 Task: Find connections with filter location Santander with filter topic #entrepreneurwith filter profile language German with filter current company Zensar Technologies with filter school Cusrow Wadia Institute Of Technology with filter industry Footwear Manufacturing with filter service category Wealth Management with filter keywords title Housekeeper
Action: Mouse moved to (664, 80)
Screenshot: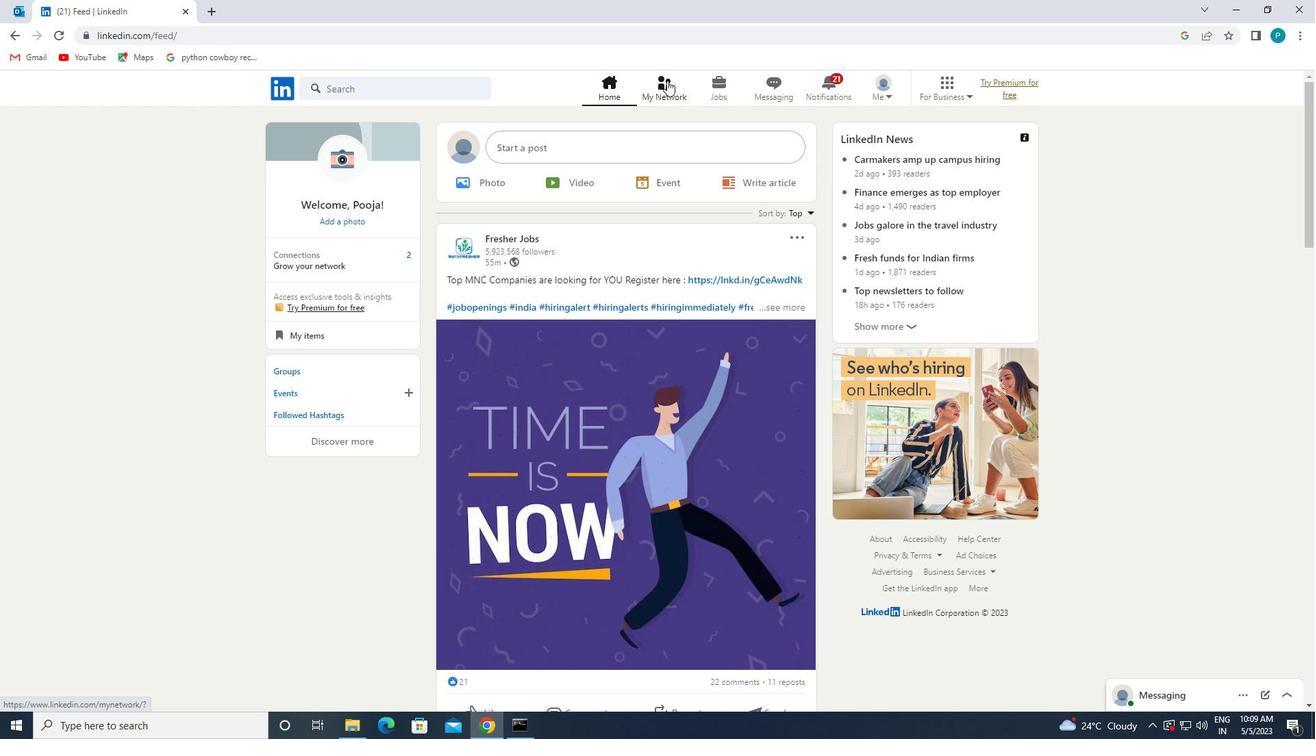 
Action: Mouse pressed left at (664, 80)
Screenshot: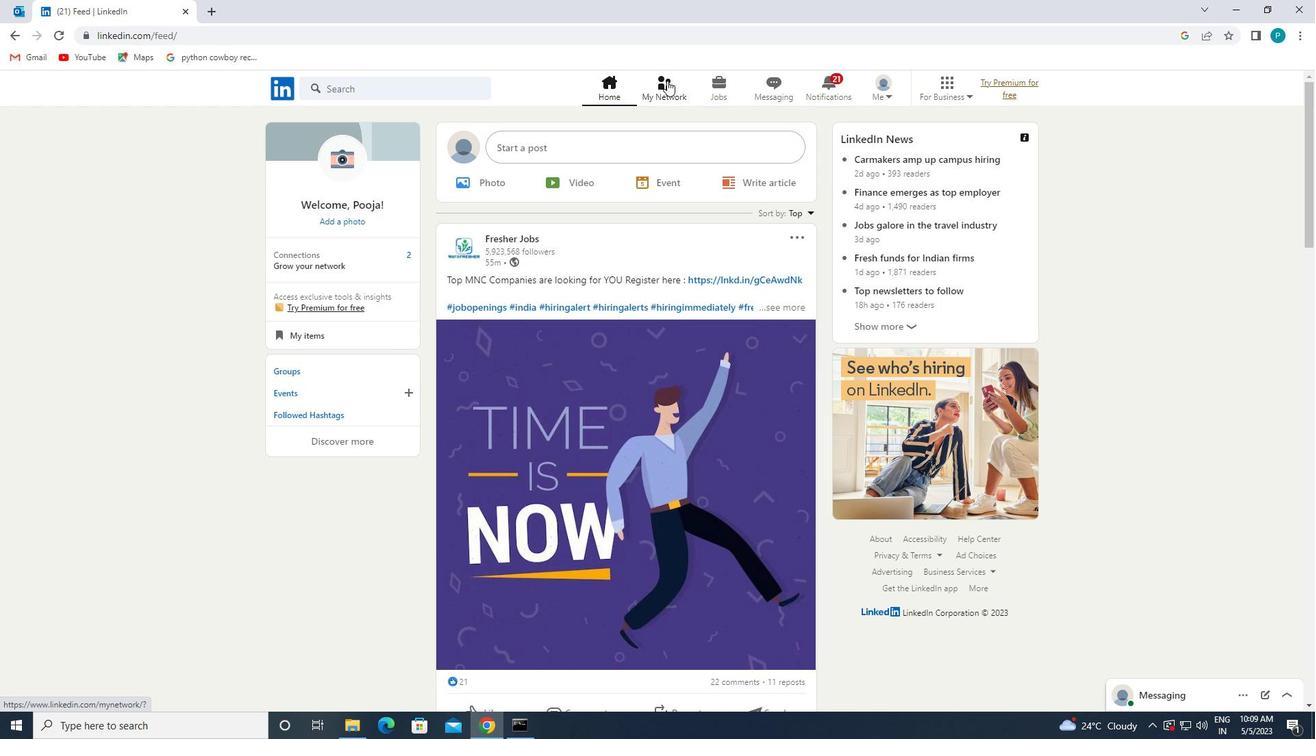 
Action: Mouse moved to (398, 162)
Screenshot: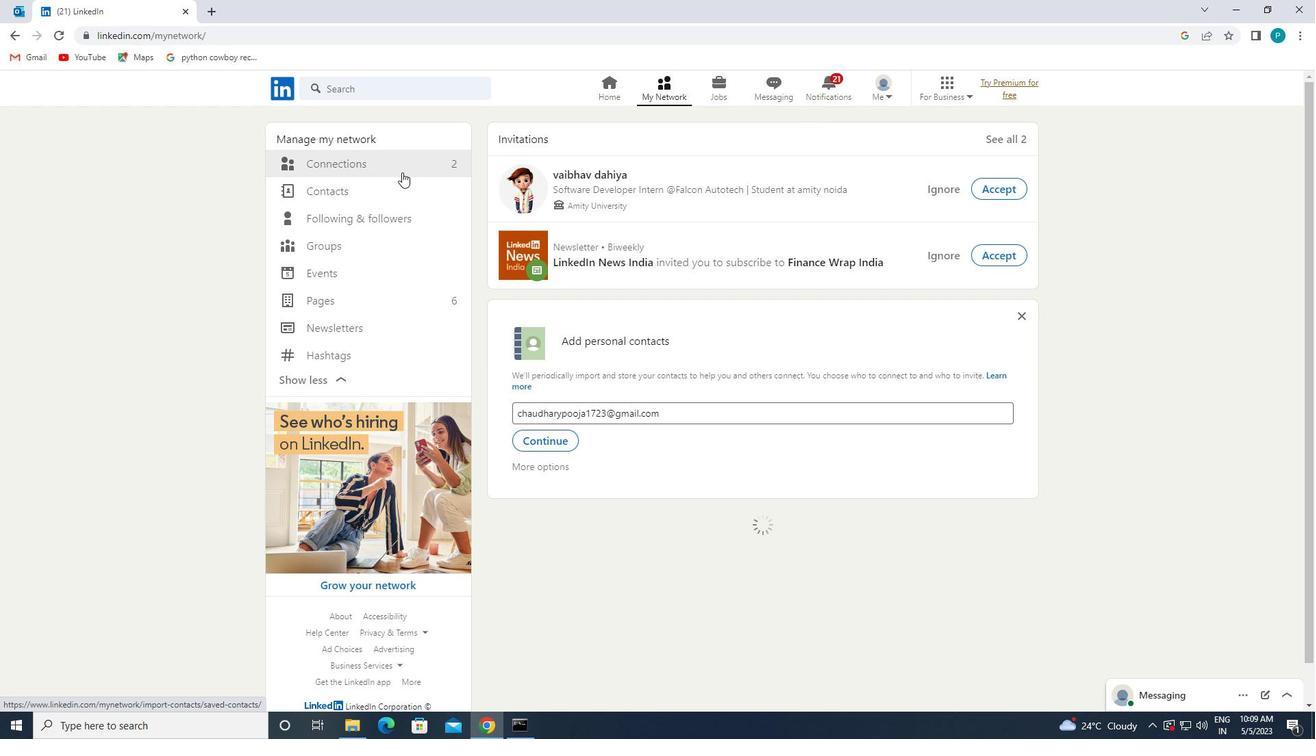 
Action: Mouse pressed left at (398, 162)
Screenshot: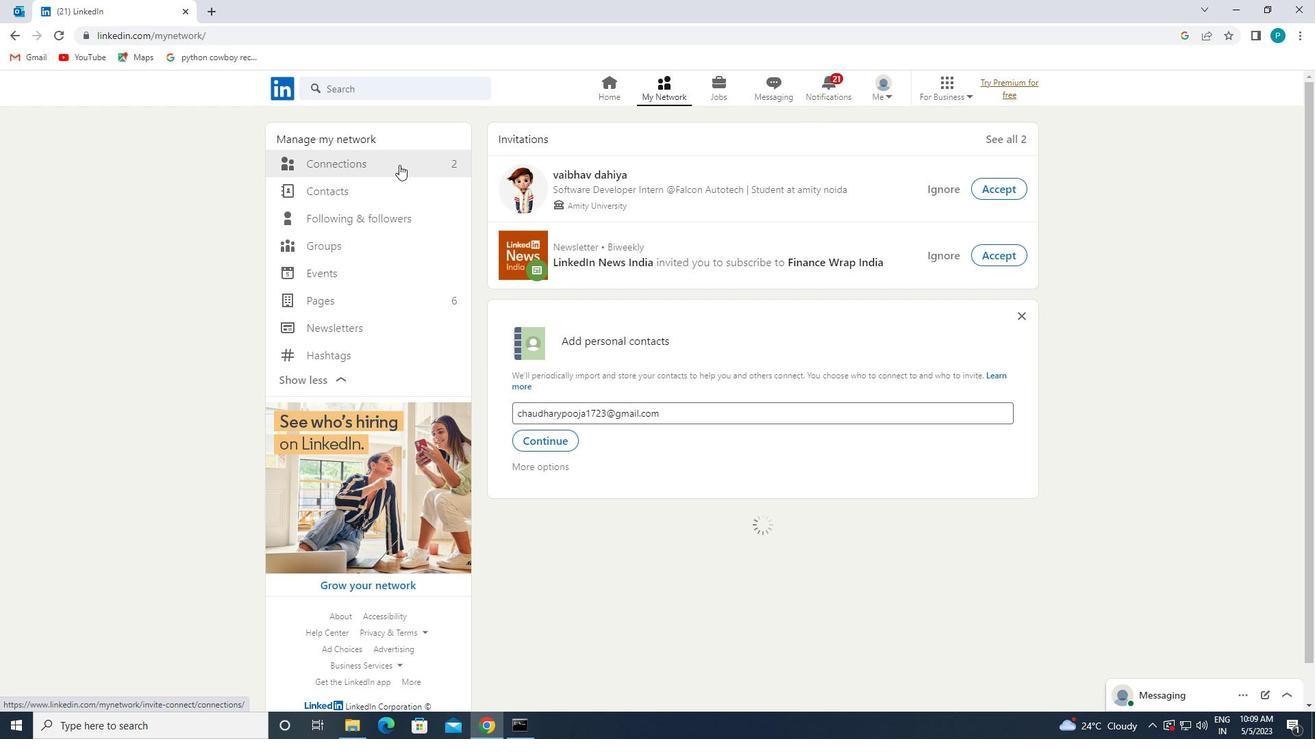 
Action: Mouse moved to (778, 171)
Screenshot: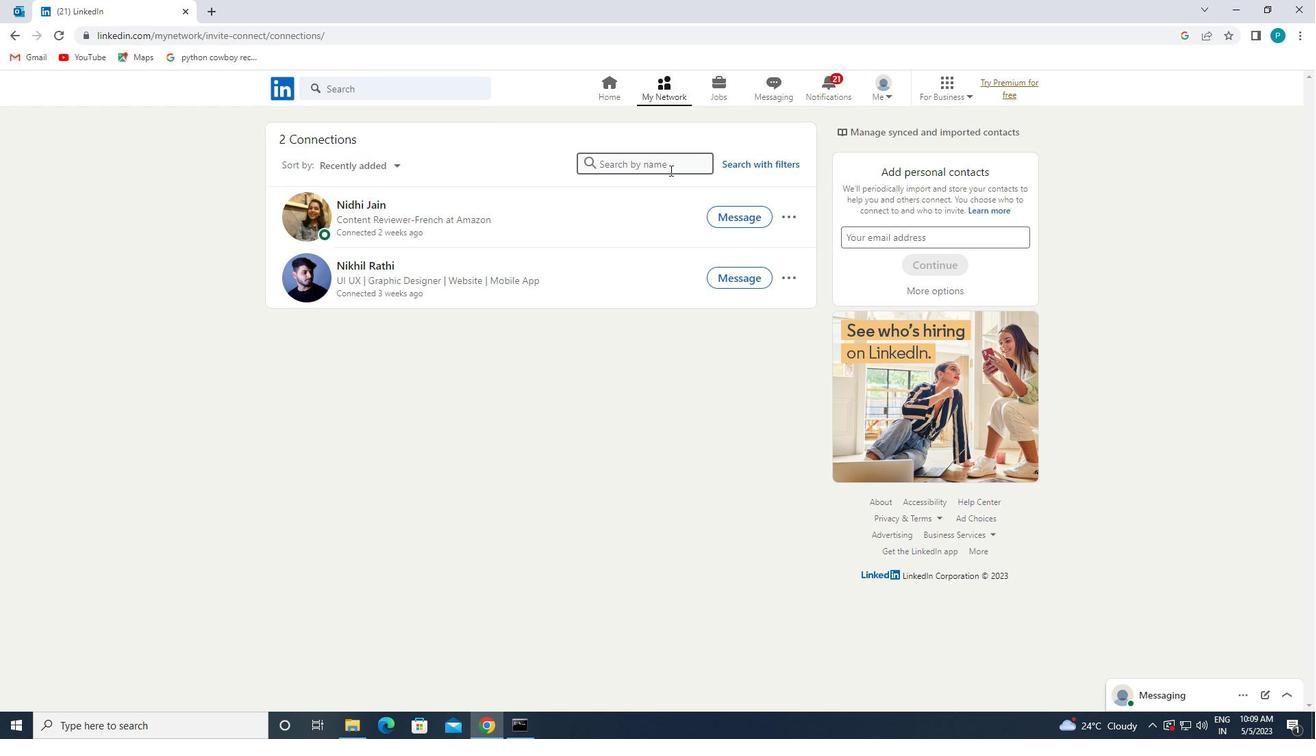 
Action: Mouse pressed left at (778, 171)
Screenshot: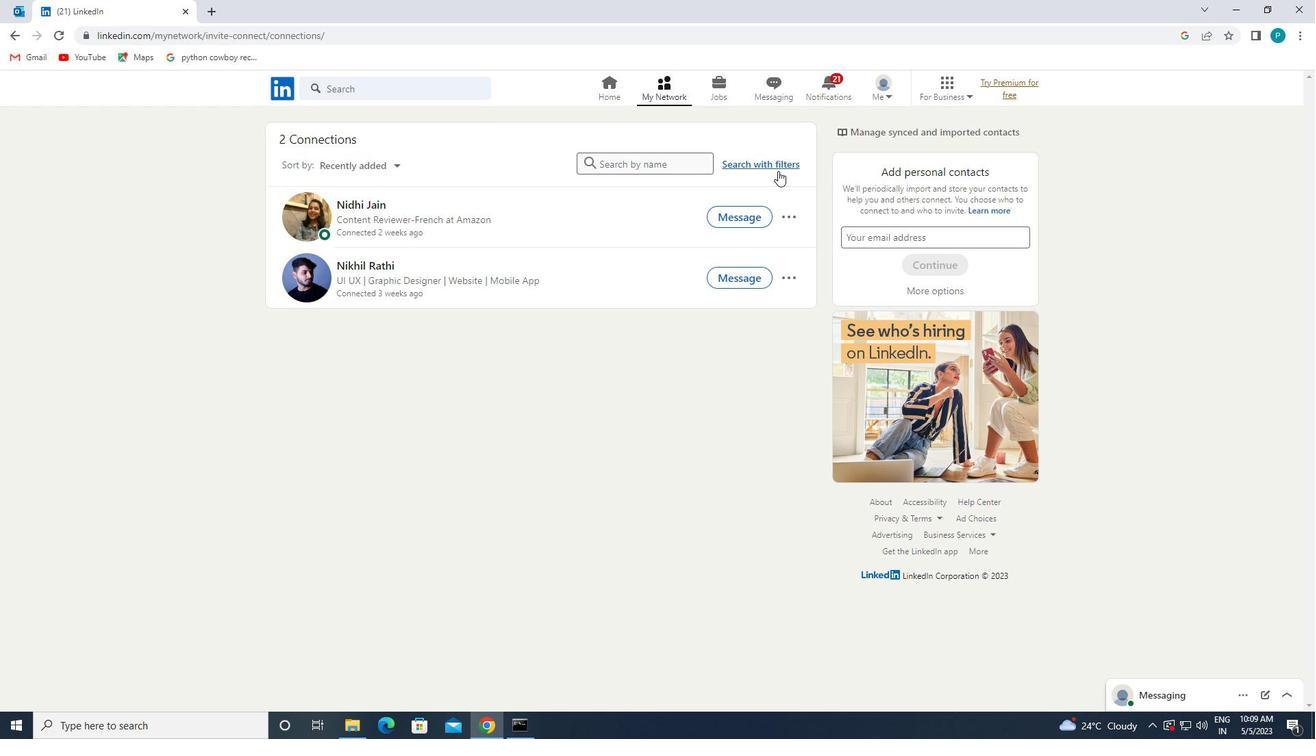 
Action: Mouse moved to (703, 124)
Screenshot: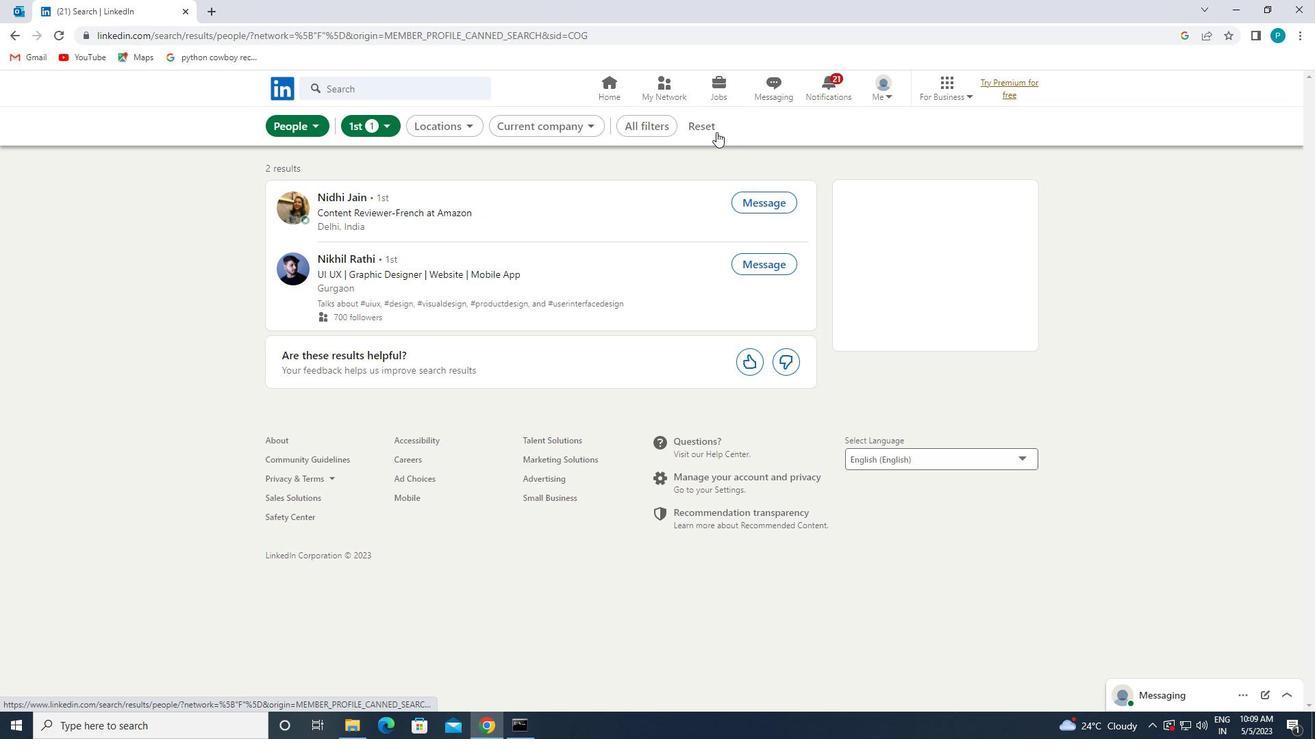 
Action: Mouse pressed left at (703, 124)
Screenshot: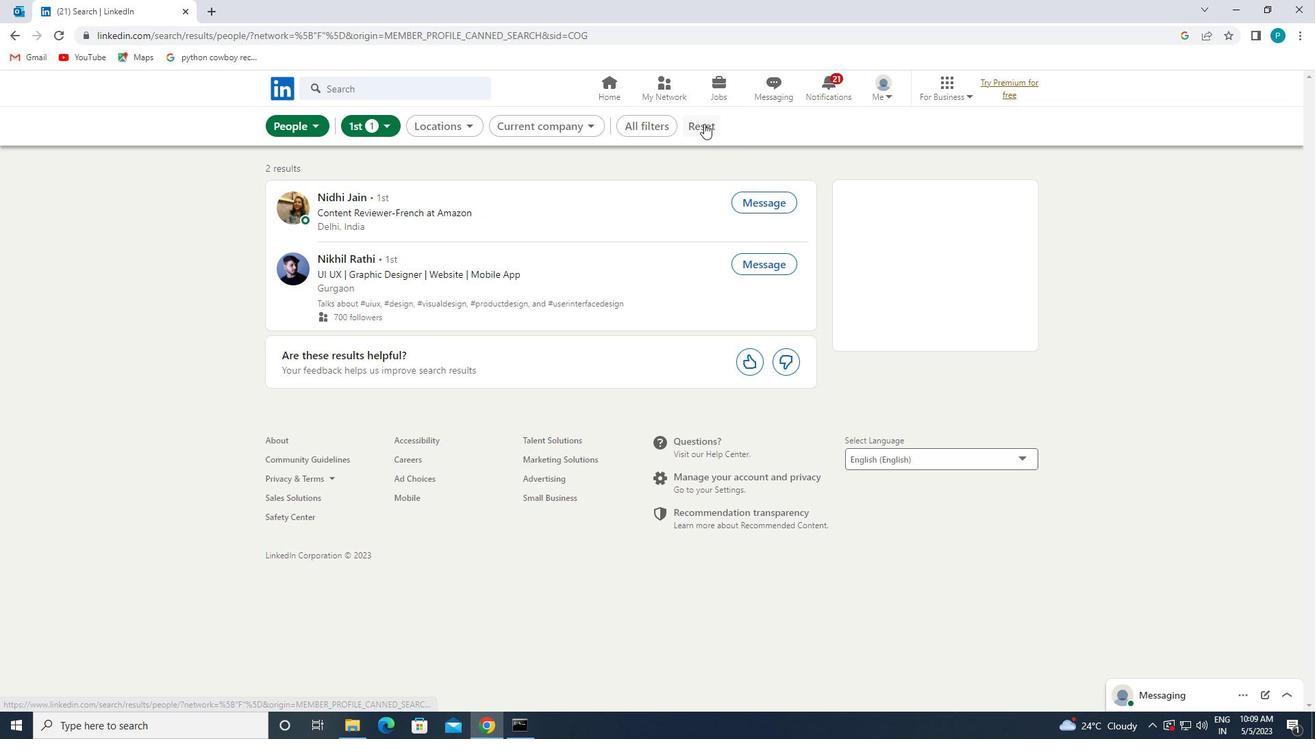 
Action: Mouse moved to (691, 123)
Screenshot: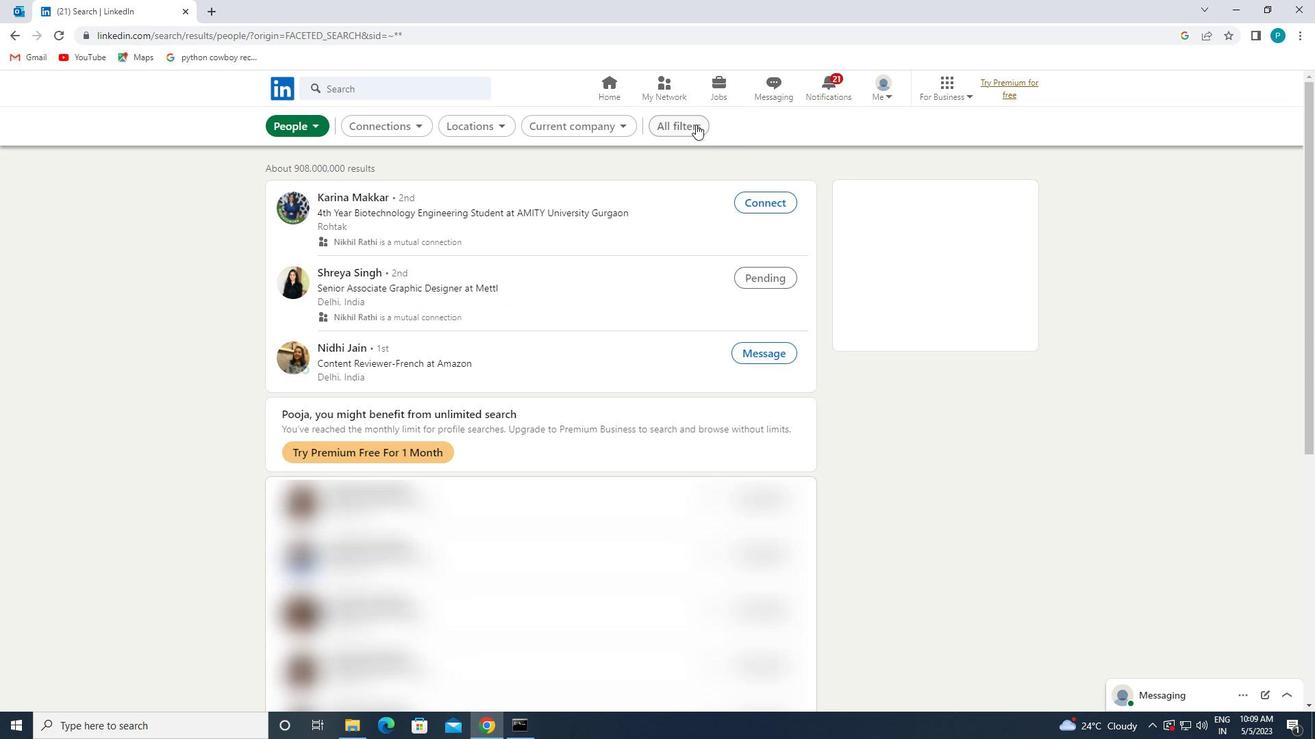 
Action: Mouse pressed left at (691, 123)
Screenshot: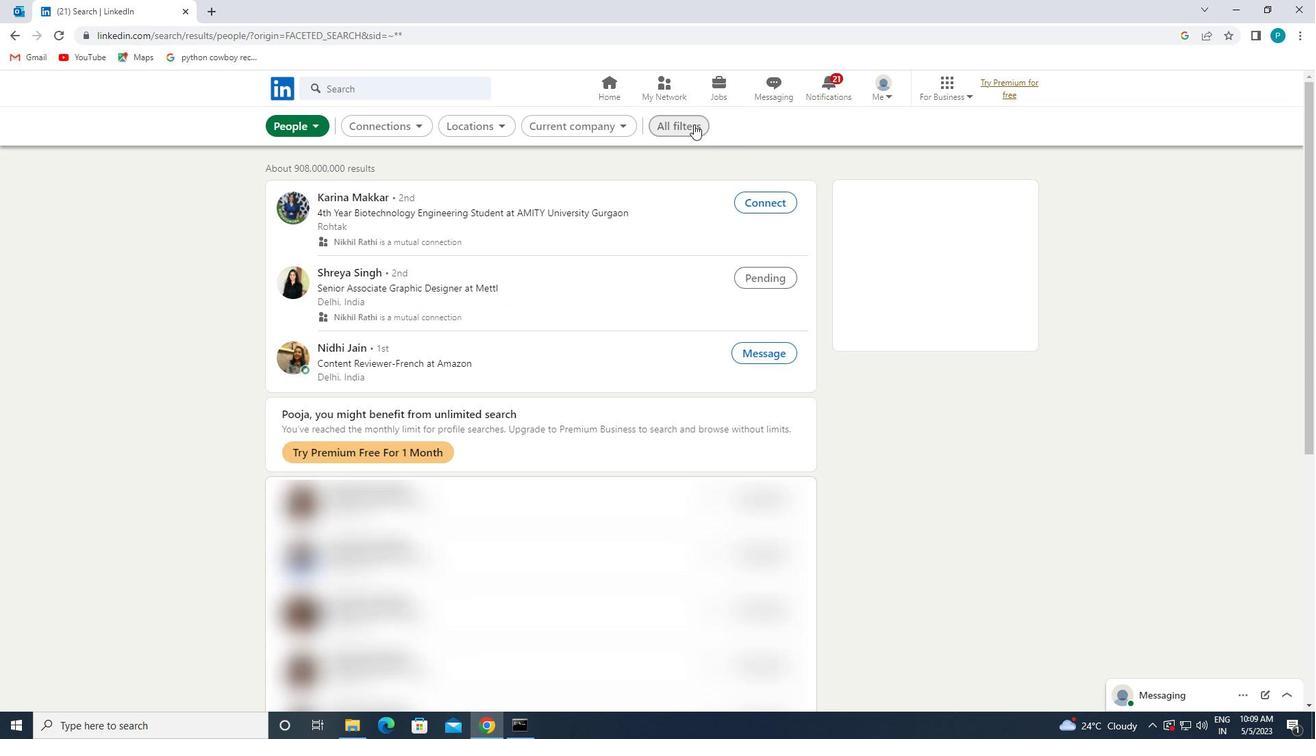 
Action: Mouse moved to (1153, 430)
Screenshot: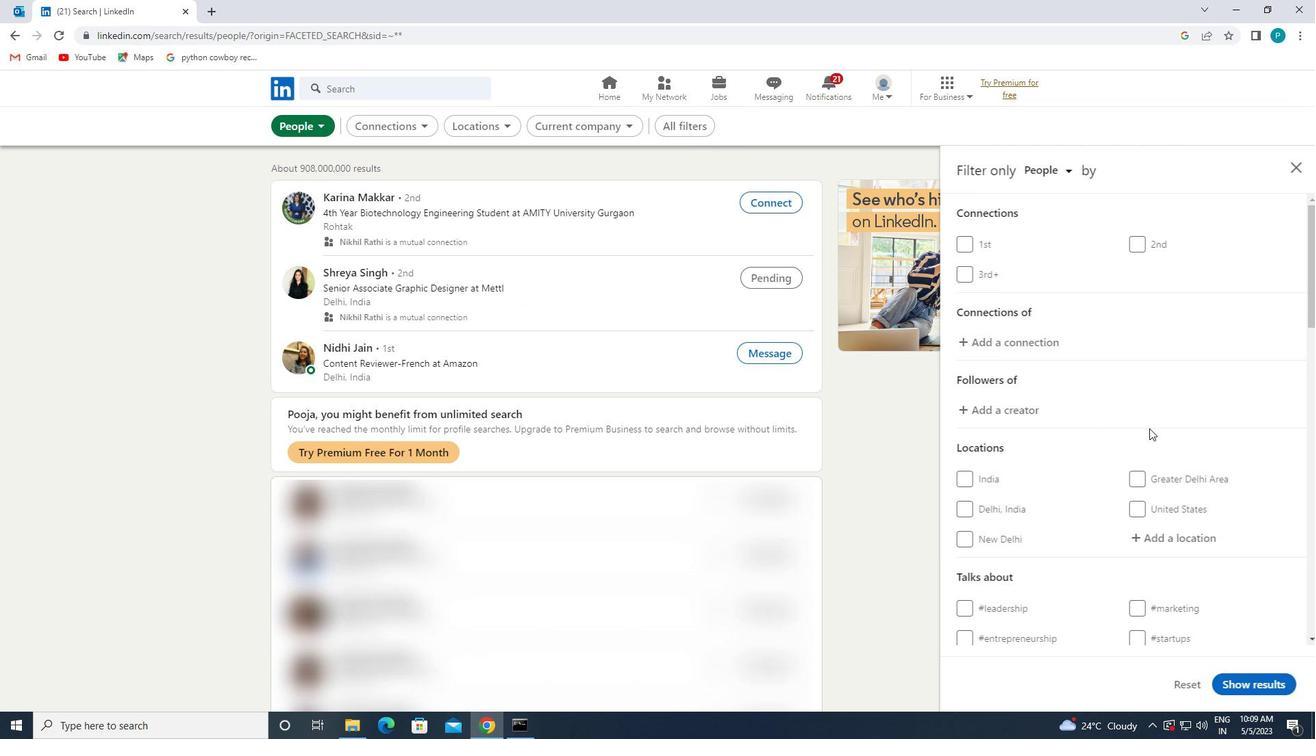 
Action: Mouse scrolled (1153, 430) with delta (0, 0)
Screenshot: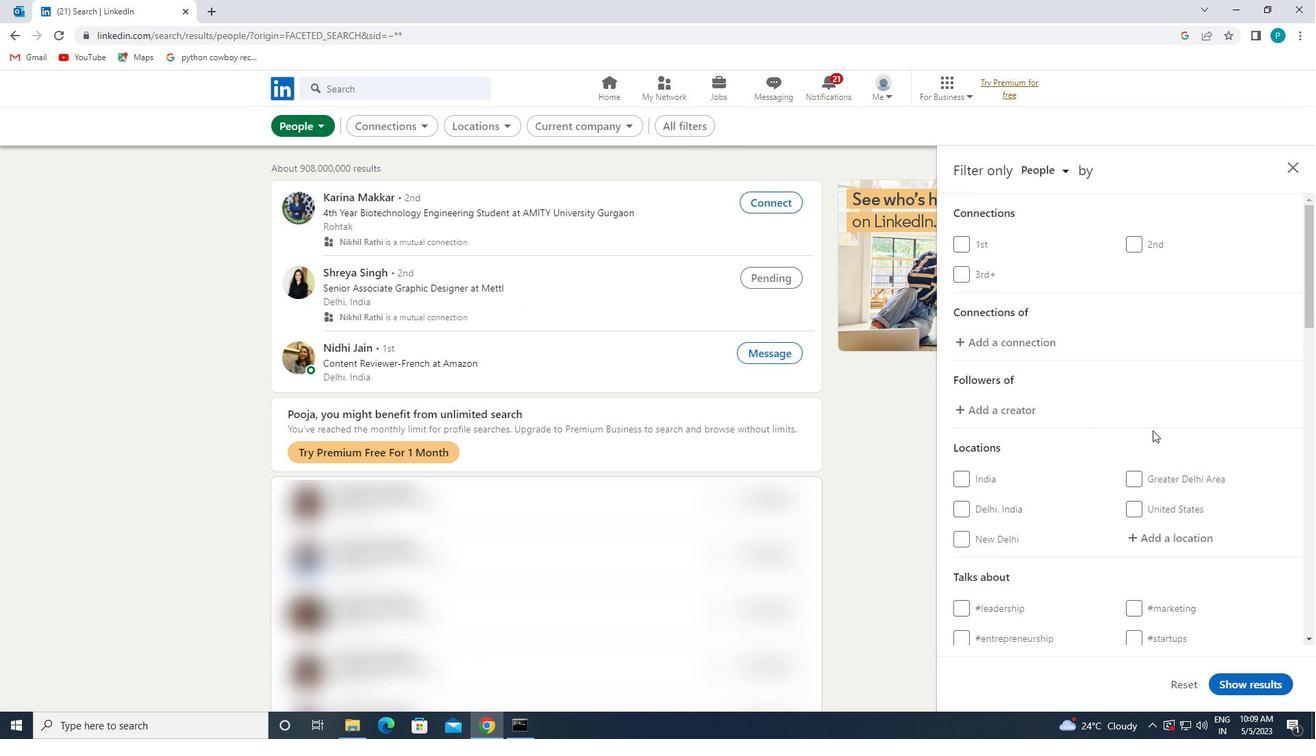
Action: Mouse moved to (1152, 430)
Screenshot: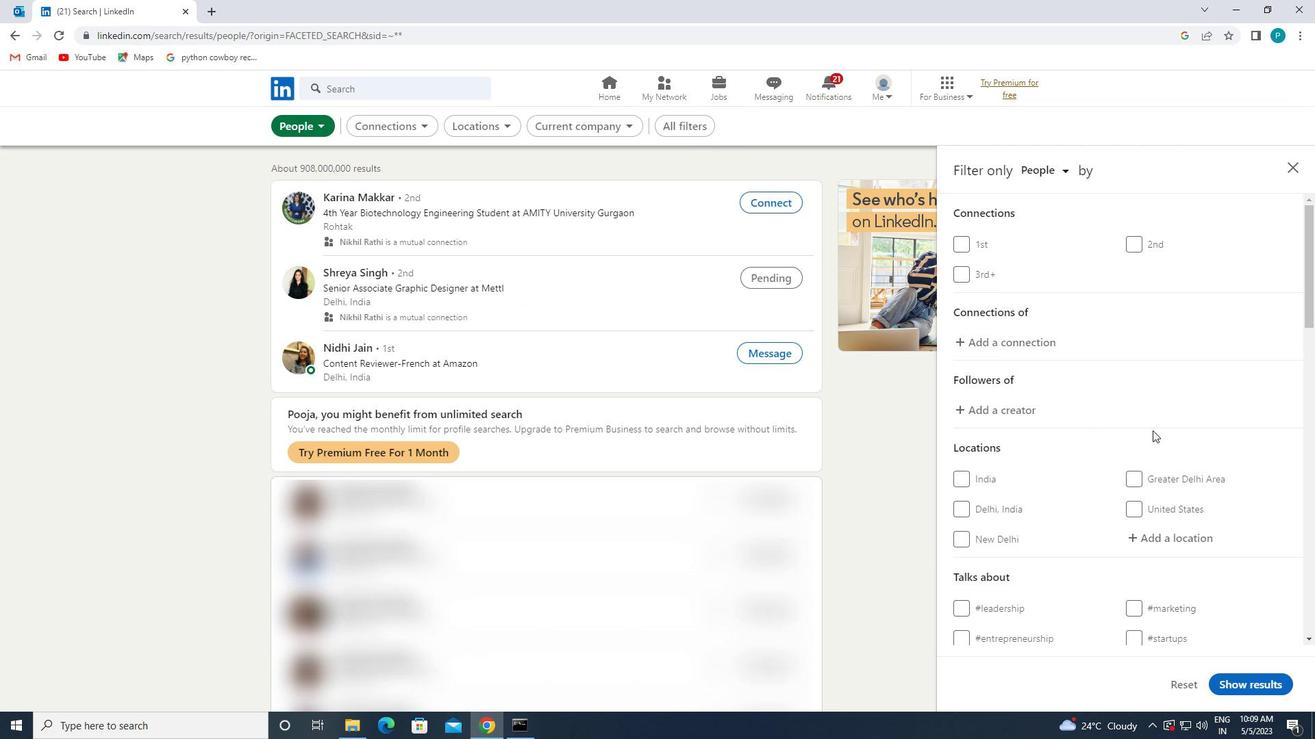 
Action: Mouse scrolled (1152, 430) with delta (0, 0)
Screenshot: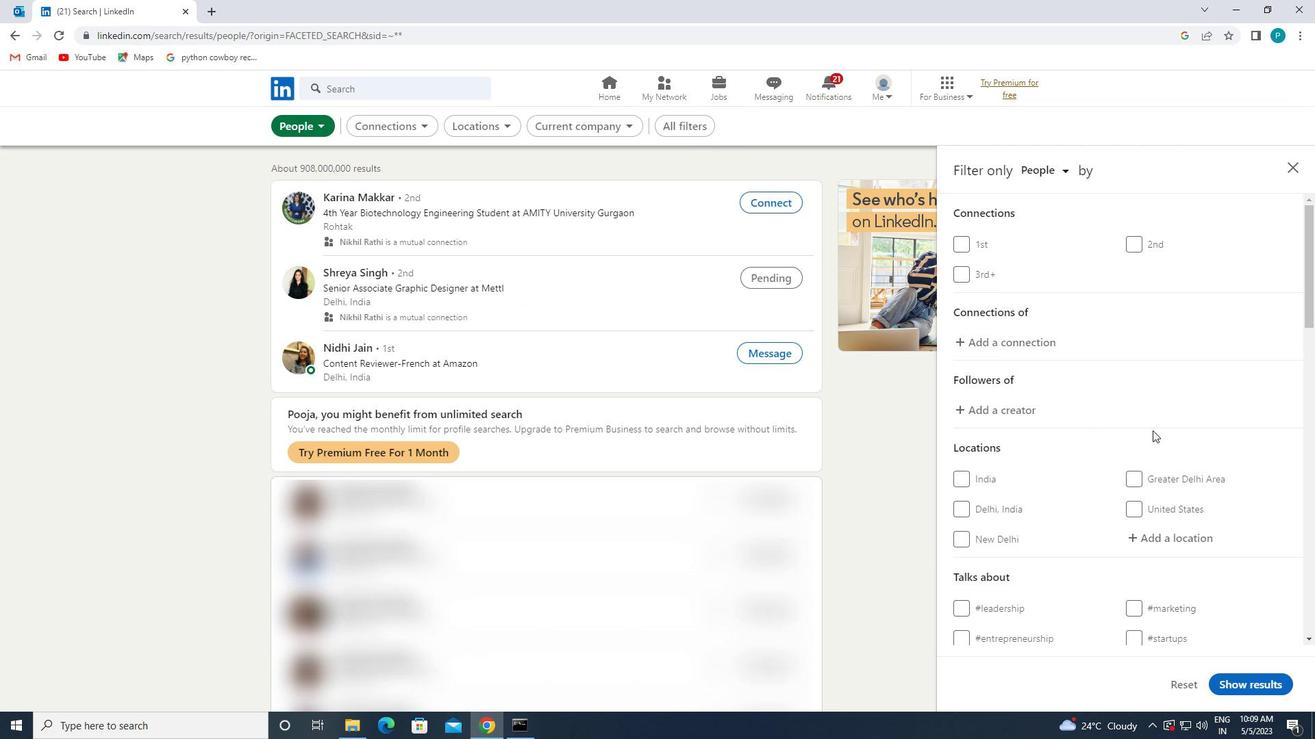 
Action: Mouse moved to (1151, 407)
Screenshot: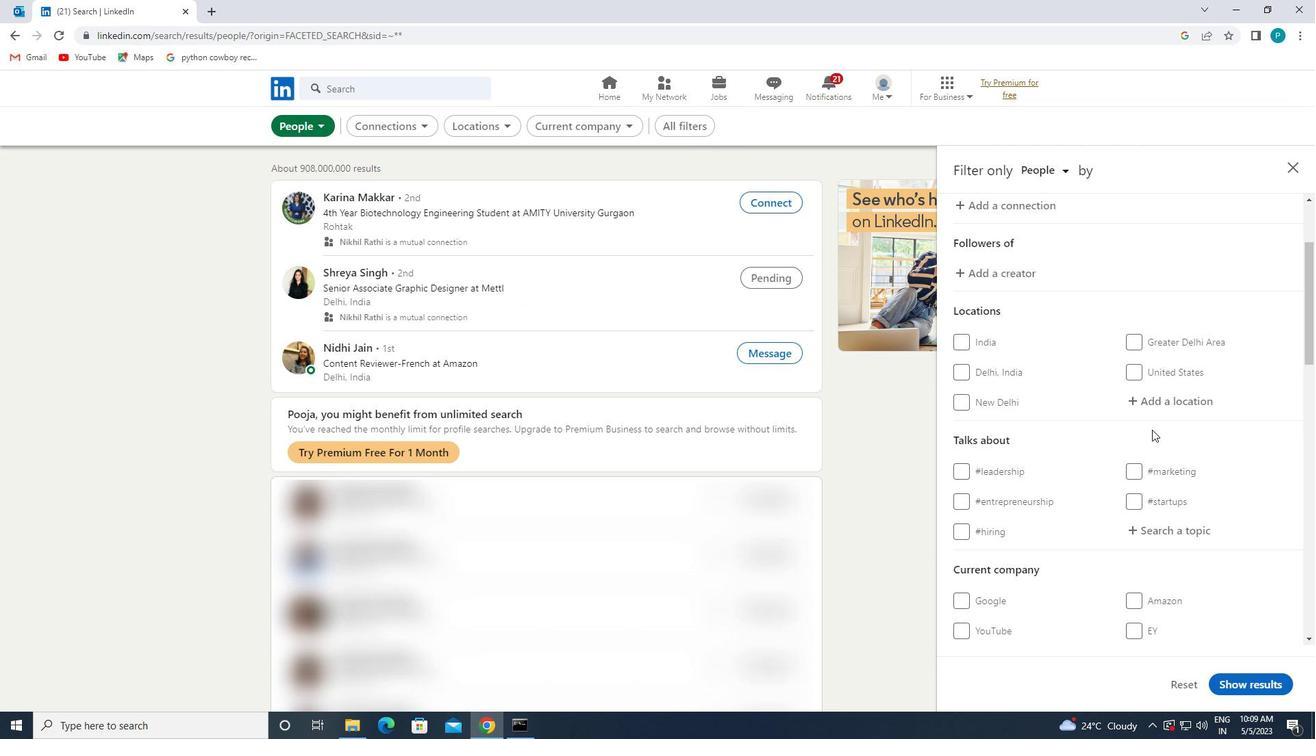 
Action: Mouse pressed left at (1151, 407)
Screenshot: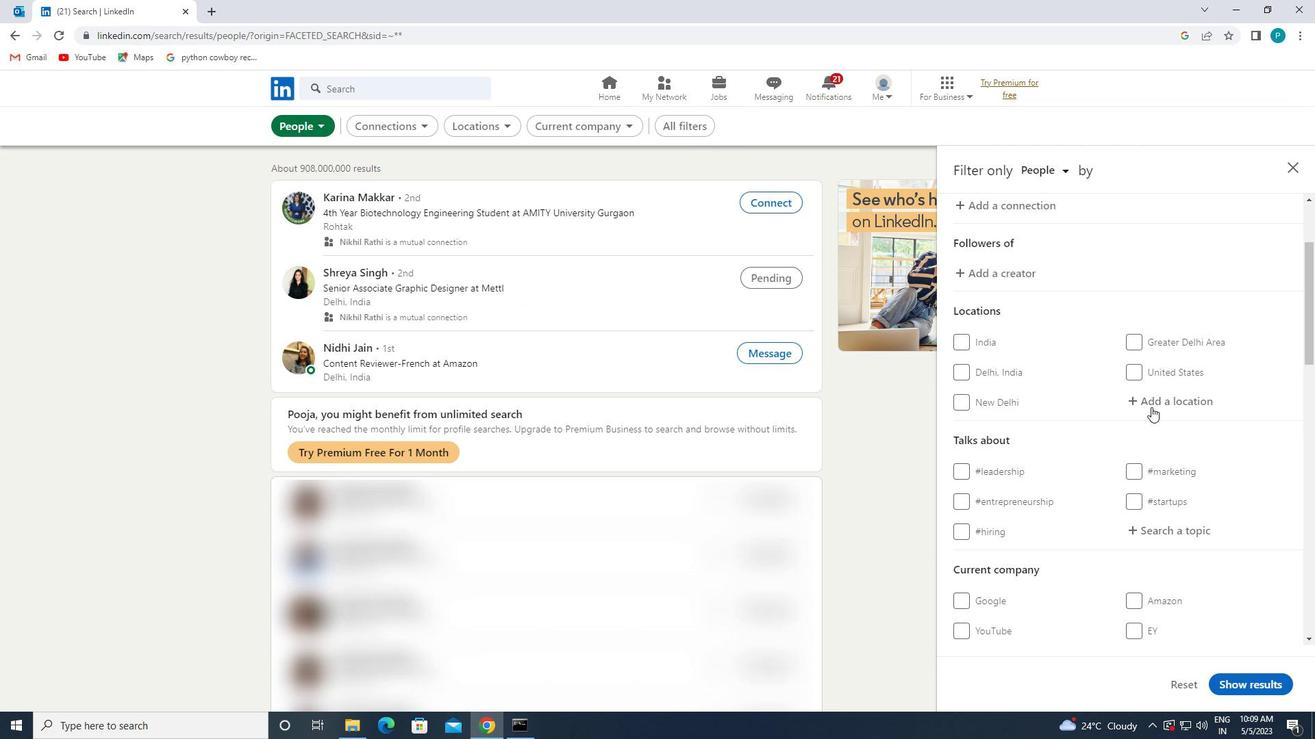 
Action: Mouse moved to (1166, 415)
Screenshot: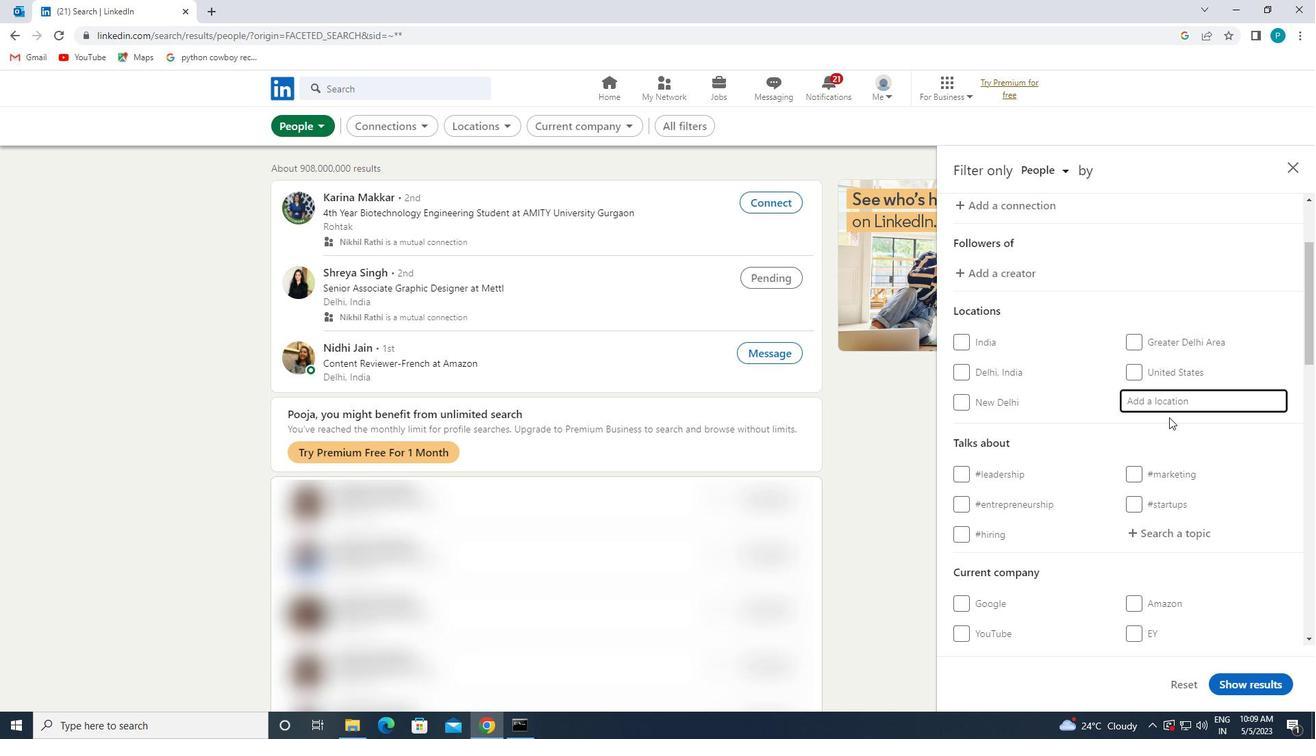 
Action: Key pressed <Key.caps_lock>s<Key.caps_lock>antander
Screenshot: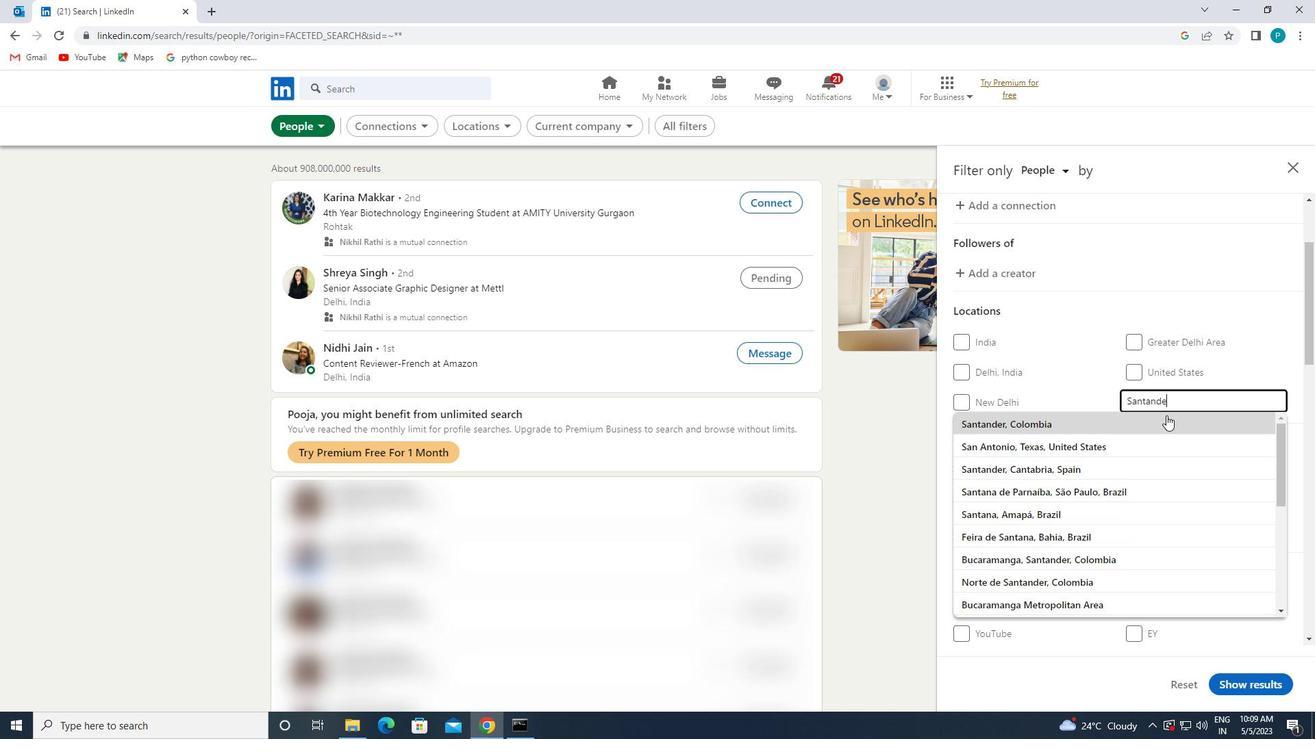 
Action: Mouse moved to (1163, 415)
Screenshot: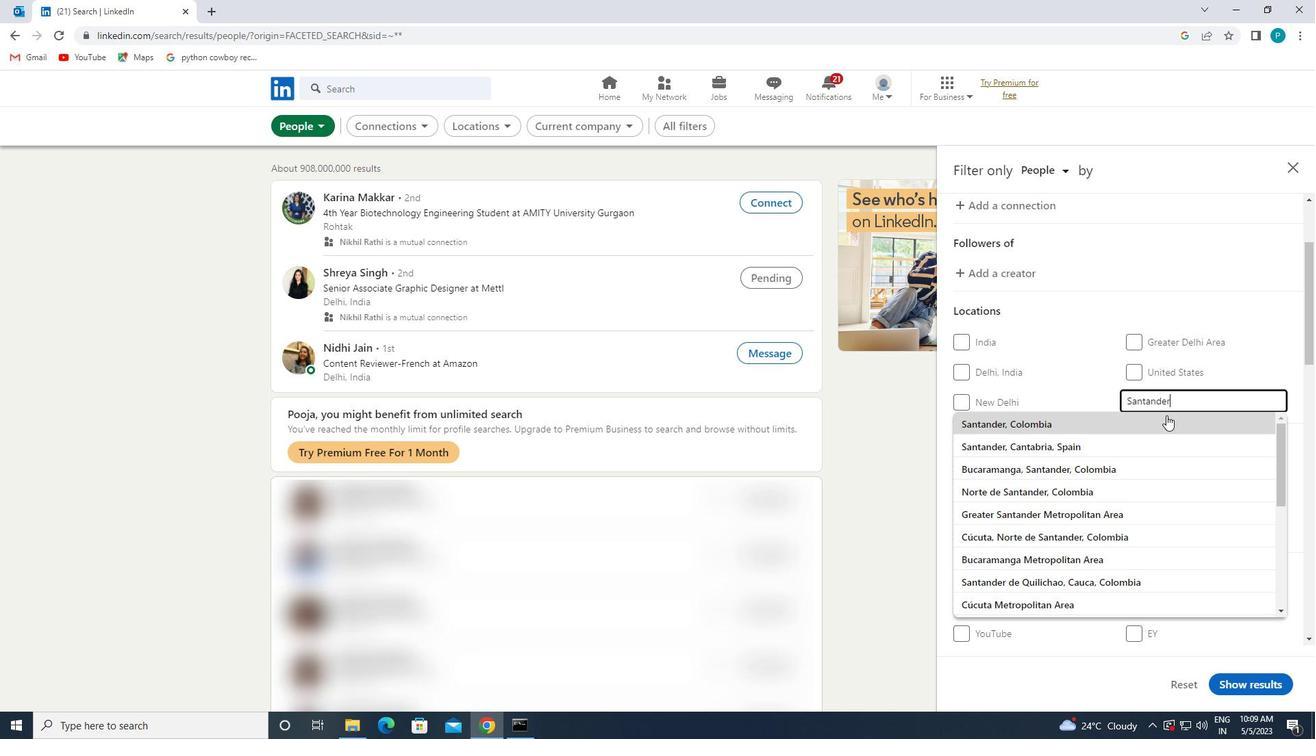 
Action: Mouse pressed left at (1163, 415)
Screenshot: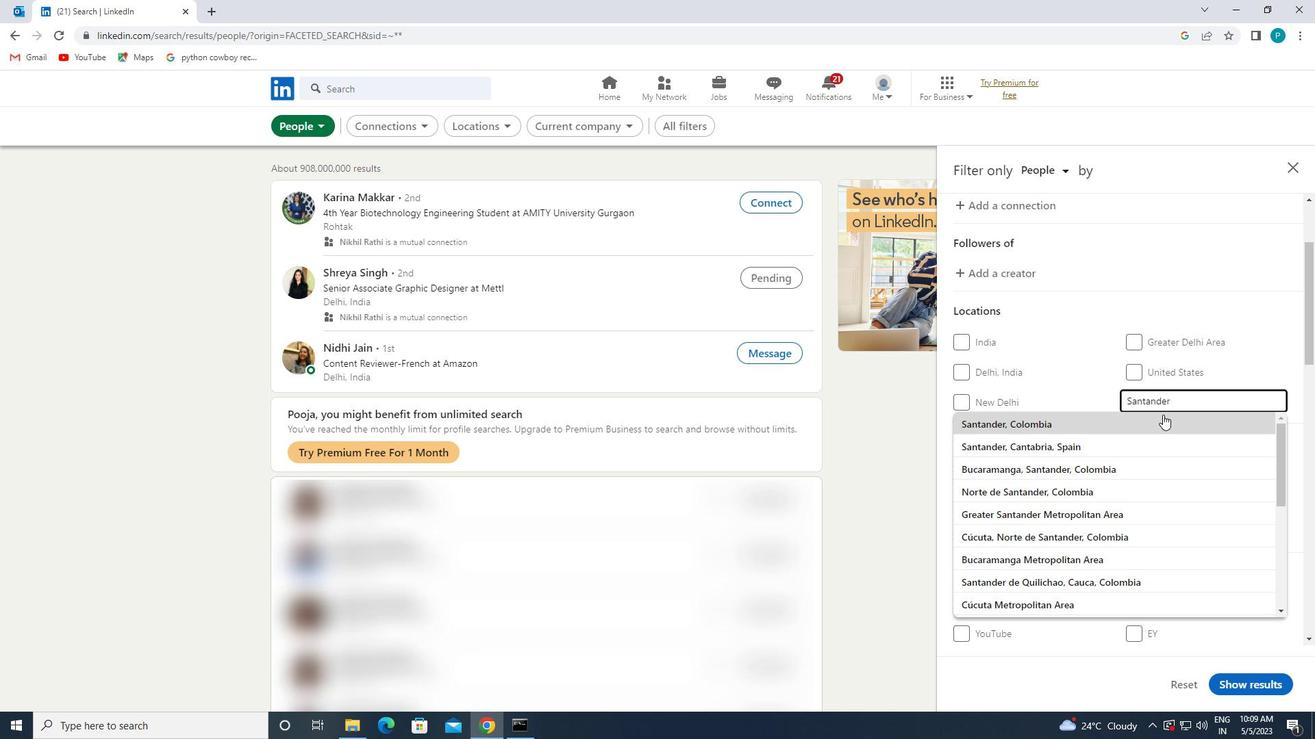 
Action: Mouse scrolled (1163, 414) with delta (0, 0)
Screenshot: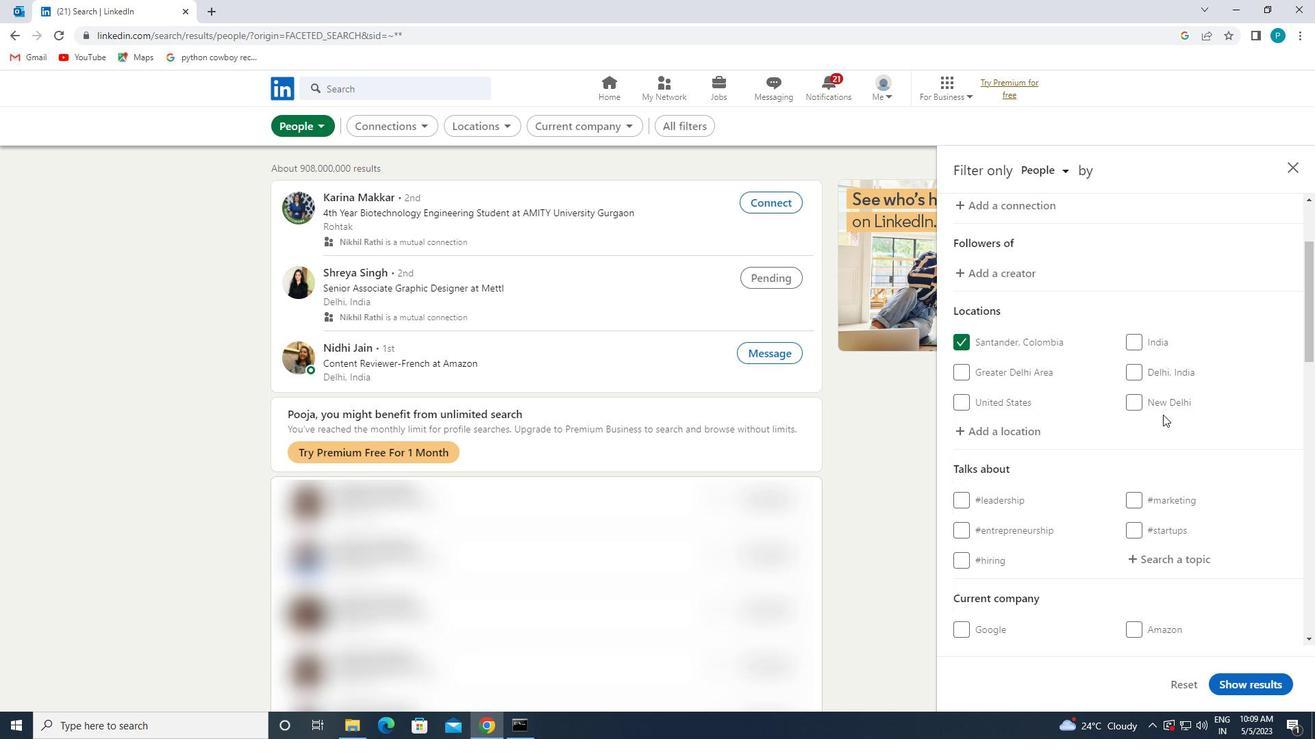 
Action: Mouse scrolled (1163, 414) with delta (0, 0)
Screenshot: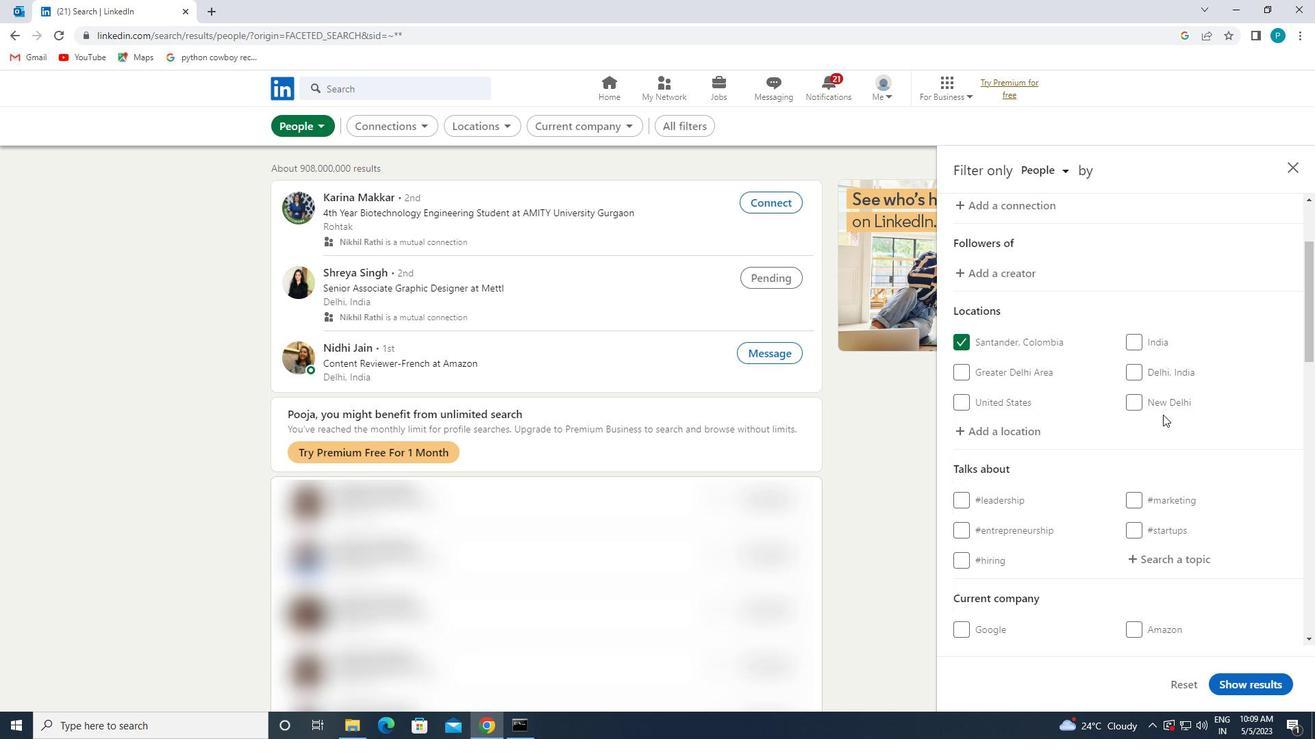 
Action: Mouse scrolled (1163, 414) with delta (0, 0)
Screenshot: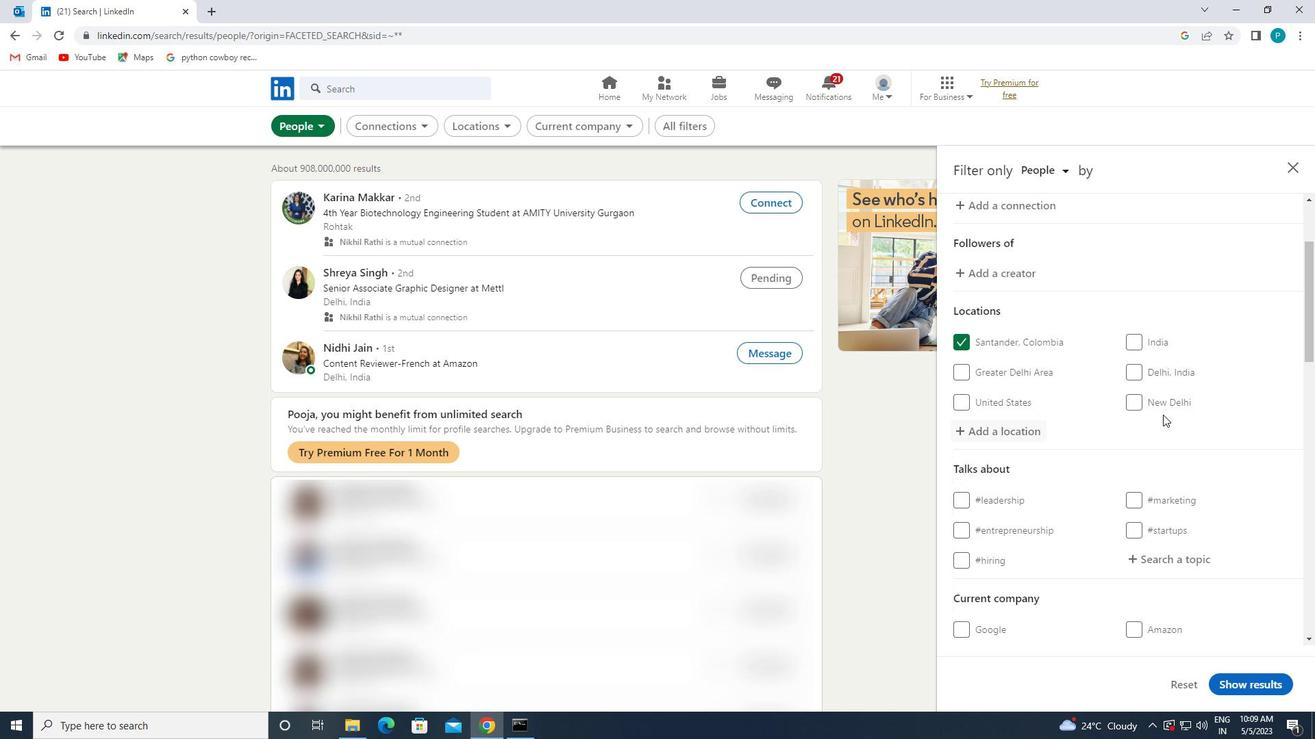 
Action: Mouse scrolled (1163, 414) with delta (0, 0)
Screenshot: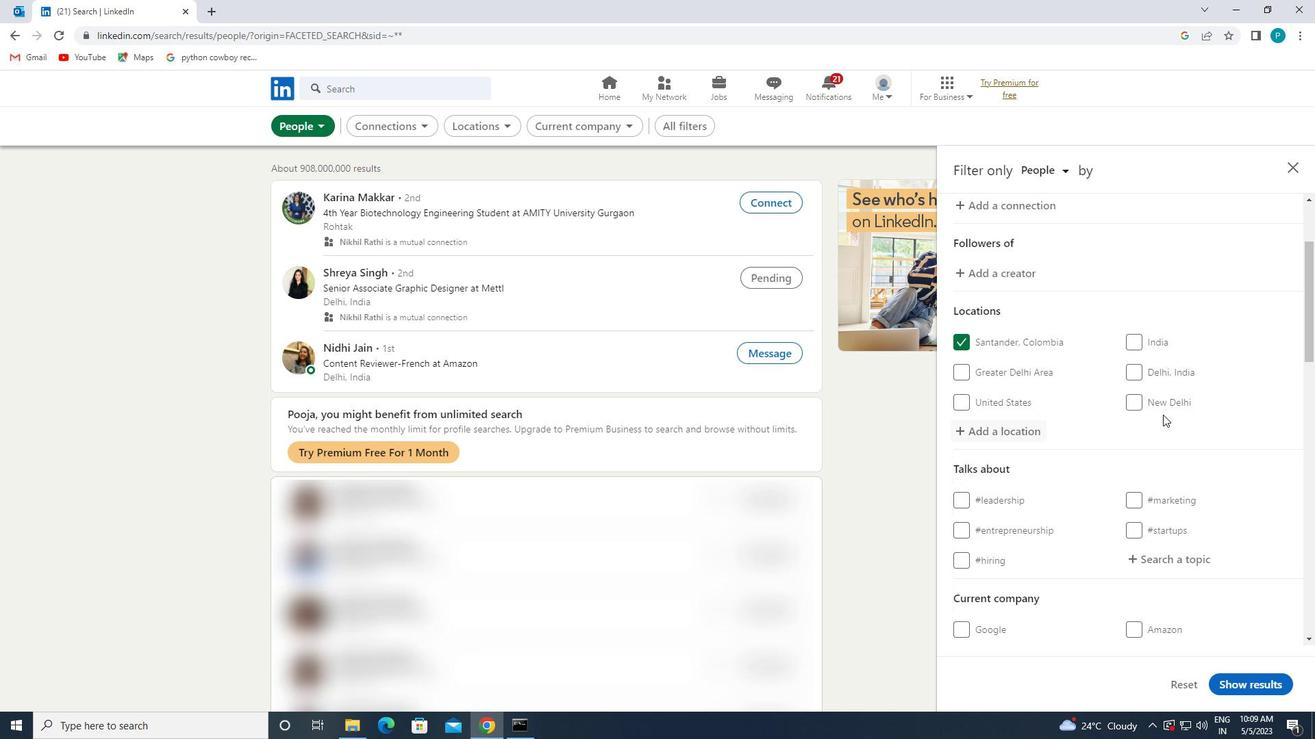 
Action: Mouse scrolled (1163, 414) with delta (0, 0)
Screenshot: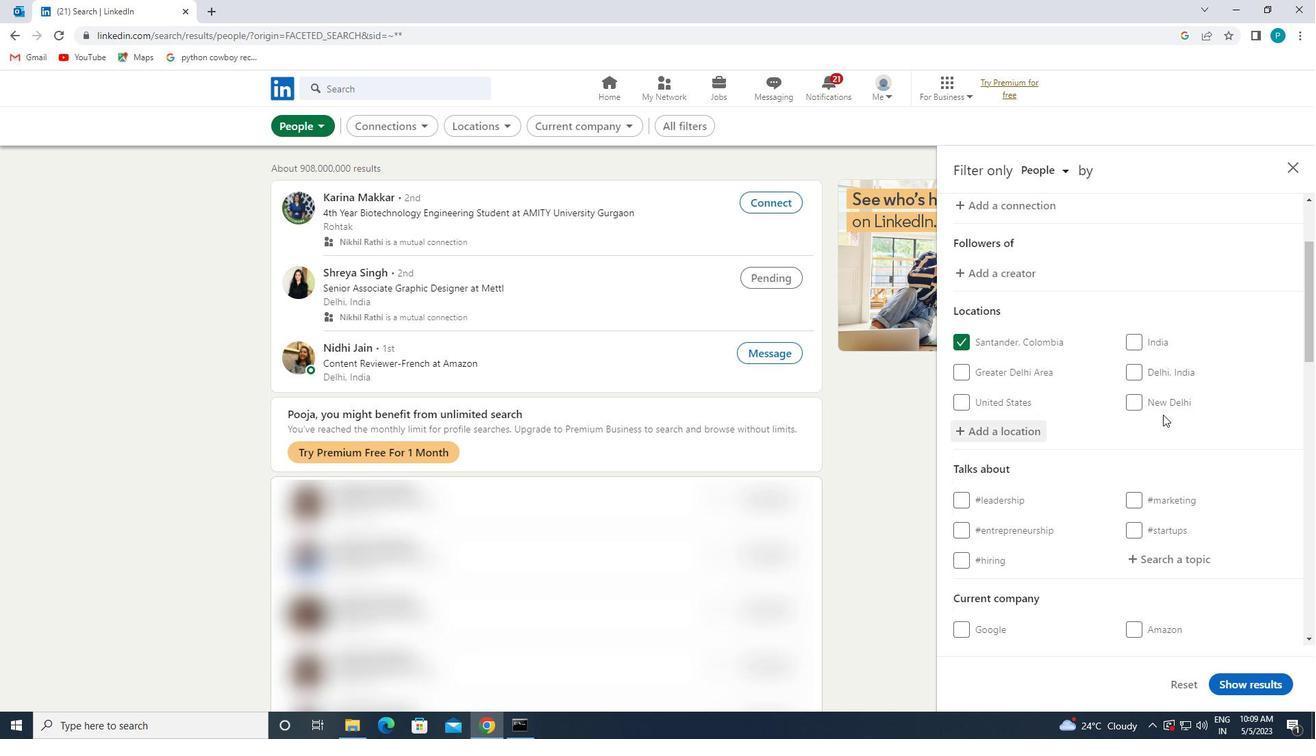 
Action: Mouse moved to (1152, 221)
Screenshot: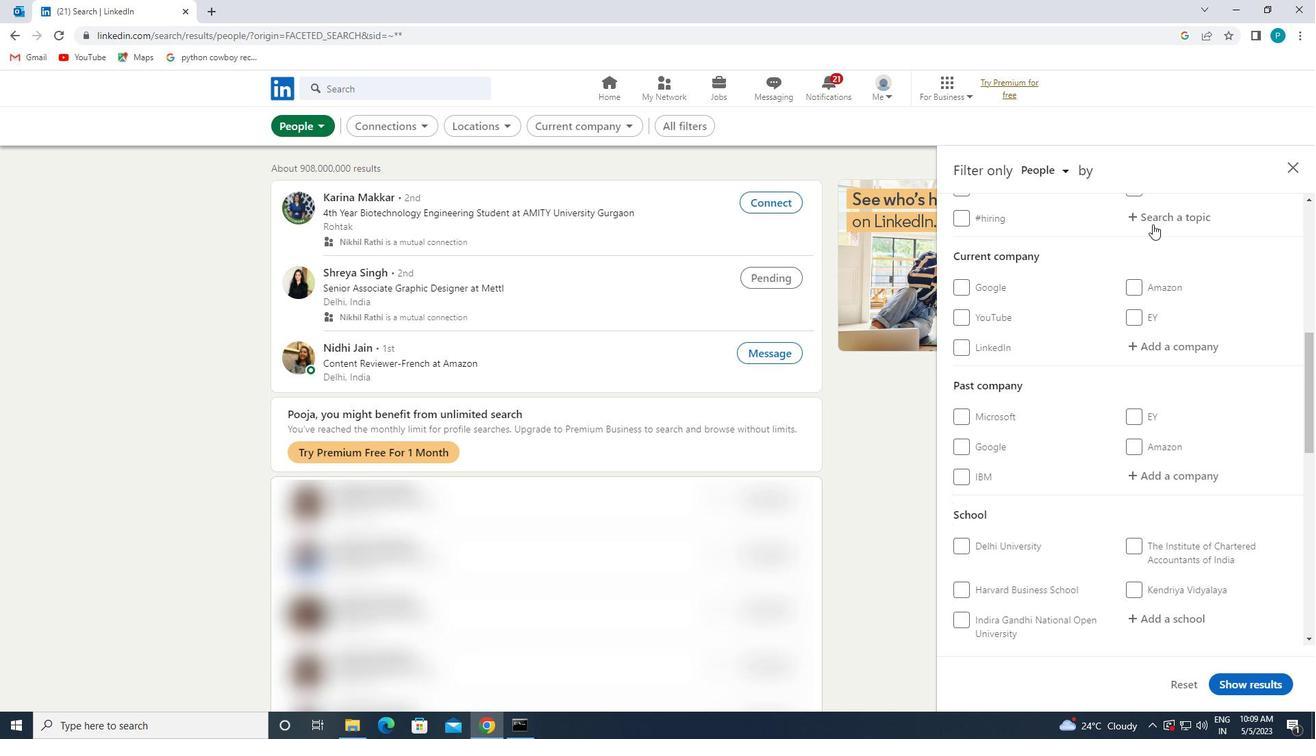 
Action: Mouse pressed left at (1152, 221)
Screenshot: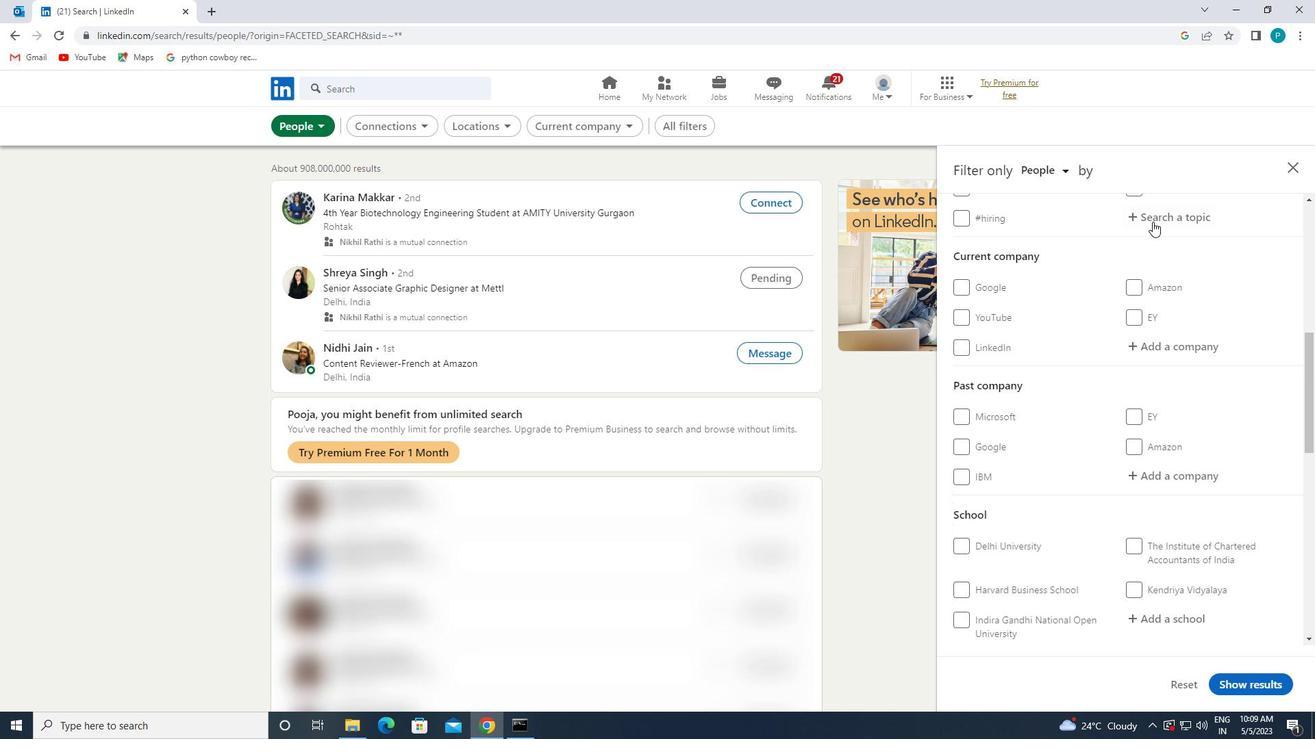 
Action: Key pressed <Key.shift><Key.shift><Key.shift>#ENTREPRENEUR
Screenshot: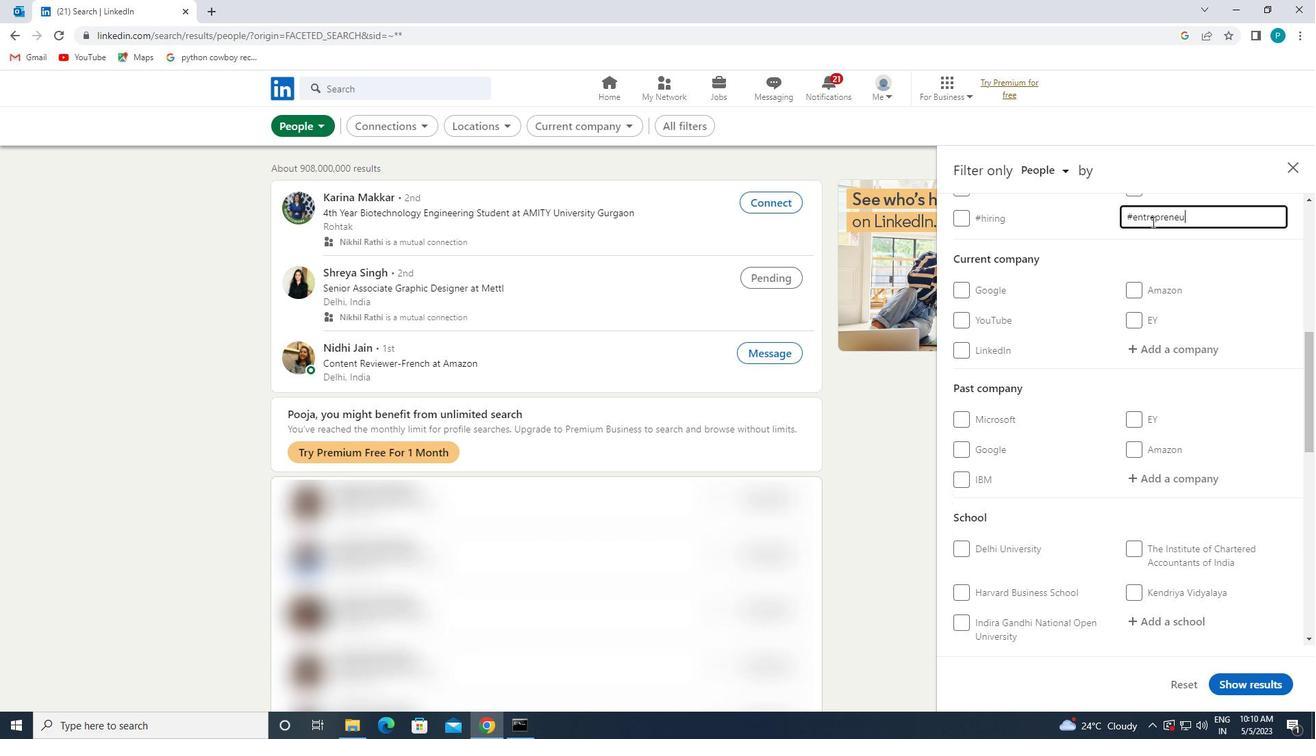 
Action: Mouse moved to (1094, 335)
Screenshot: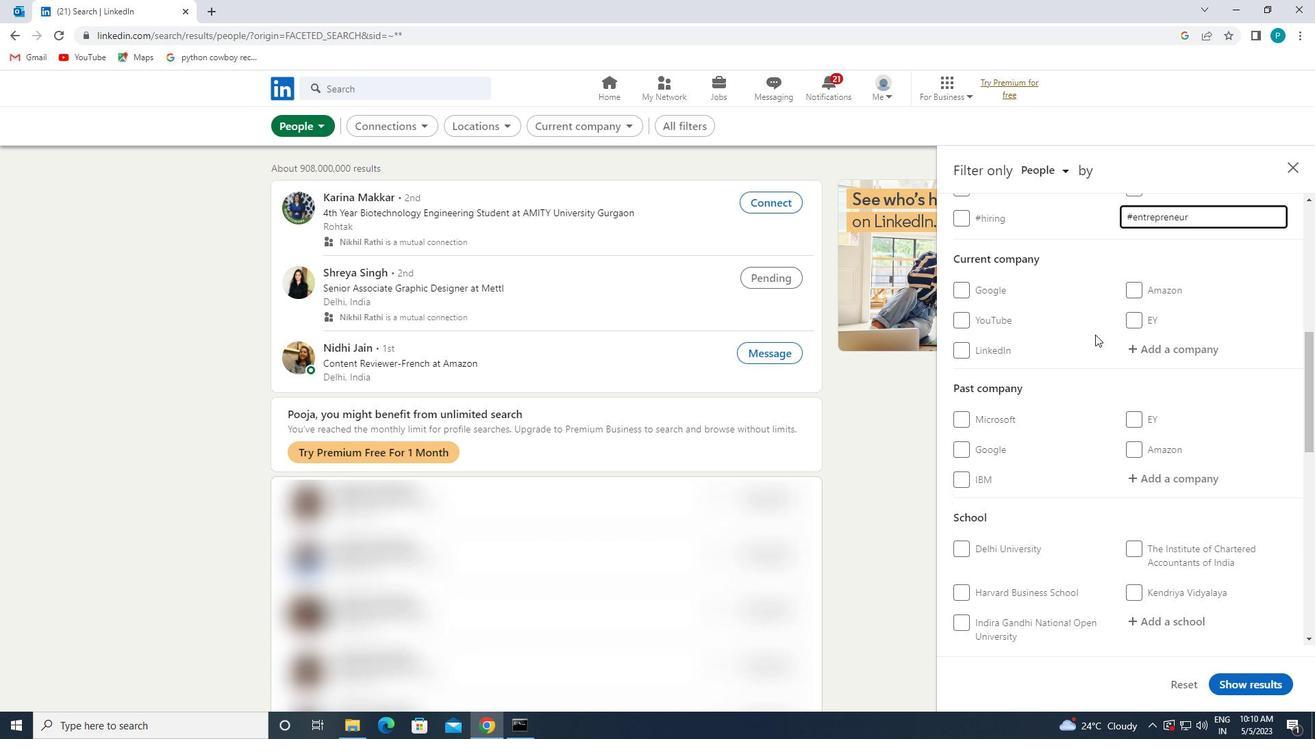 
Action: Mouse scrolled (1094, 334) with delta (0, 0)
Screenshot: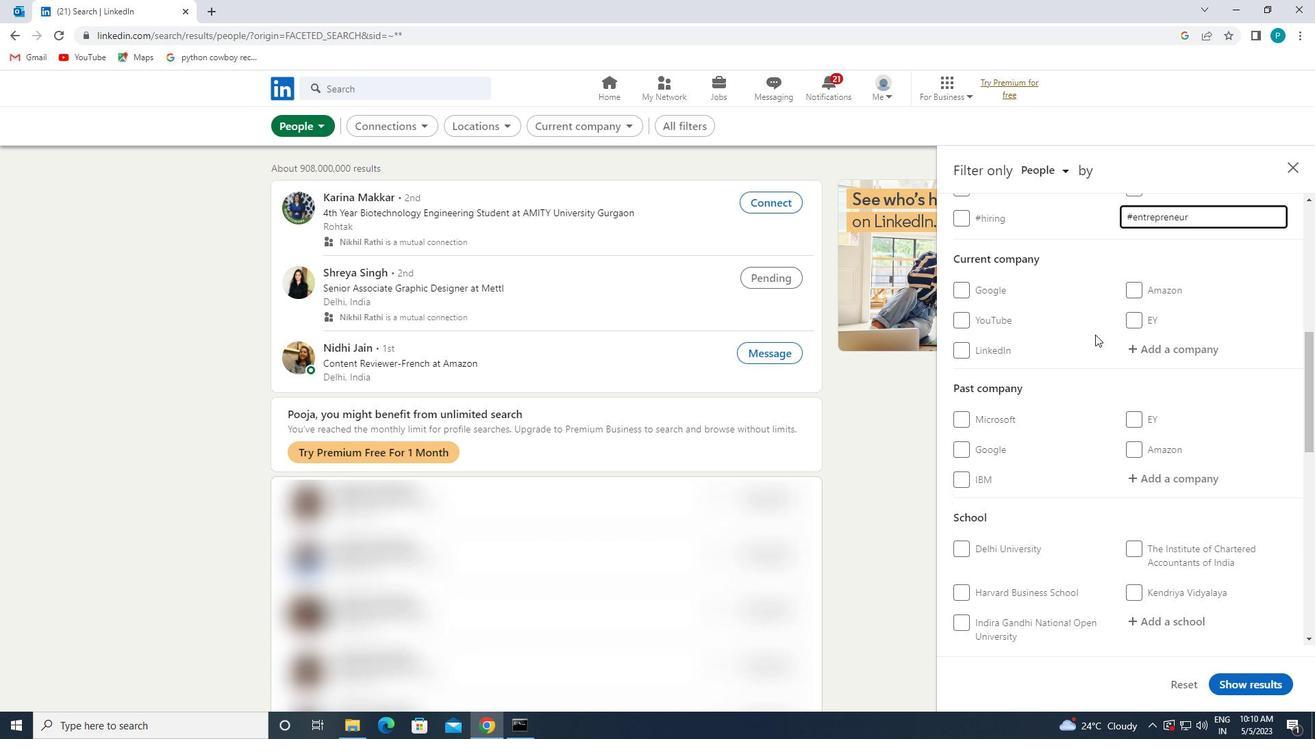 
Action: Mouse moved to (1093, 335)
Screenshot: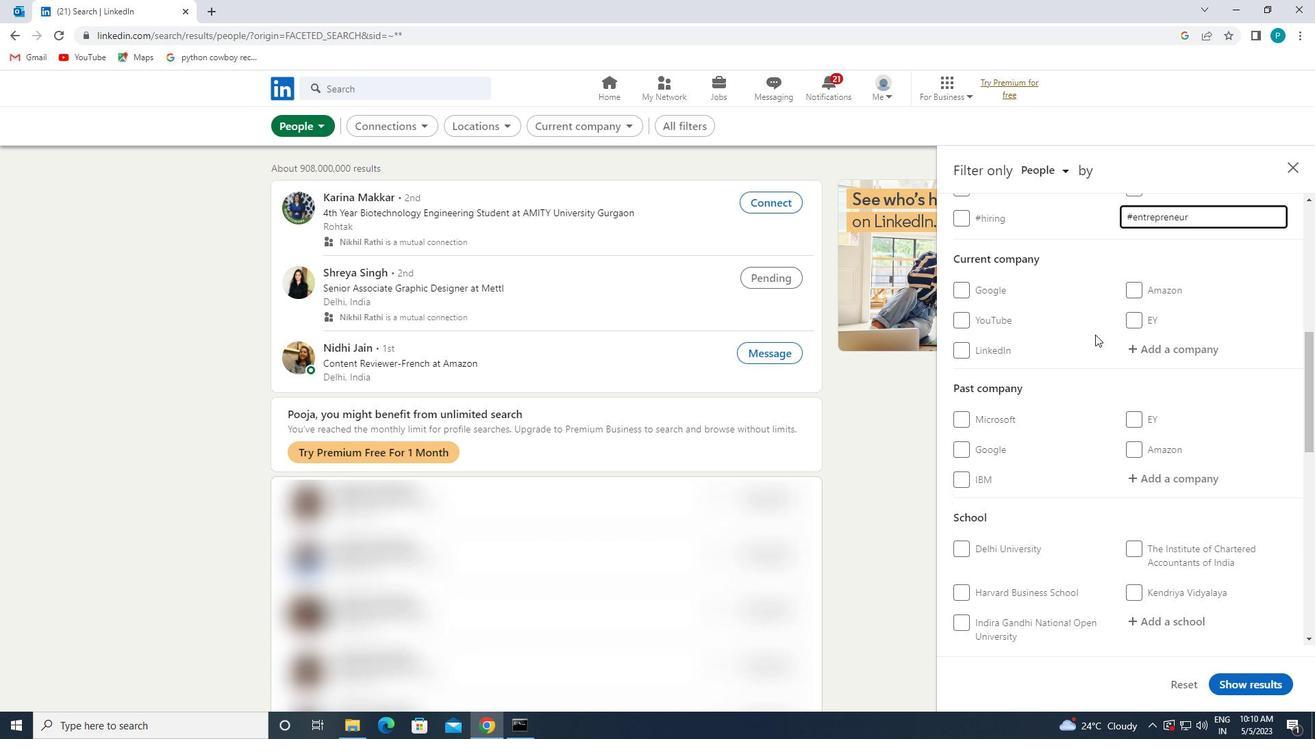 
Action: Mouse scrolled (1093, 334) with delta (0, 0)
Screenshot: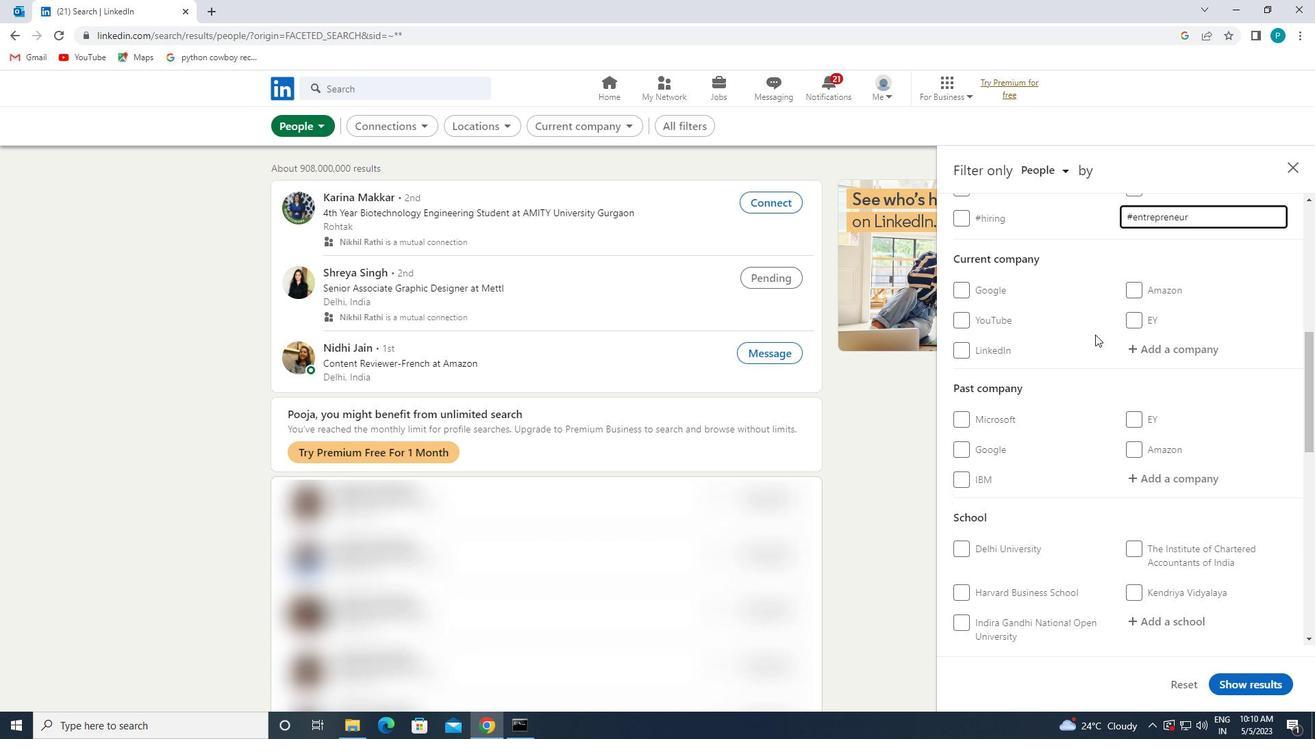 
Action: Mouse moved to (1091, 335)
Screenshot: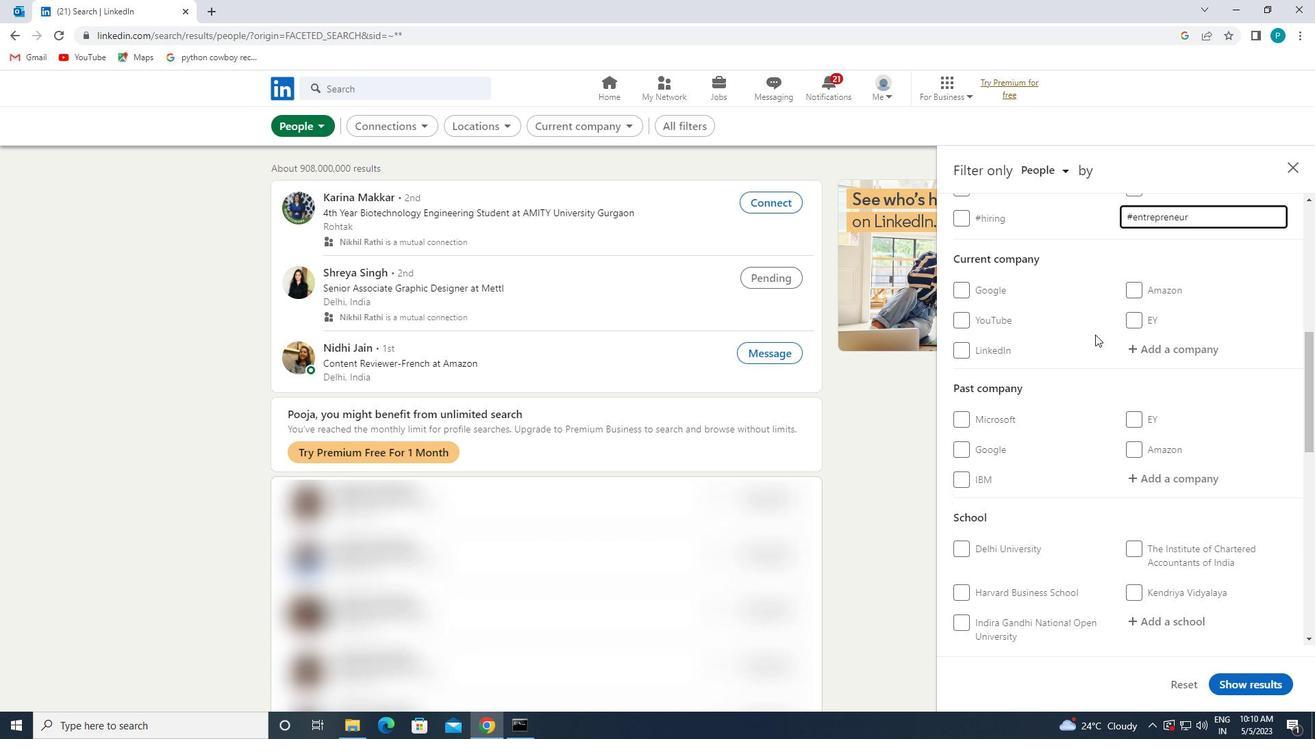 
Action: Mouse scrolled (1091, 335) with delta (0, 0)
Screenshot: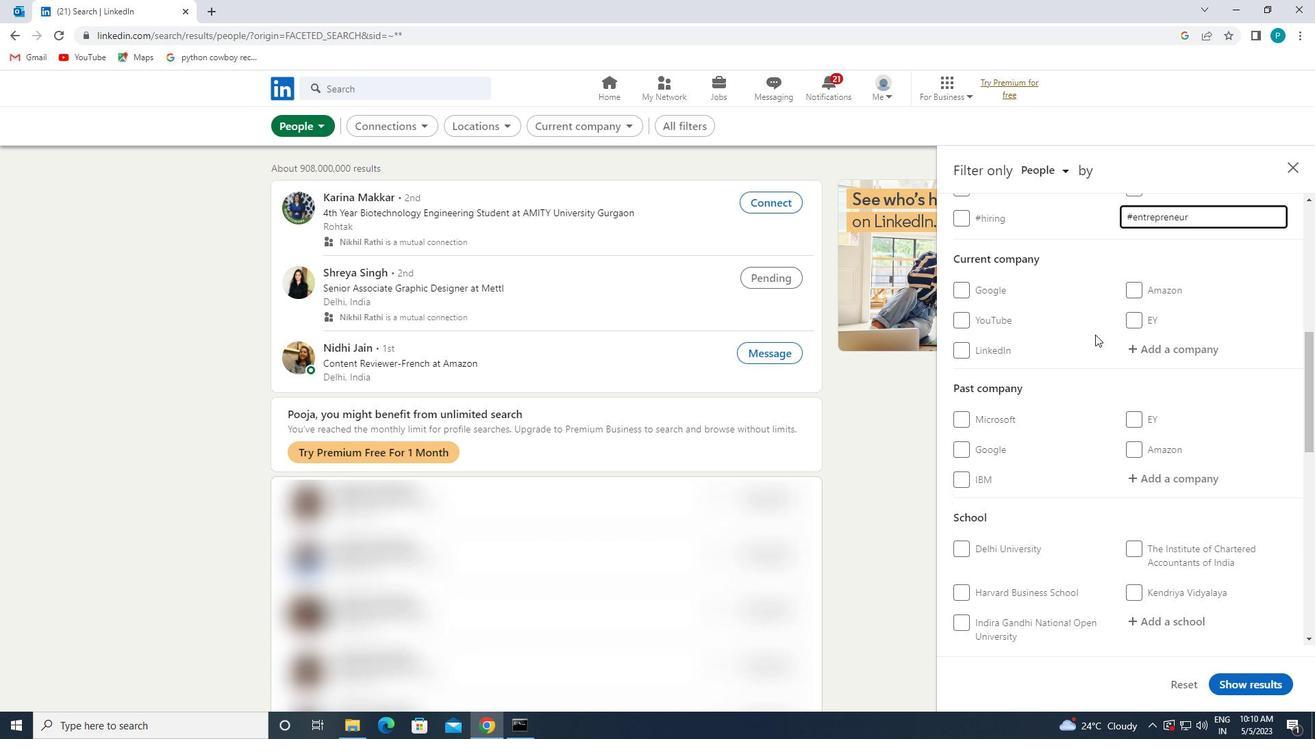 
Action: Mouse moved to (1090, 336)
Screenshot: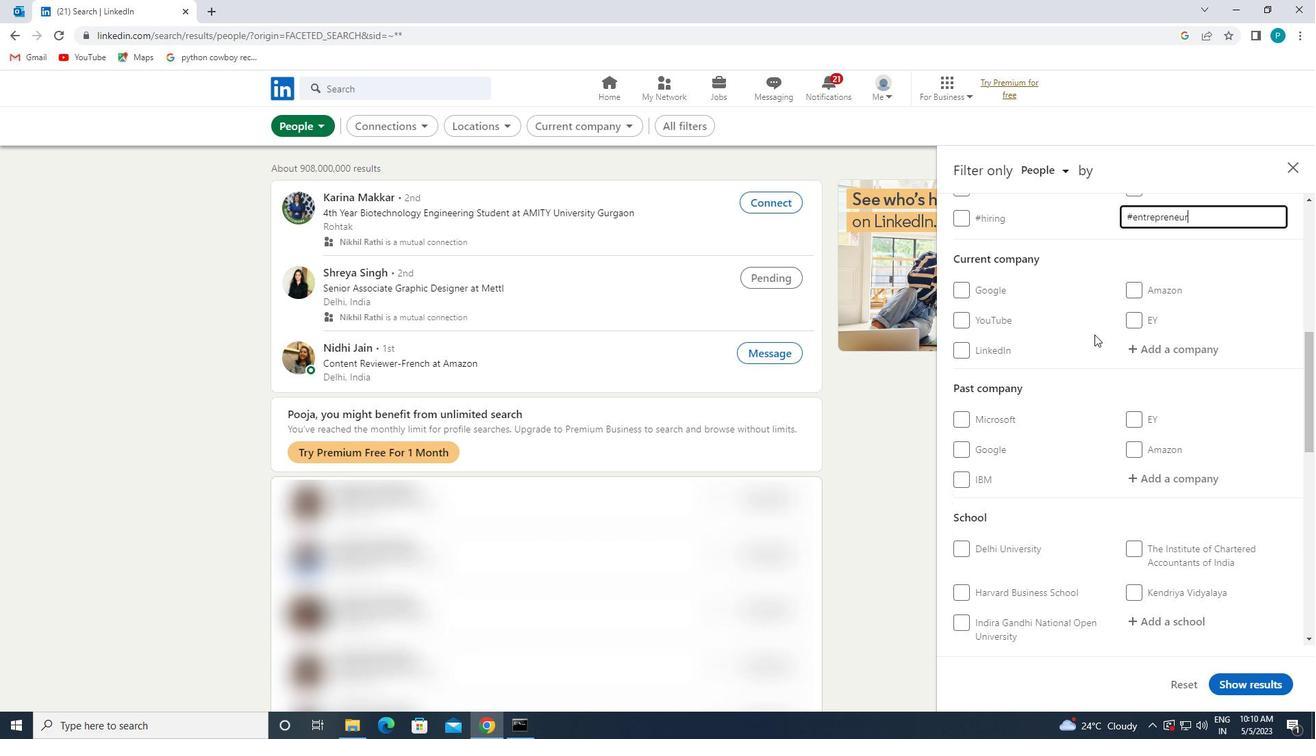 
Action: Mouse scrolled (1090, 335) with delta (0, 0)
Screenshot: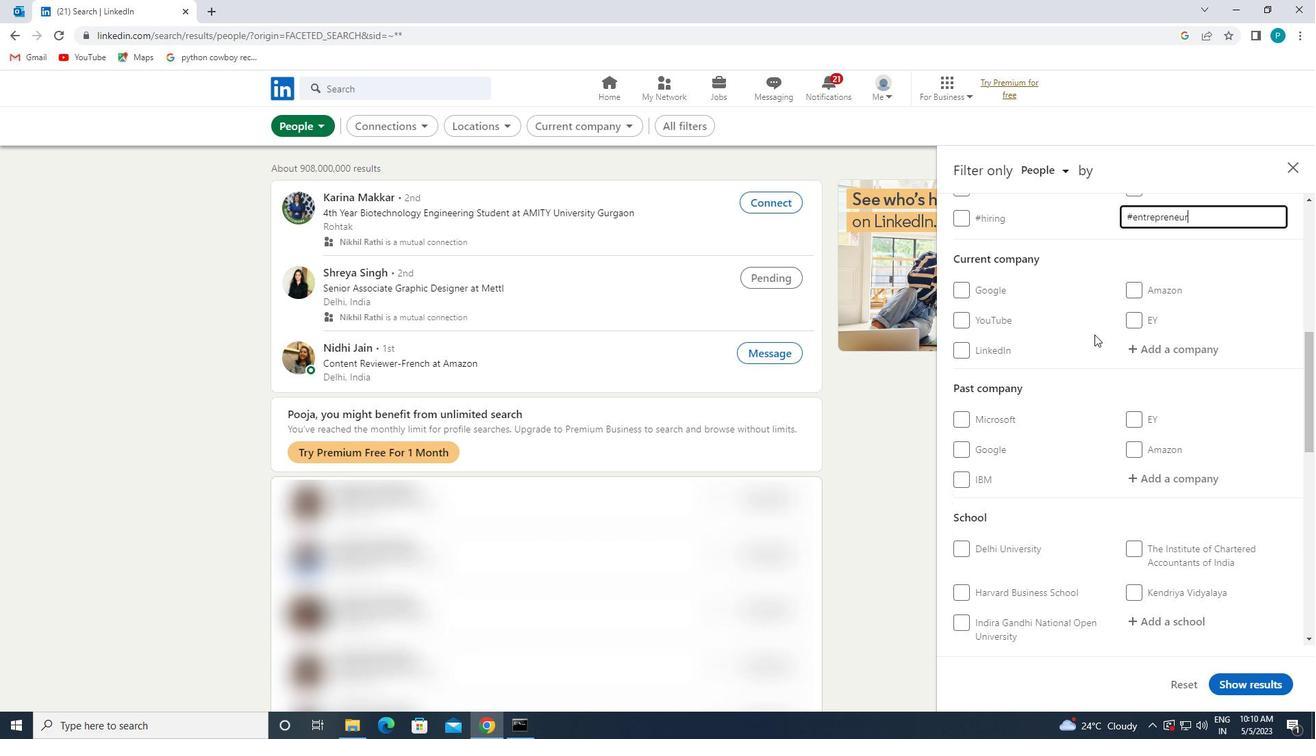 
Action: Mouse moved to (1038, 408)
Screenshot: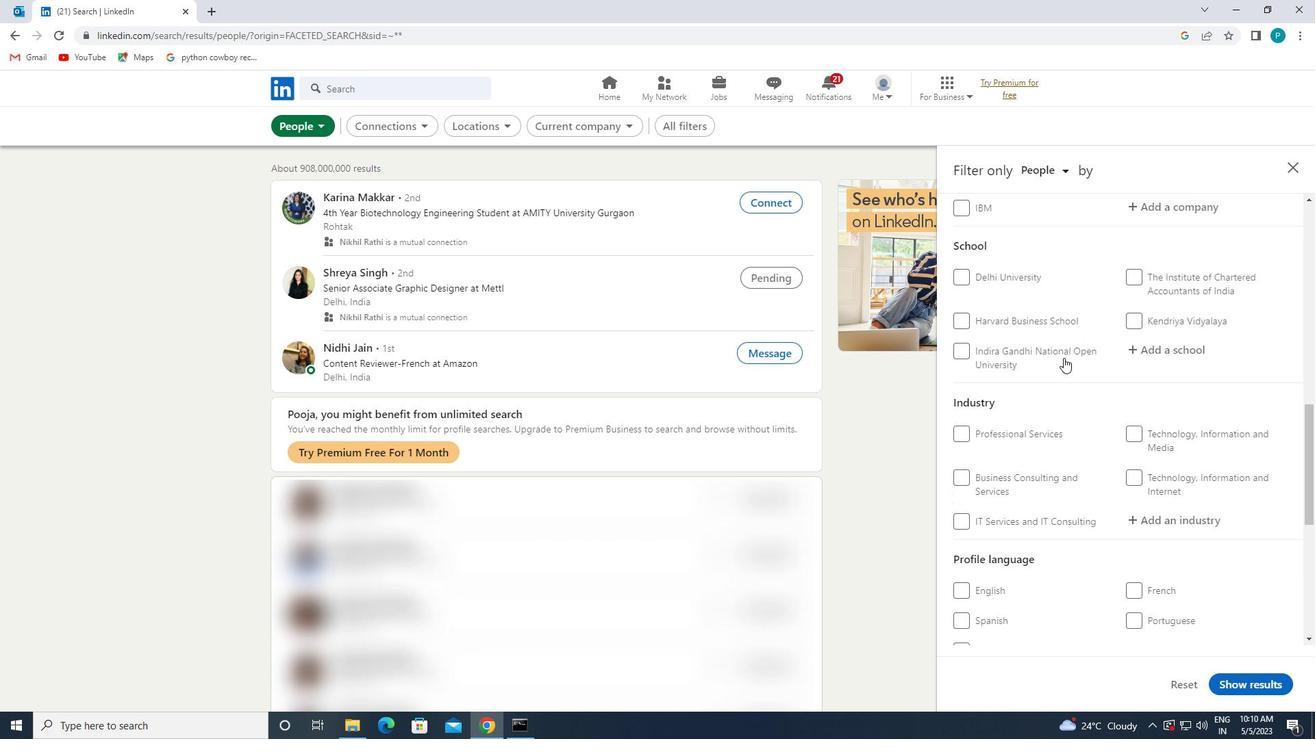 
Action: Mouse scrolled (1038, 407) with delta (0, 0)
Screenshot: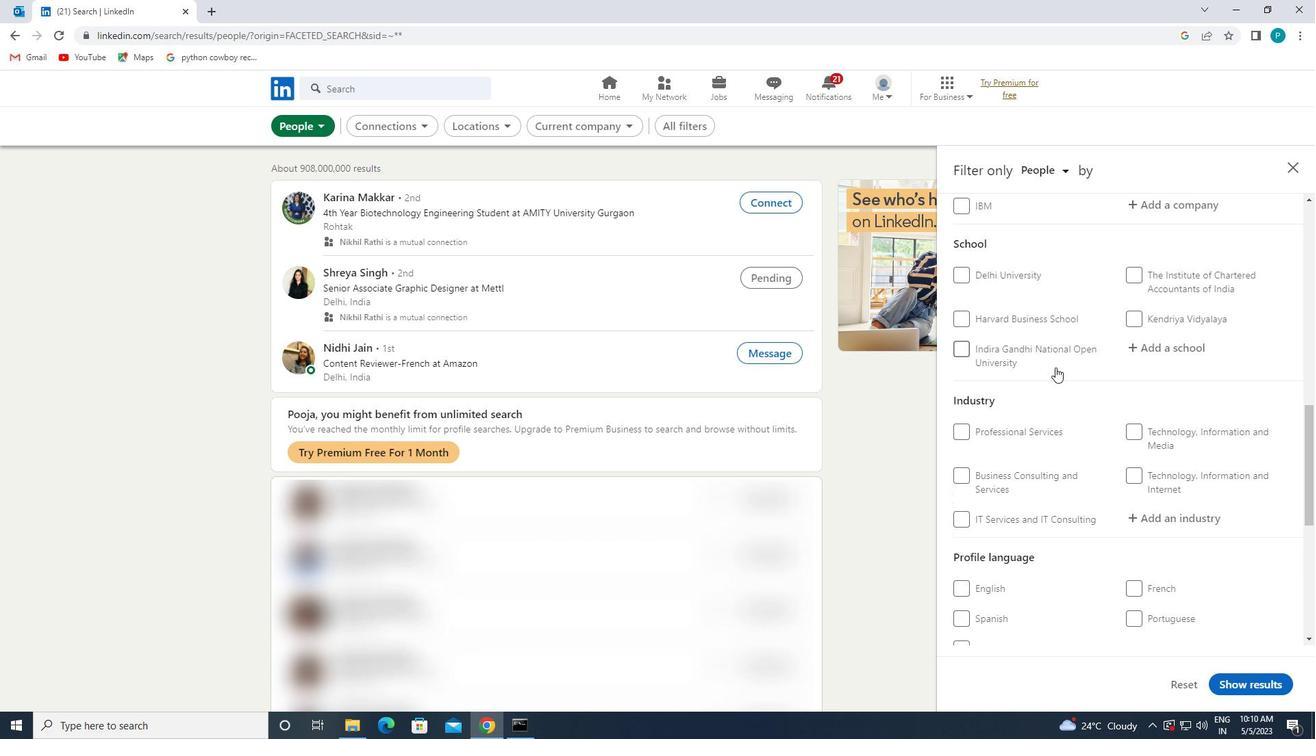 
Action: Mouse scrolled (1038, 407) with delta (0, 0)
Screenshot: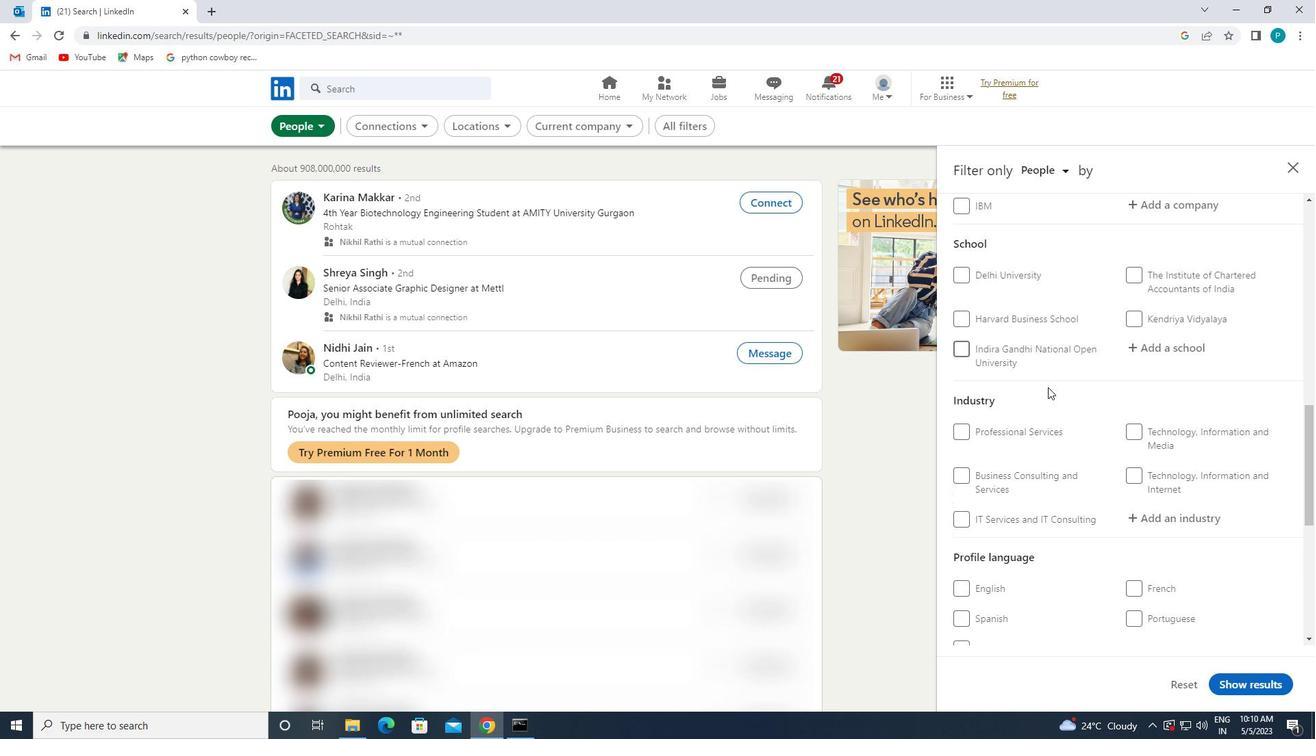 
Action: Mouse moved to (982, 515)
Screenshot: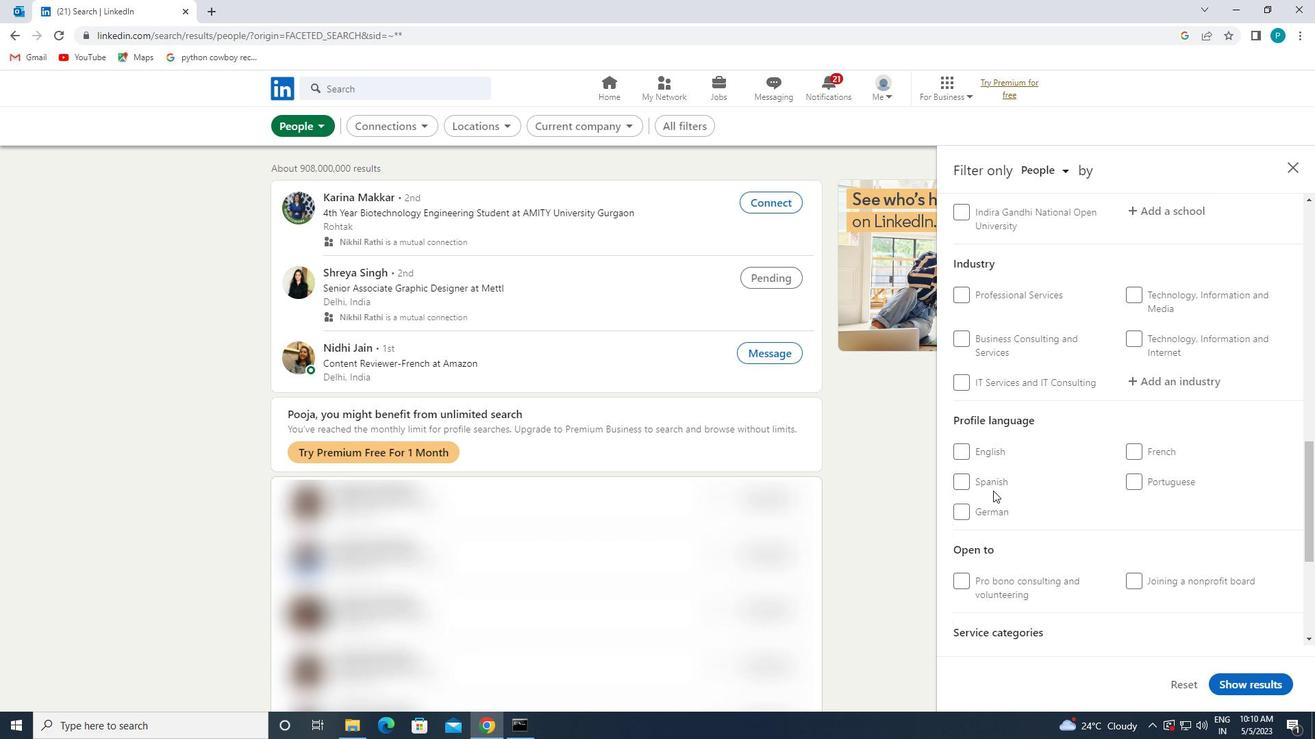 
Action: Mouse pressed left at (982, 515)
Screenshot: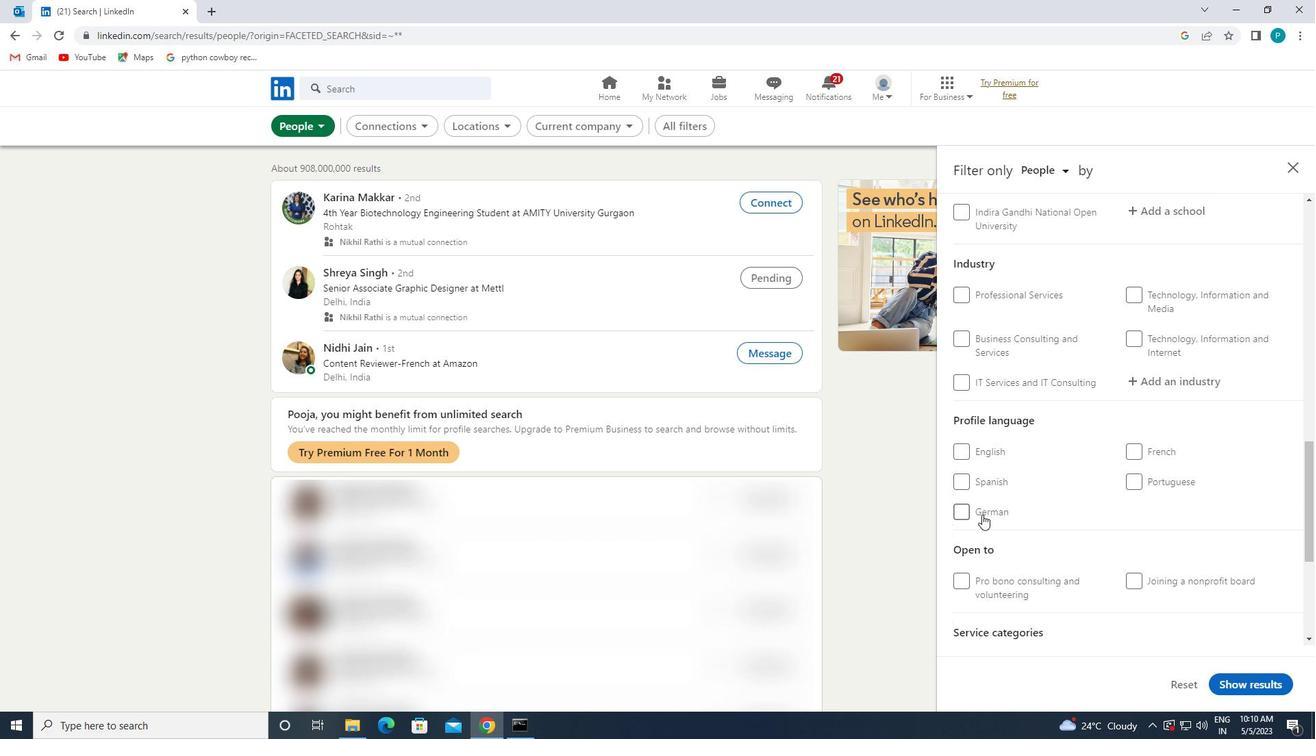 
Action: Mouse moved to (1160, 467)
Screenshot: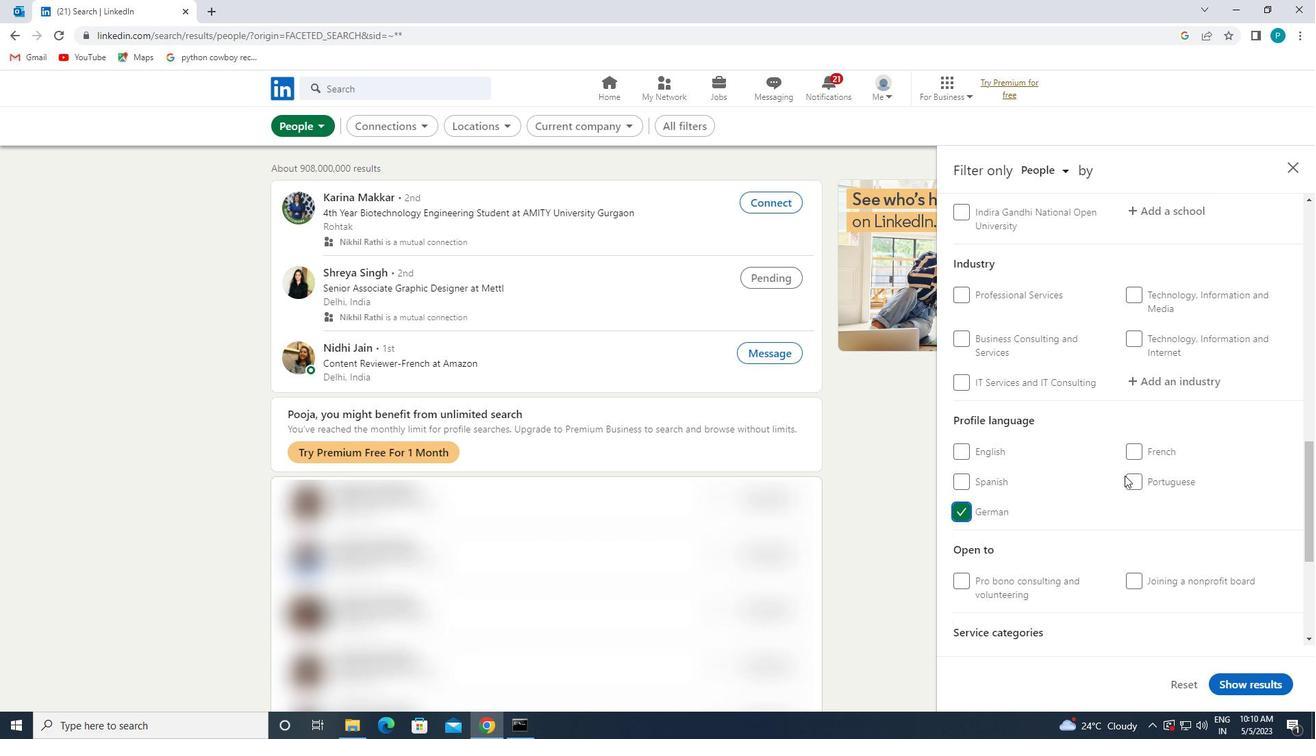 
Action: Mouse scrolled (1160, 468) with delta (0, 0)
Screenshot: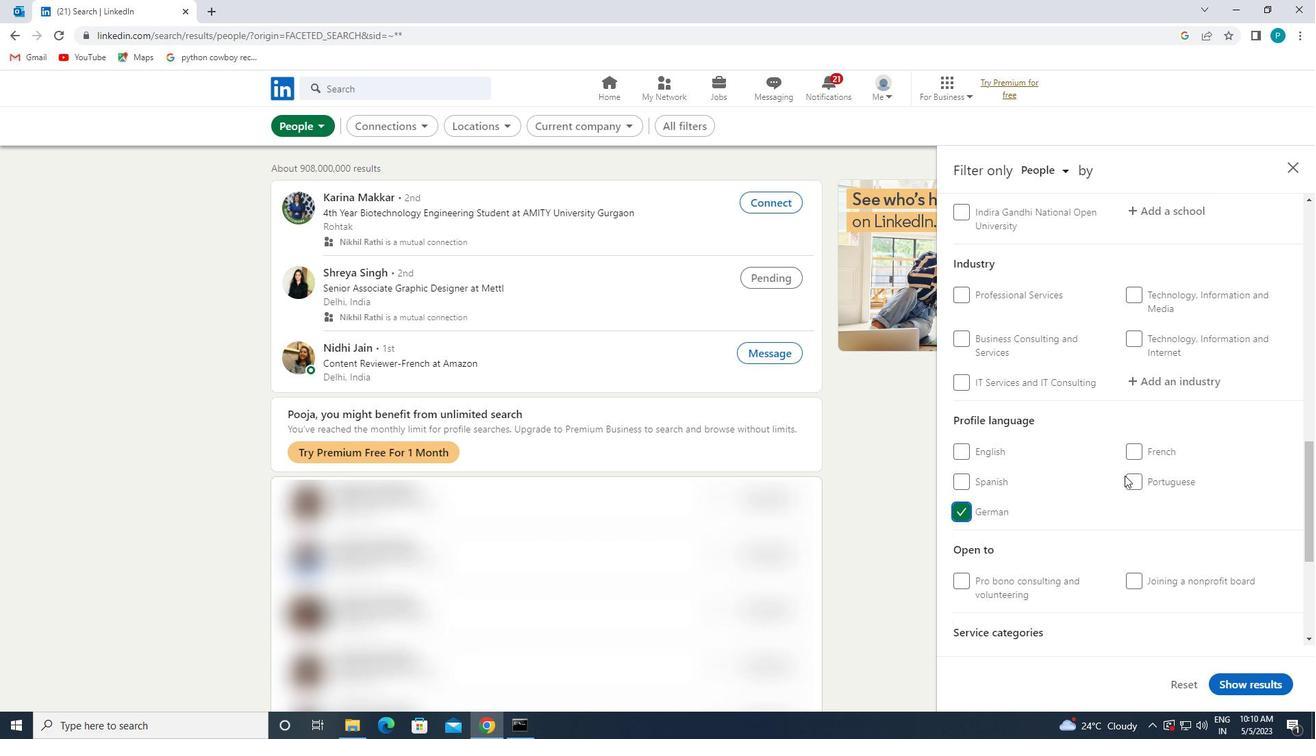 
Action: Mouse moved to (1159, 467)
Screenshot: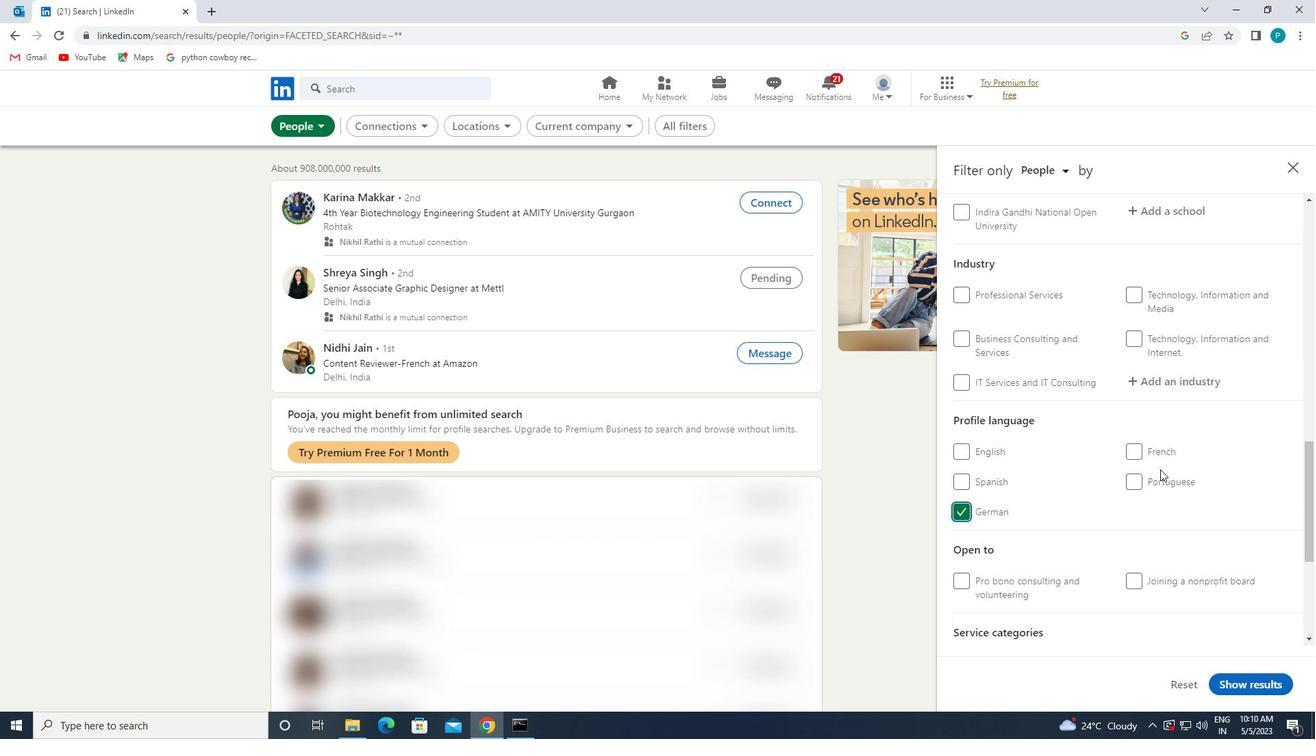 
Action: Mouse scrolled (1159, 468) with delta (0, 0)
Screenshot: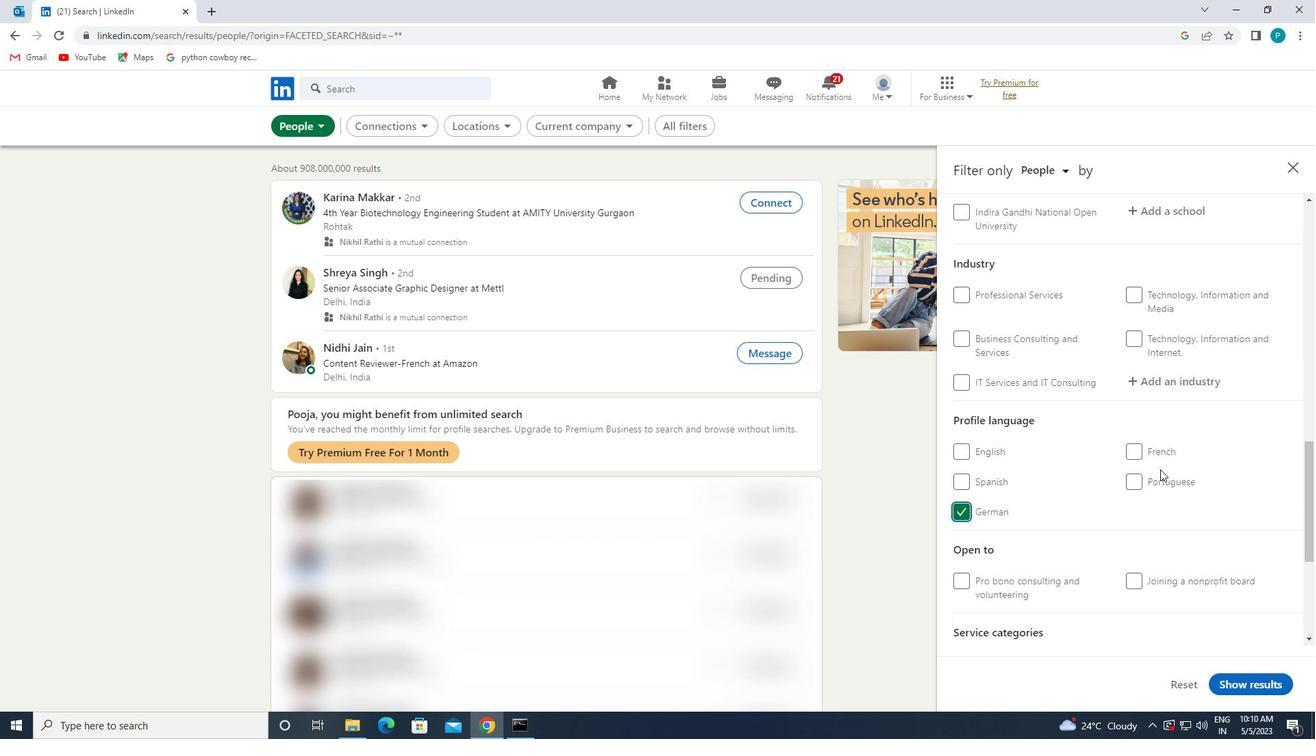 
Action: Mouse moved to (1159, 466)
Screenshot: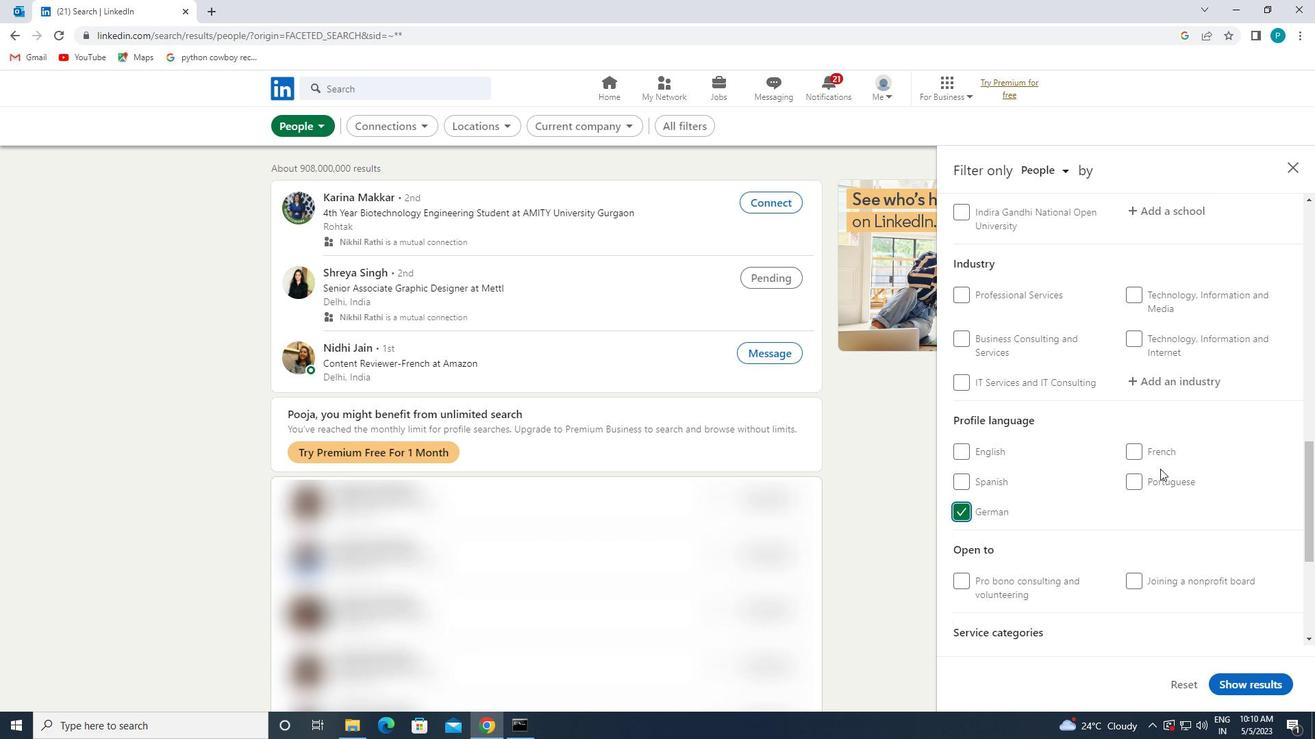 
Action: Mouse scrolled (1159, 467) with delta (0, 0)
Screenshot: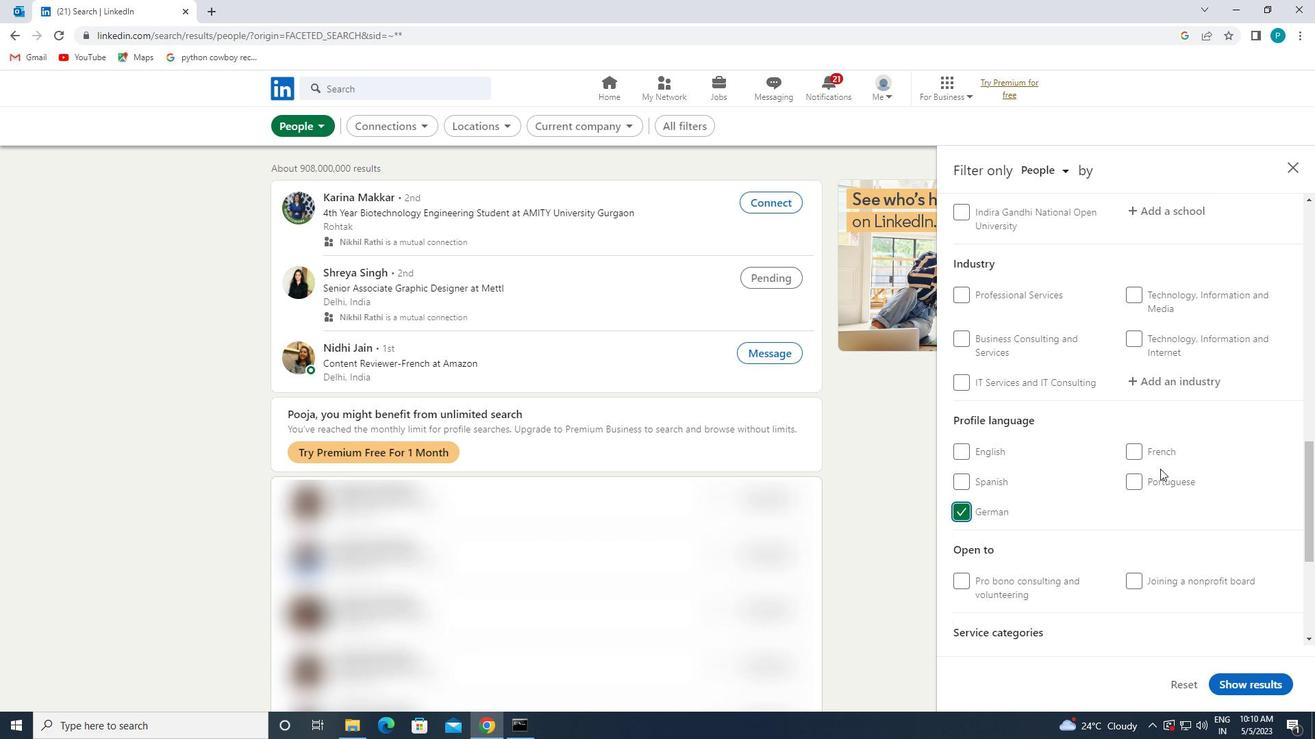 
Action: Mouse moved to (1157, 459)
Screenshot: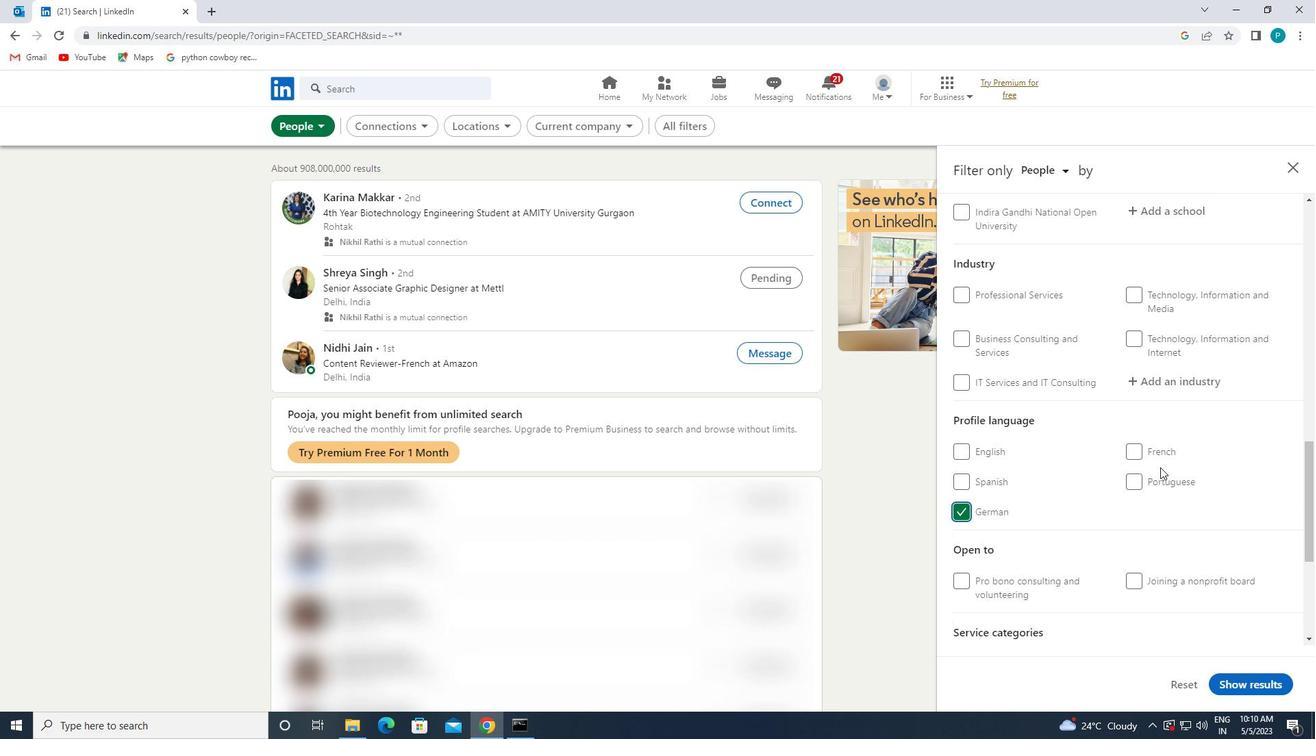 
Action: Mouse scrolled (1157, 459) with delta (0, 0)
Screenshot: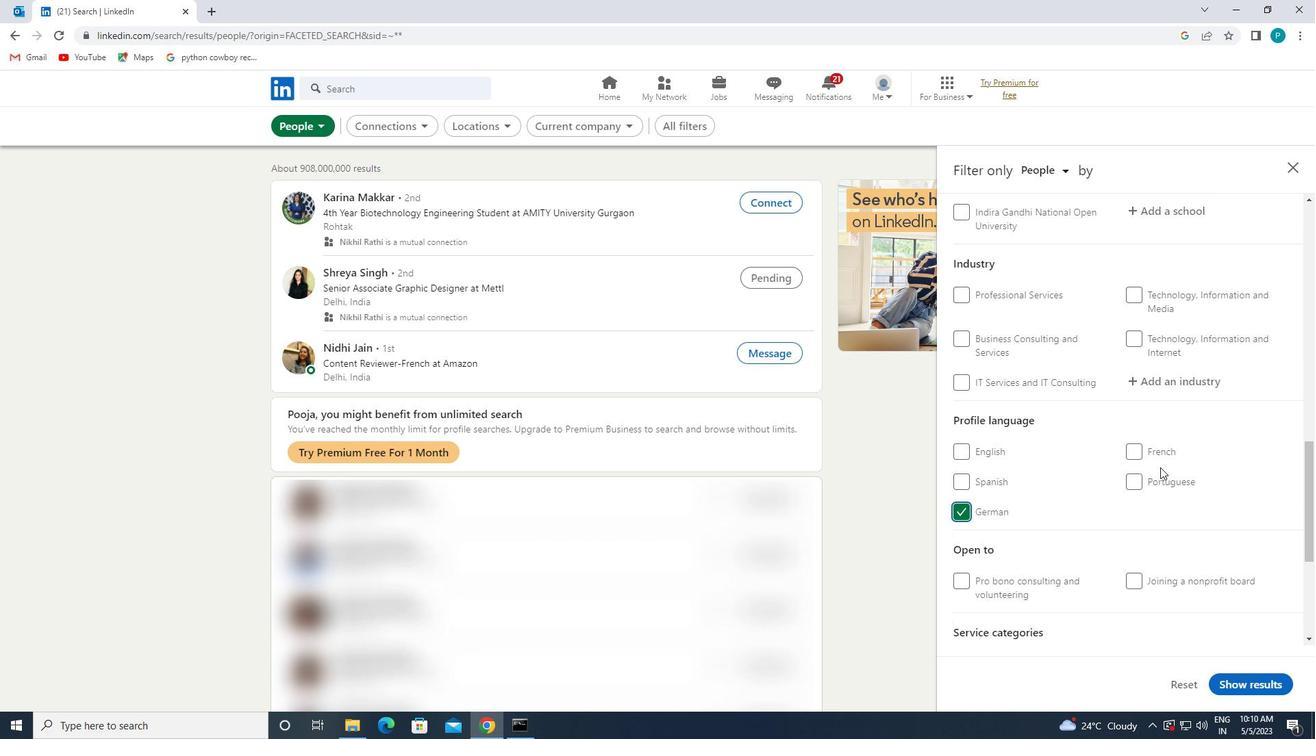 
Action: Mouse moved to (1166, 424)
Screenshot: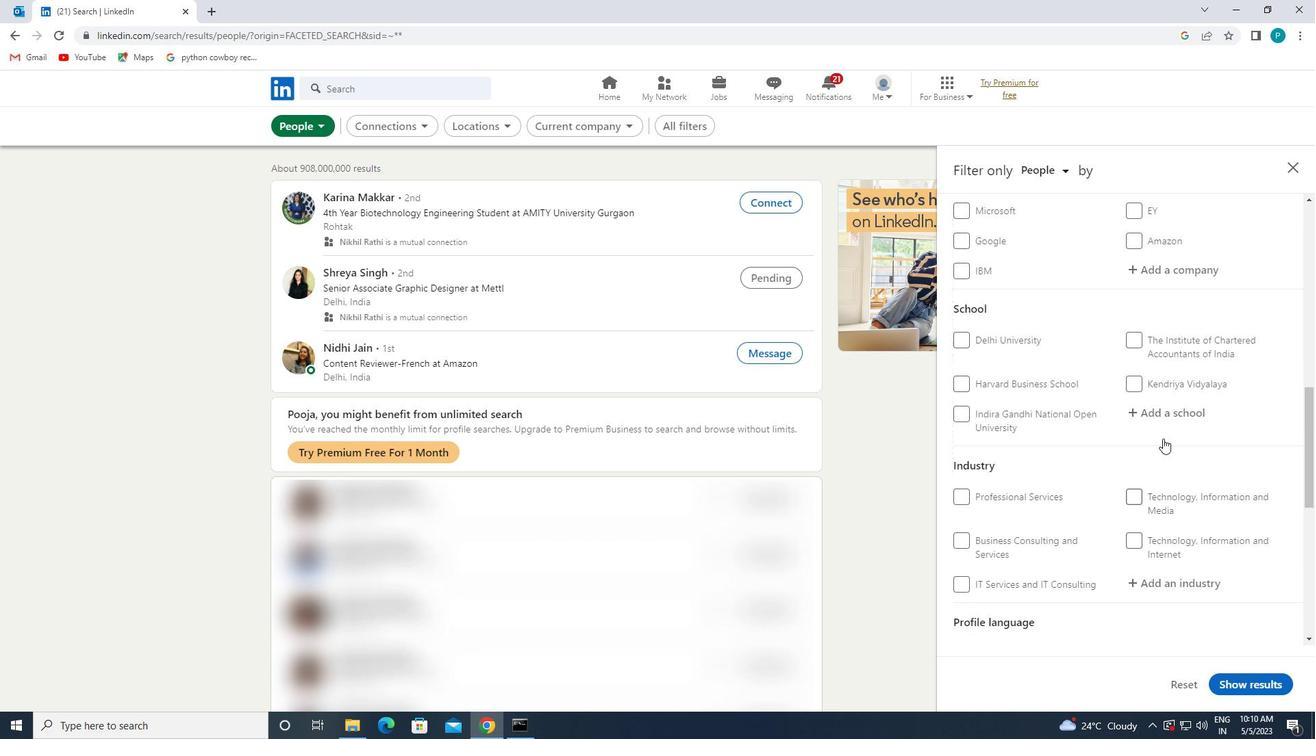 
Action: Mouse scrolled (1166, 424) with delta (0, 0)
Screenshot: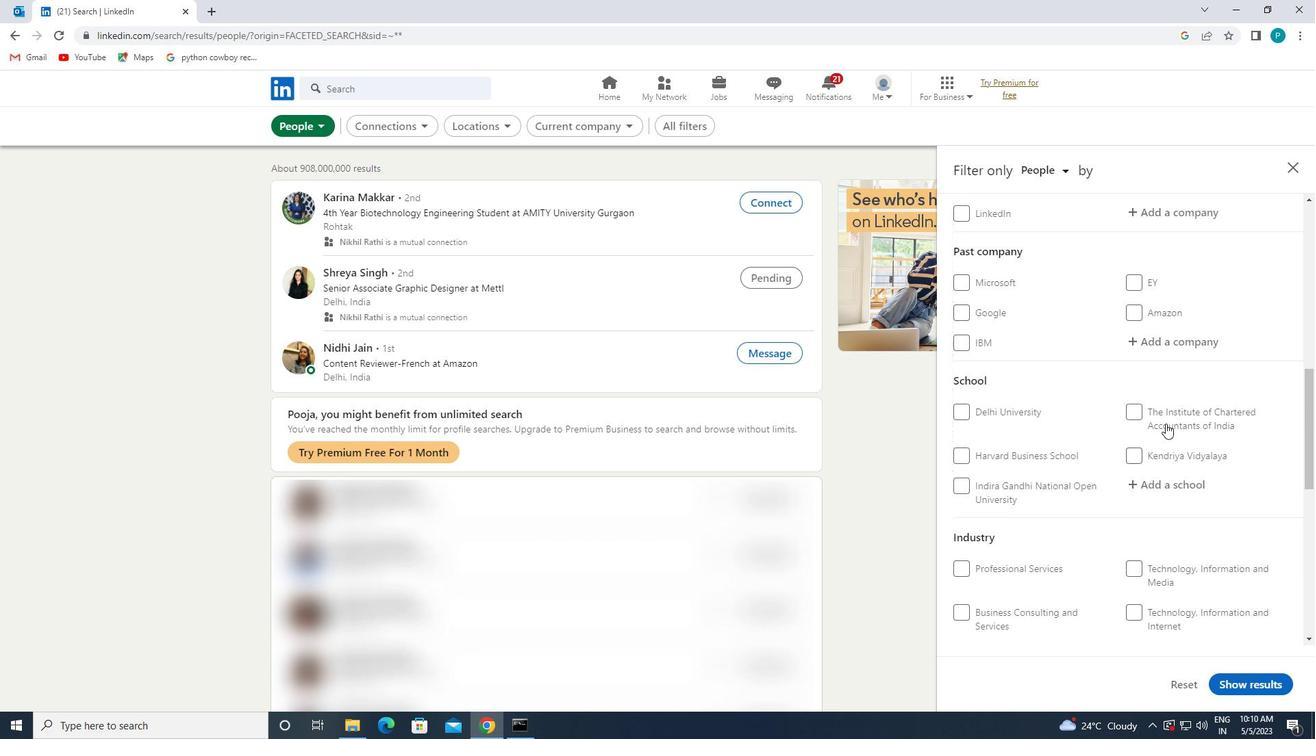 
Action: Mouse moved to (1148, 356)
Screenshot: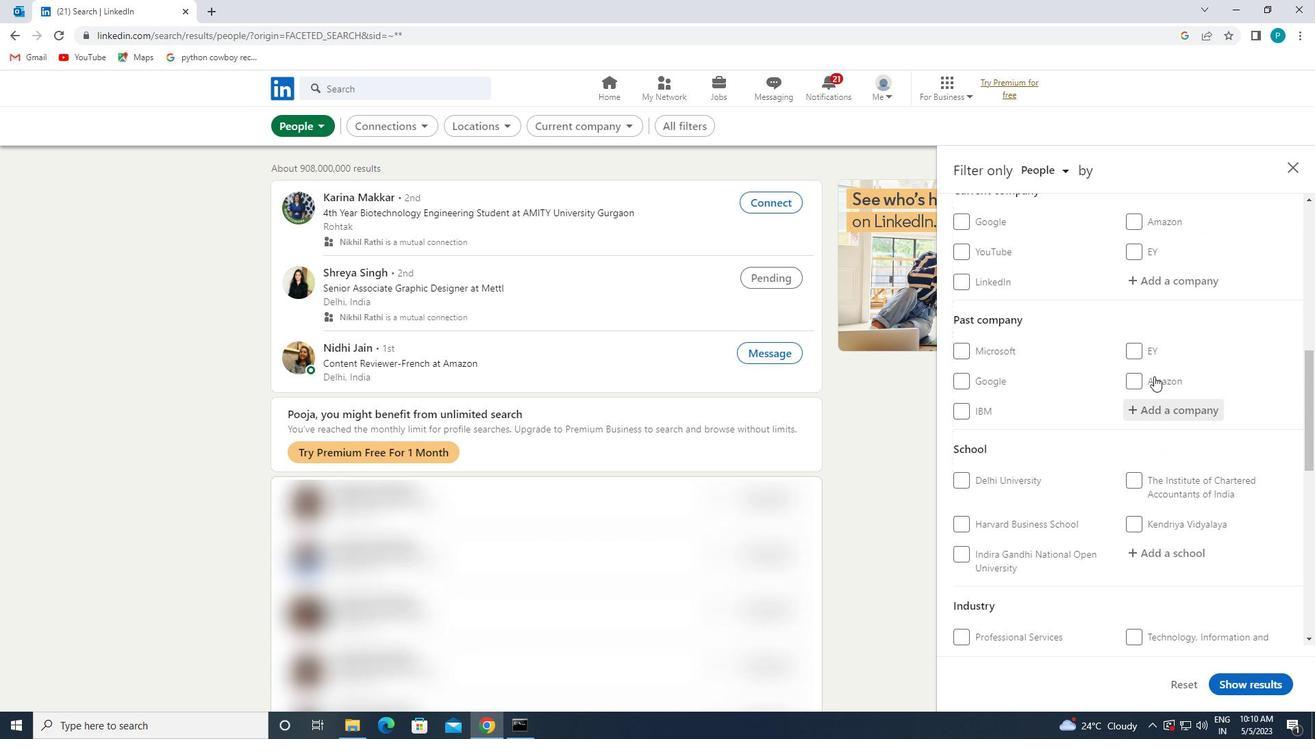 
Action: Mouse scrolled (1148, 356) with delta (0, 0)
Screenshot: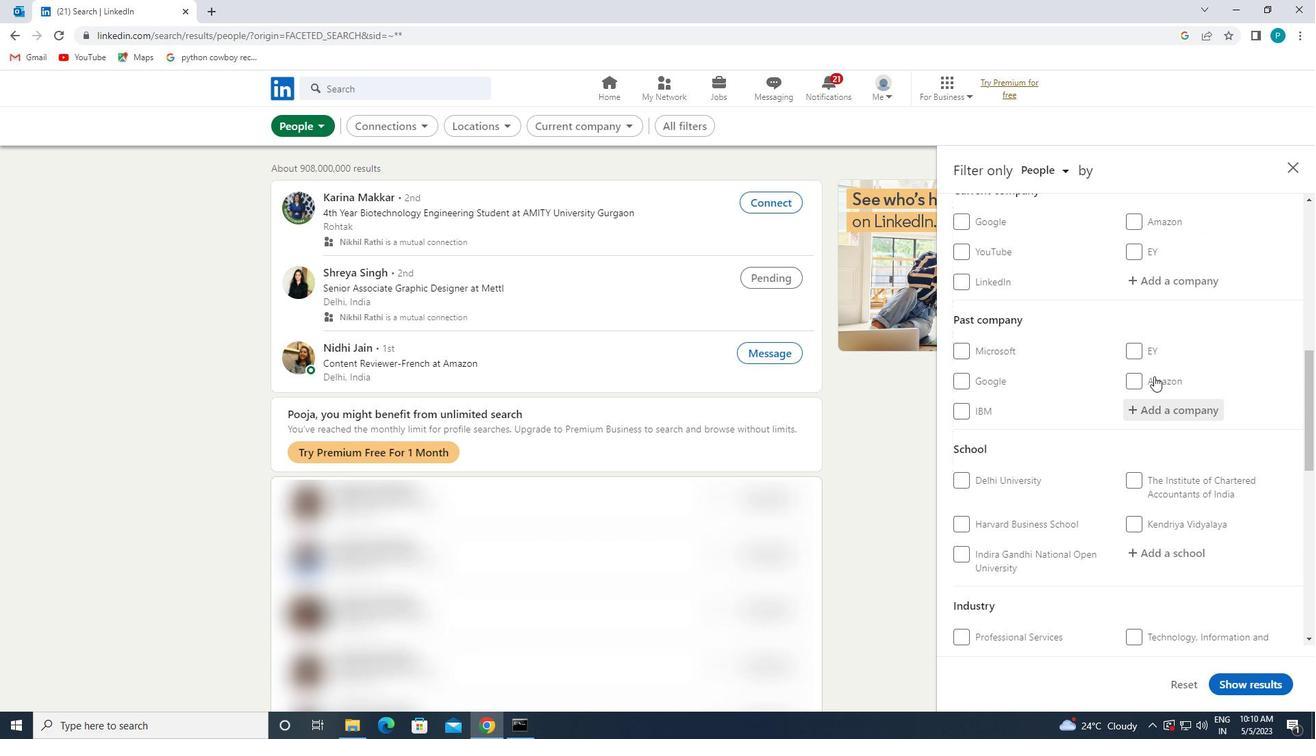
Action: Mouse moved to (1148, 344)
Screenshot: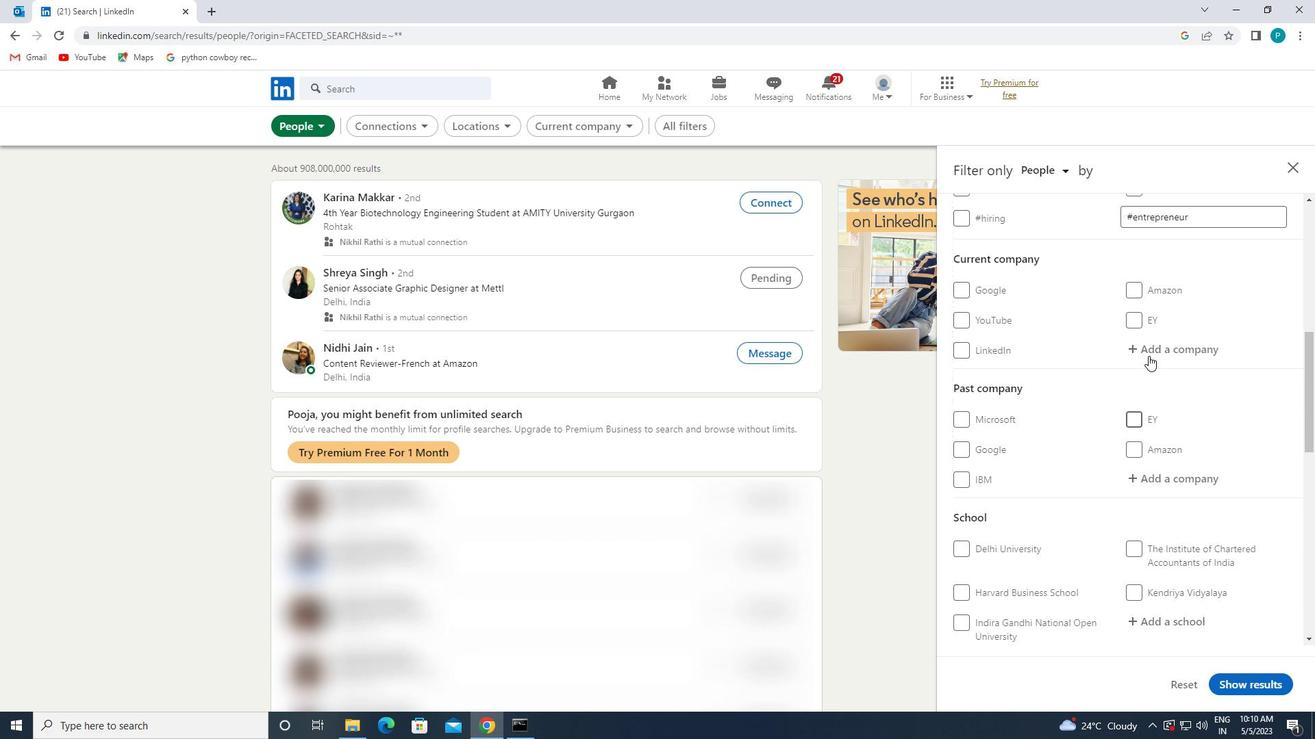
Action: Mouse pressed left at (1148, 344)
Screenshot: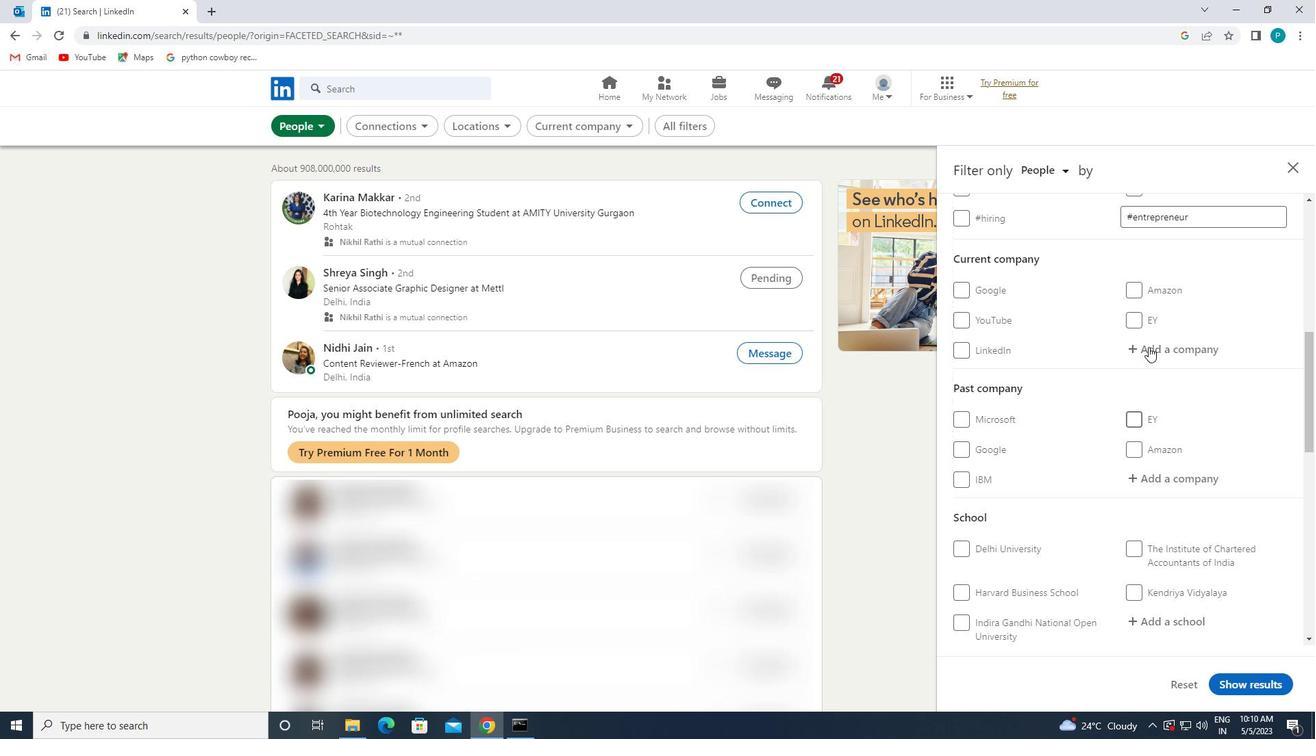 
Action: Key pressed <Key.caps_lock>Z<Key.caps_lock>ENSAR<Key.space><Key.caps_lock>T<Key.caps_lock>ECHNOL
Screenshot: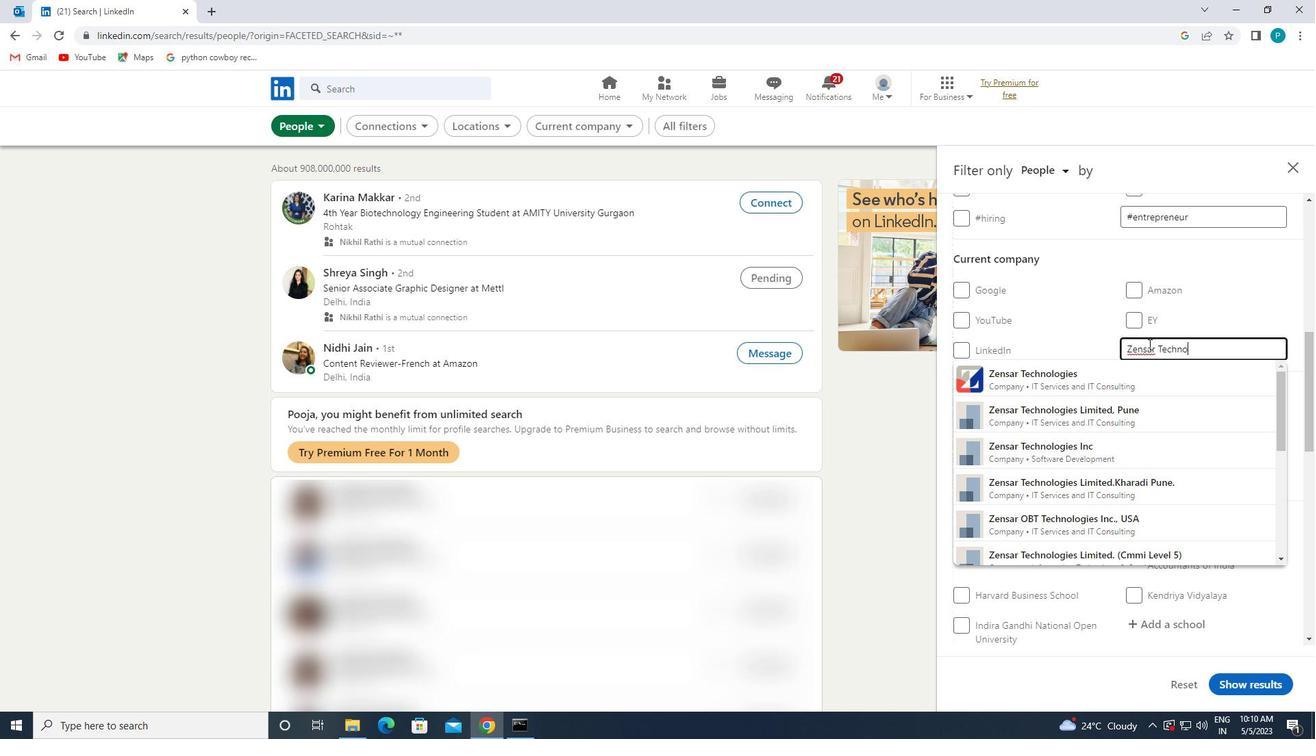 
Action: Mouse moved to (1131, 379)
Screenshot: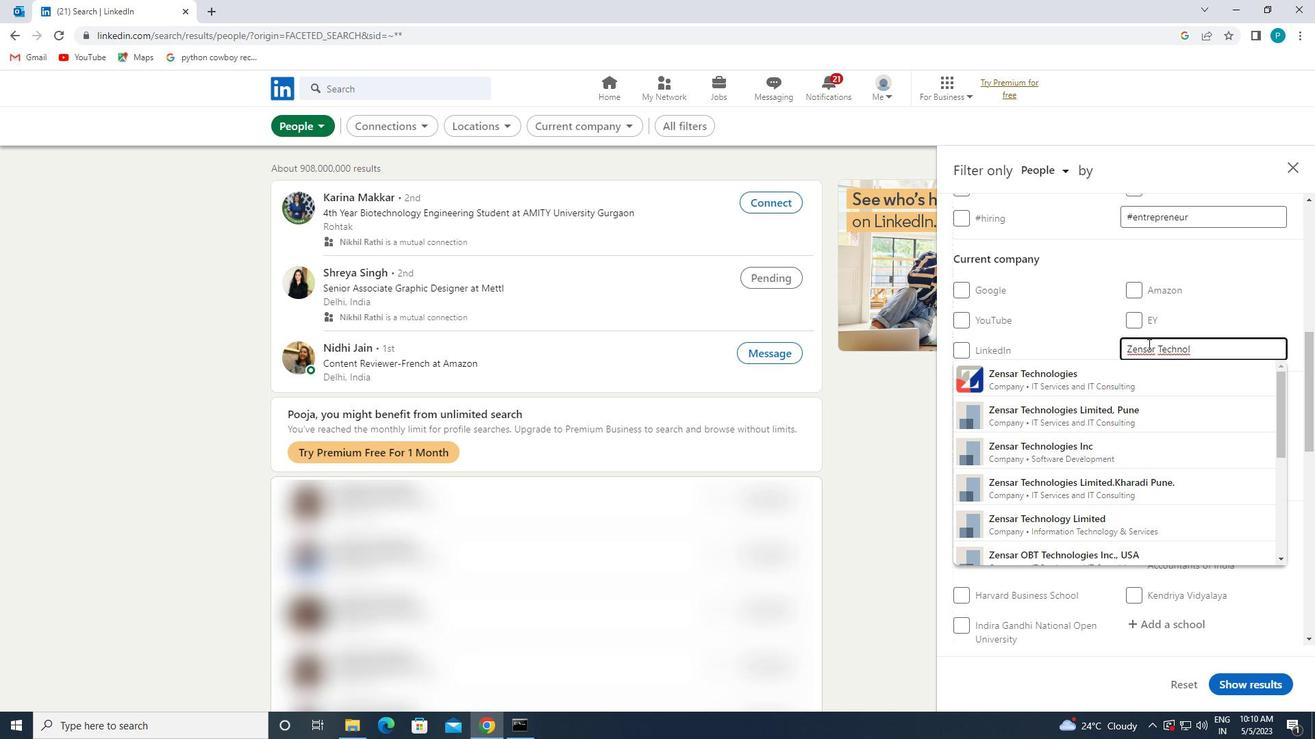 
Action: Mouse pressed left at (1131, 379)
Screenshot: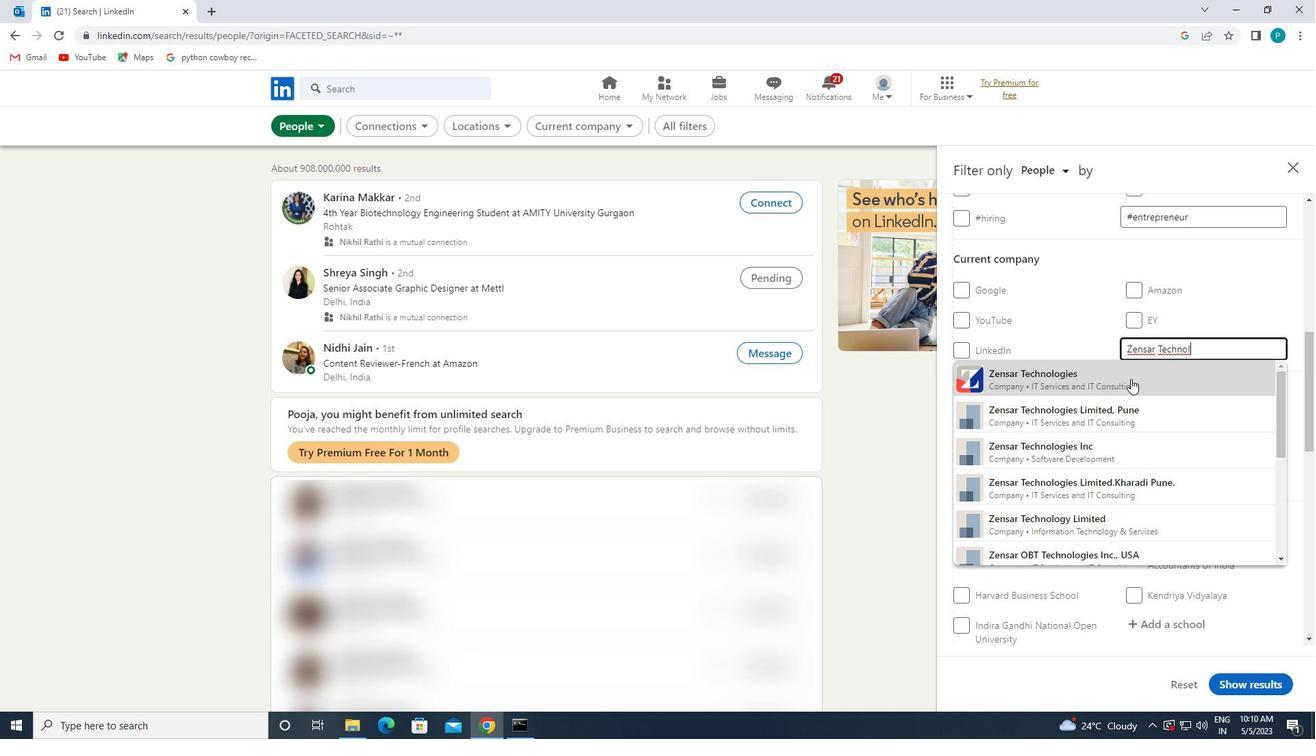 
Action: Mouse scrolled (1131, 378) with delta (0, 0)
Screenshot: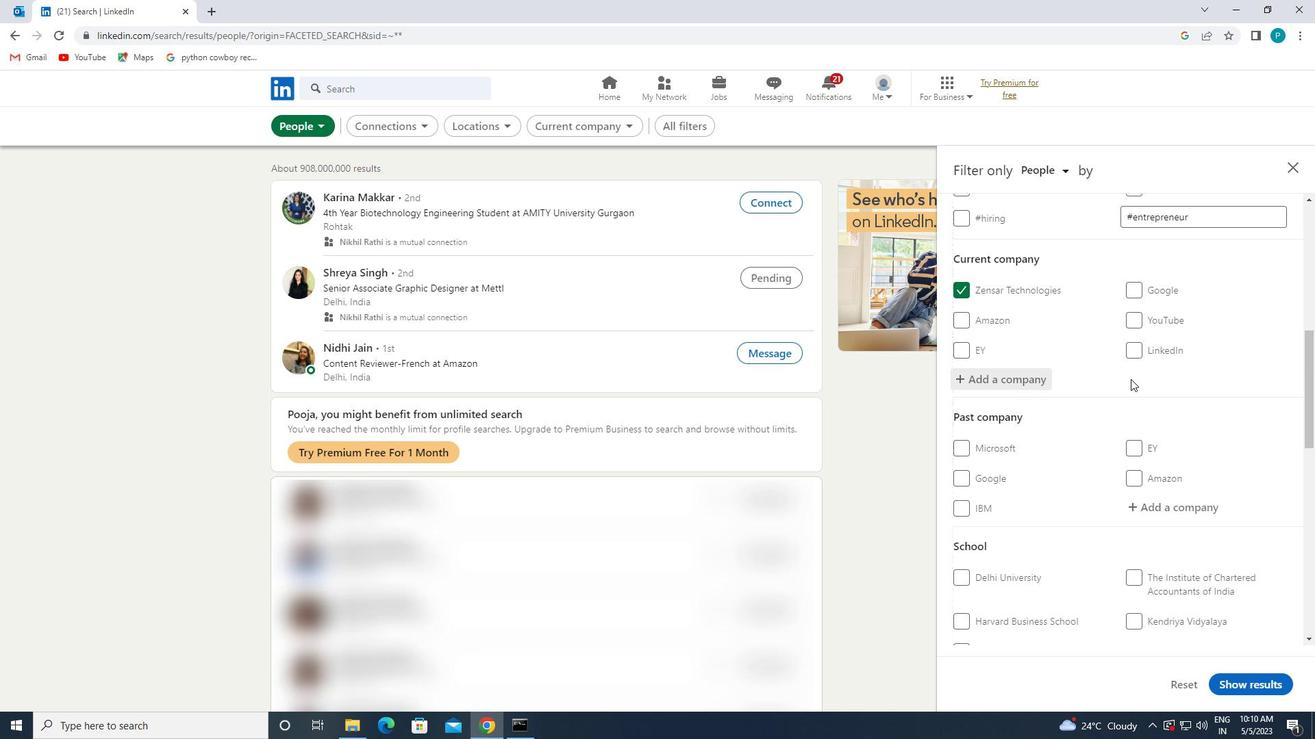 
Action: Mouse scrolled (1131, 378) with delta (0, 0)
Screenshot: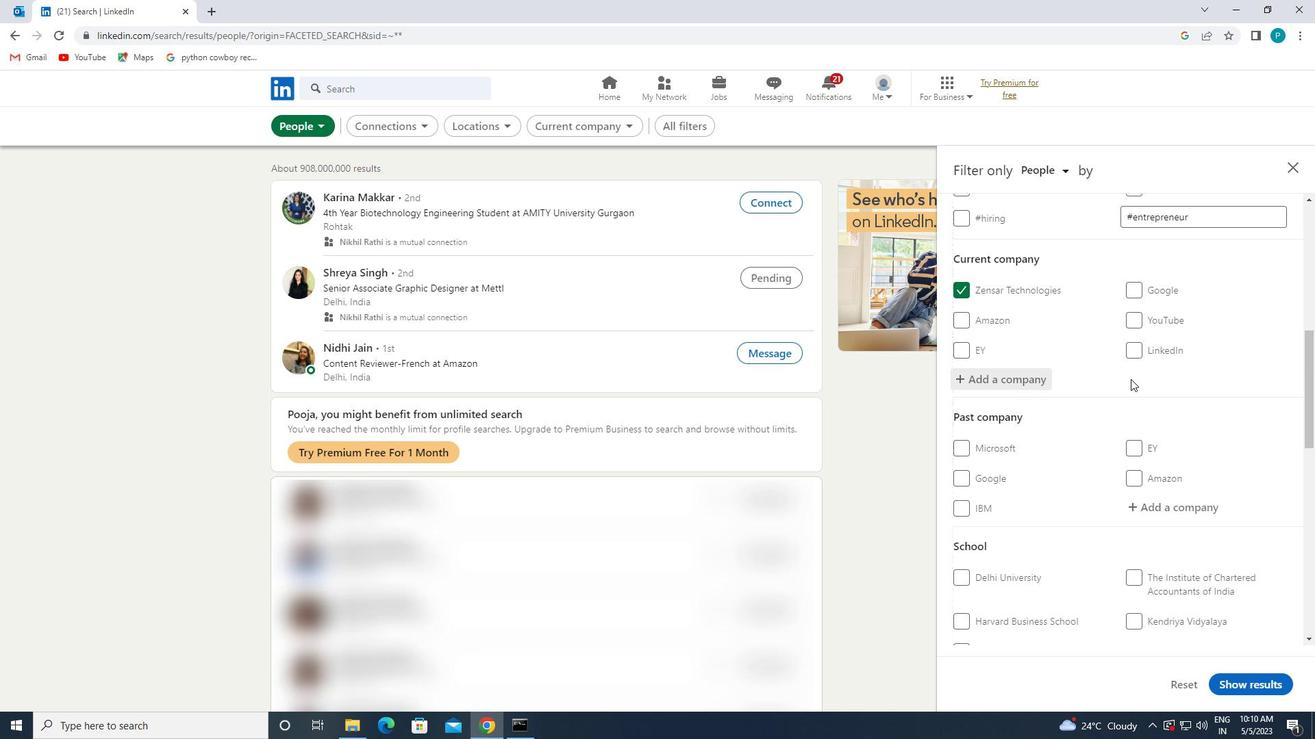 
Action: Mouse scrolled (1131, 378) with delta (0, 0)
Screenshot: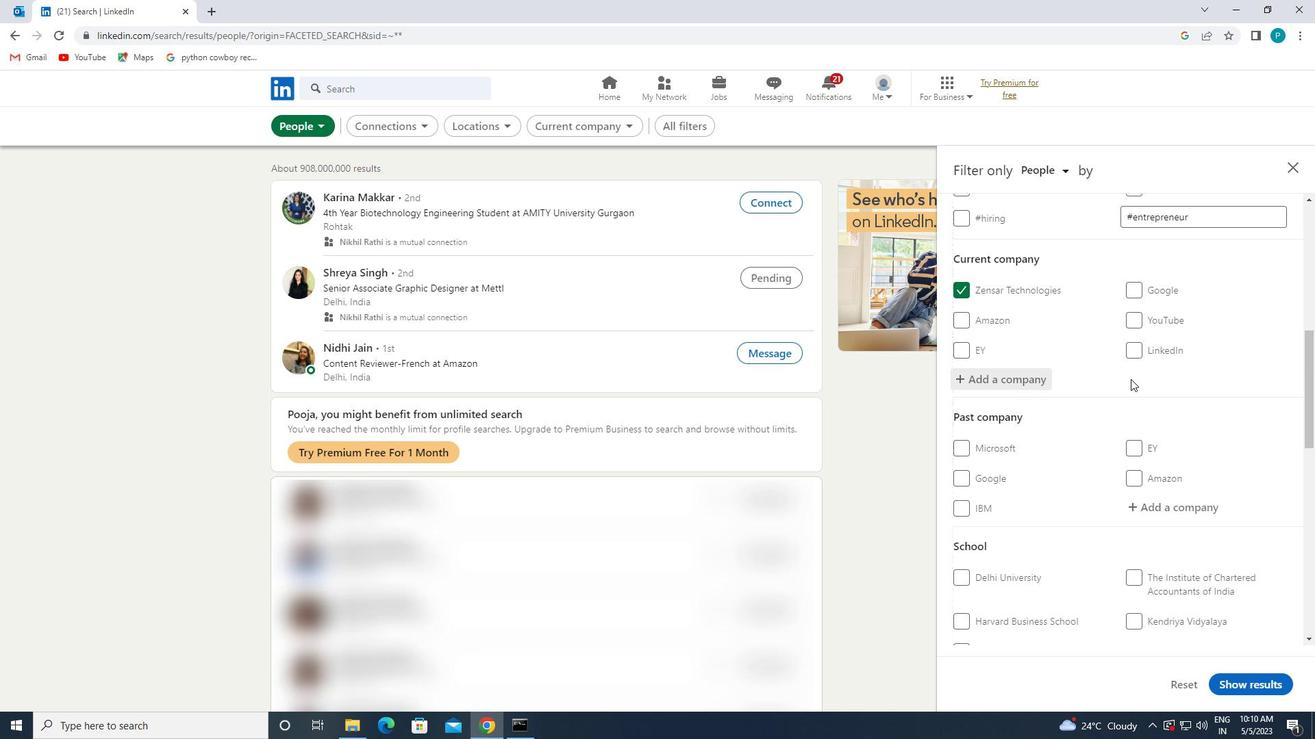 
Action: Mouse moved to (1146, 431)
Screenshot: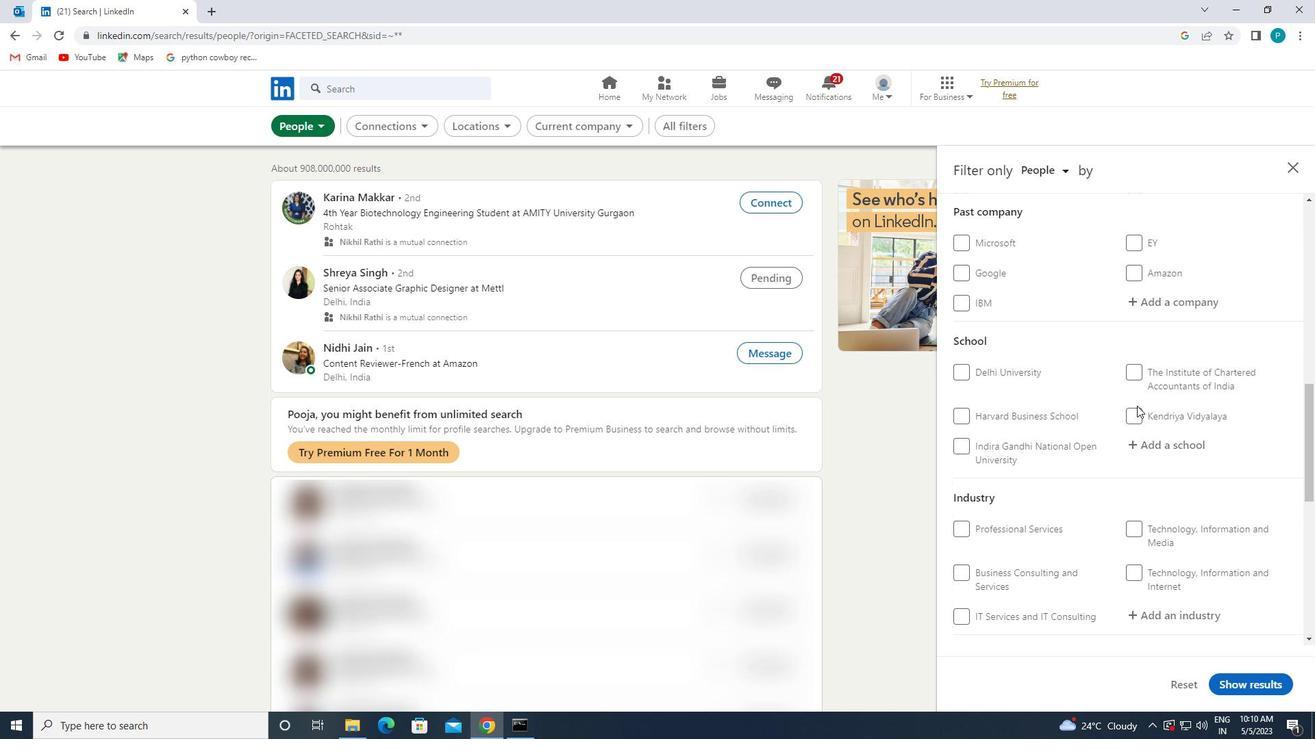 
Action: Mouse pressed left at (1146, 431)
Screenshot: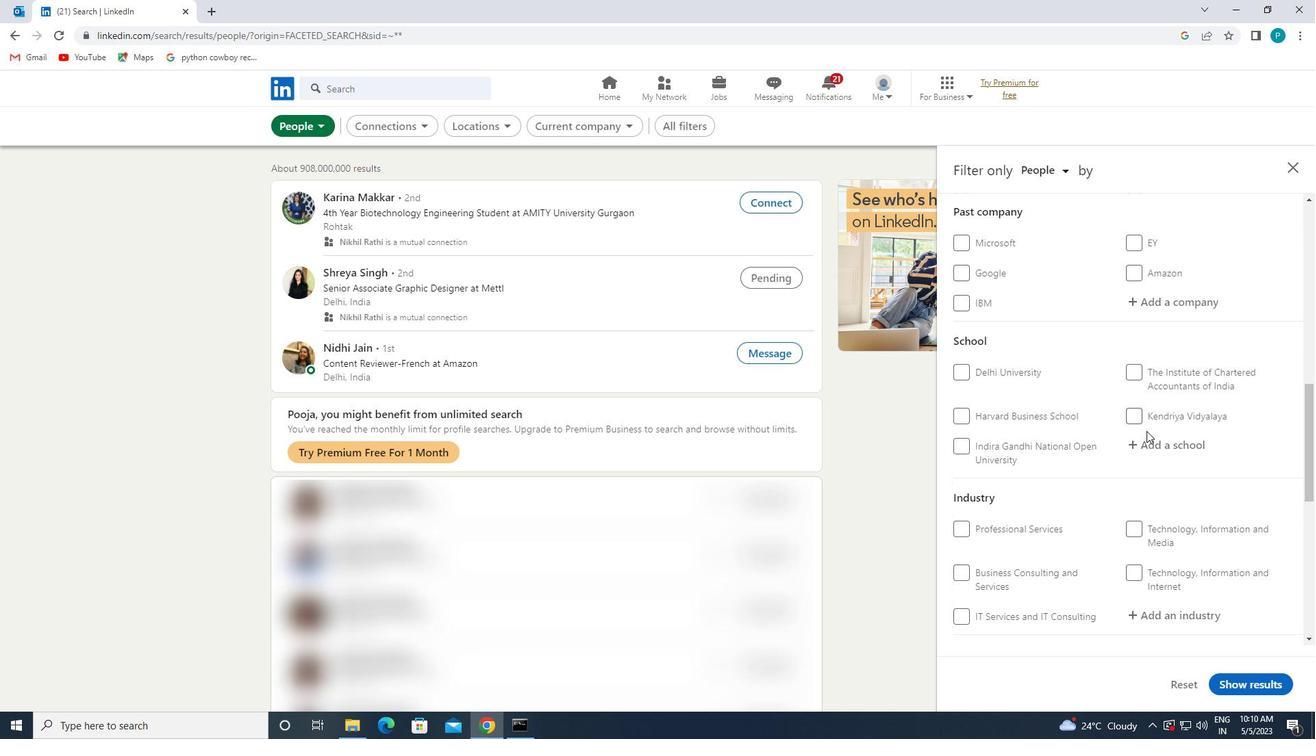 
Action: Mouse moved to (1154, 446)
Screenshot: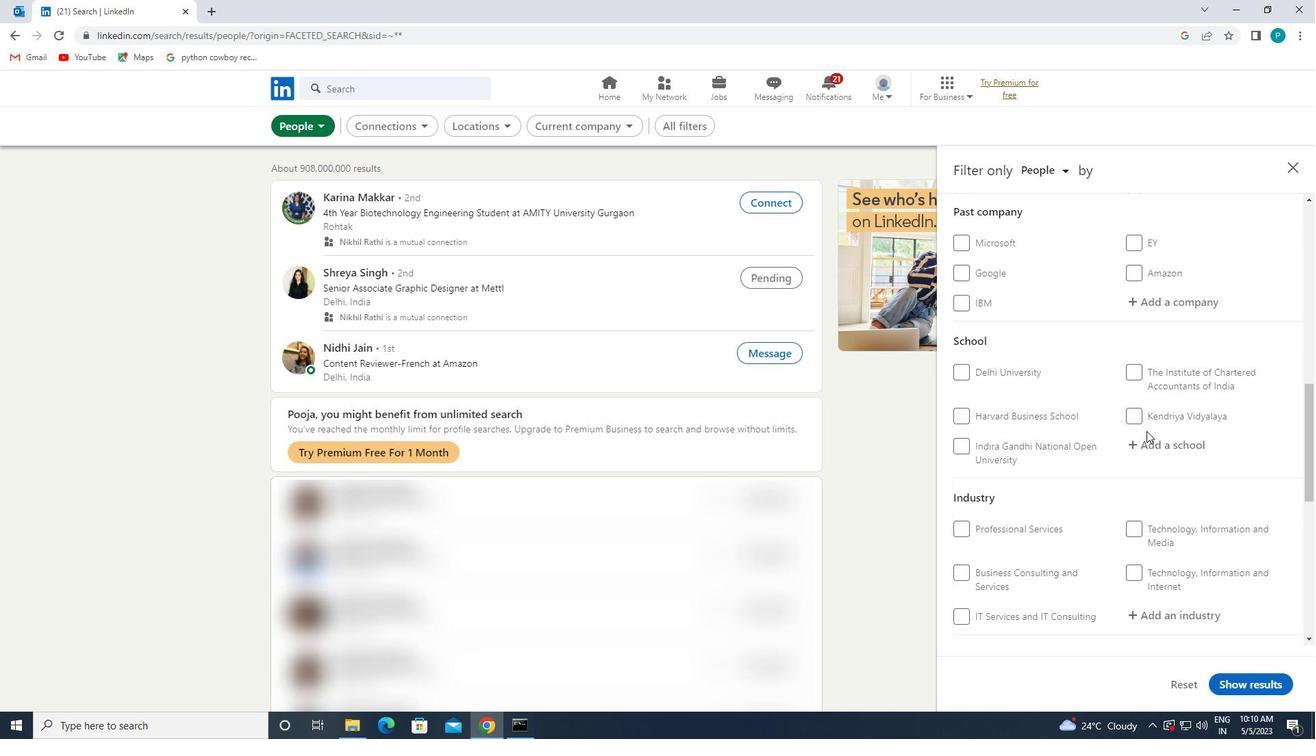 
Action: Mouse pressed left at (1154, 446)
Screenshot: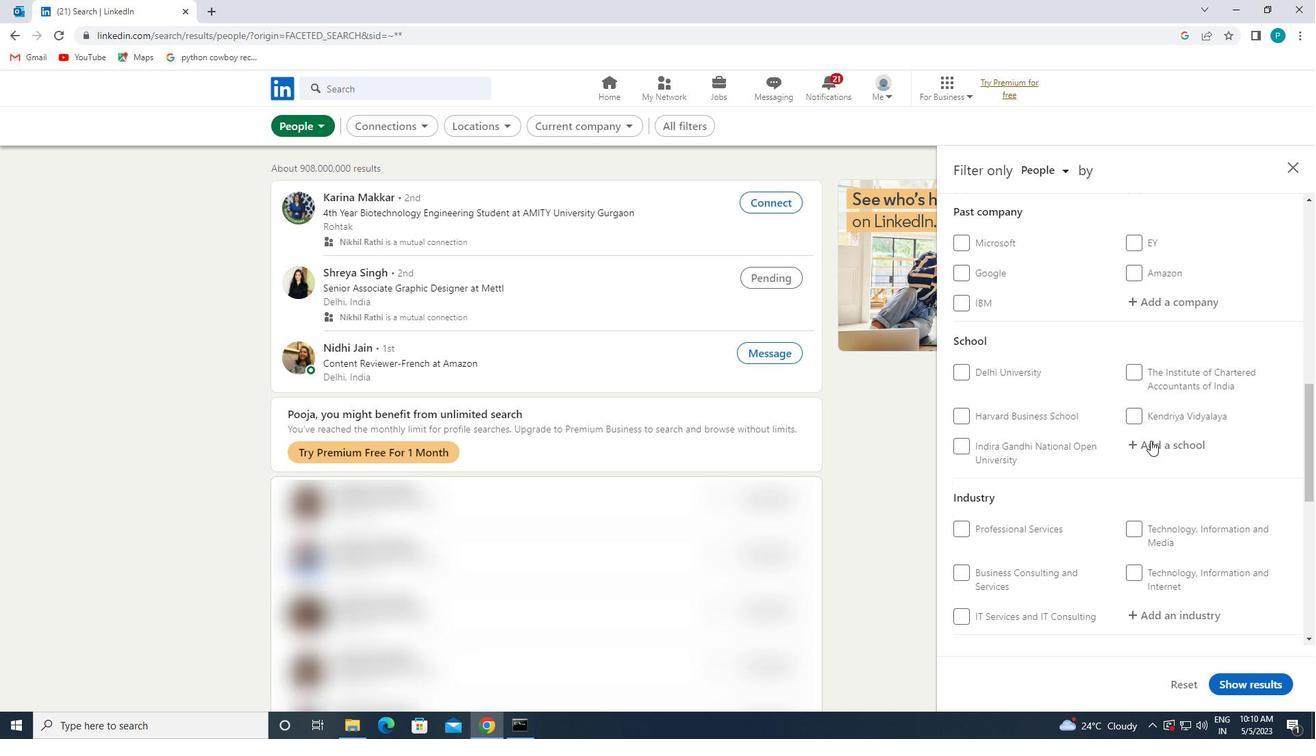 
Action: Mouse moved to (1154, 446)
Screenshot: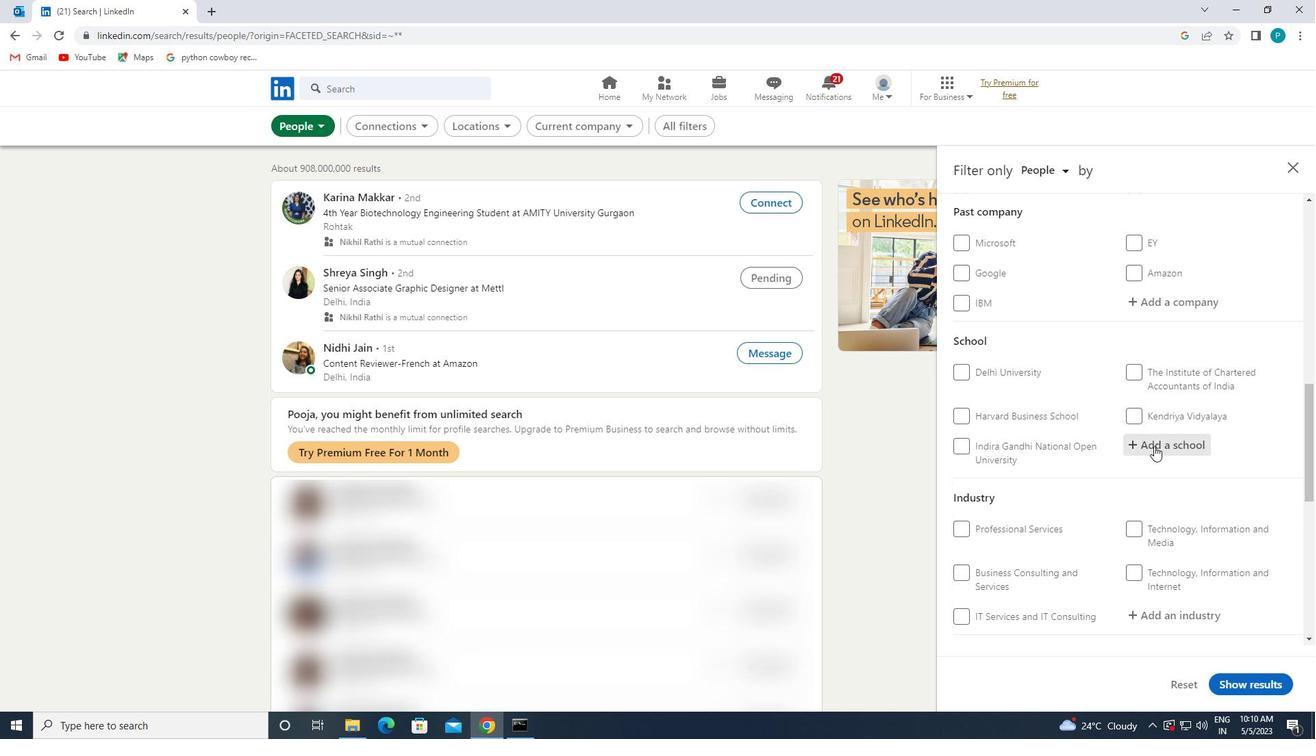 
Action: Key pressed <Key.caps_lock>C<Key.caps_lock>USROW
Screenshot: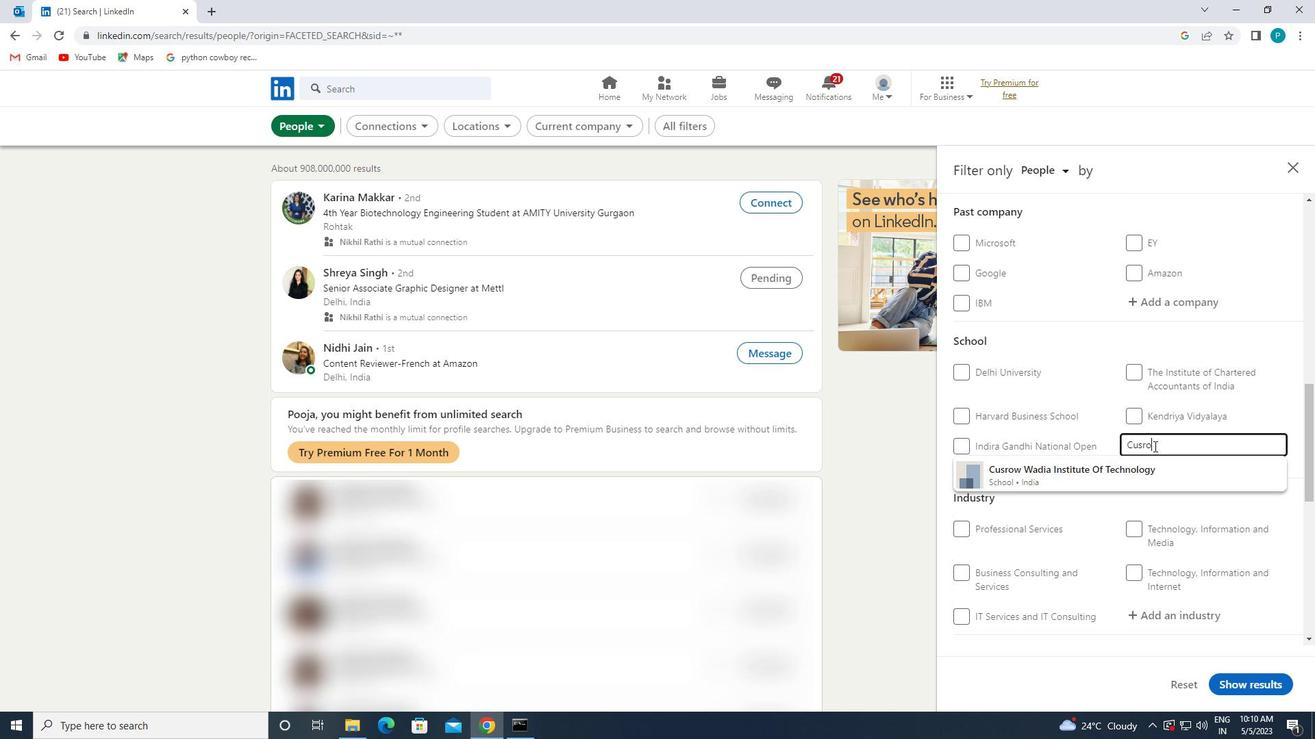 
Action: Mouse moved to (1139, 481)
Screenshot: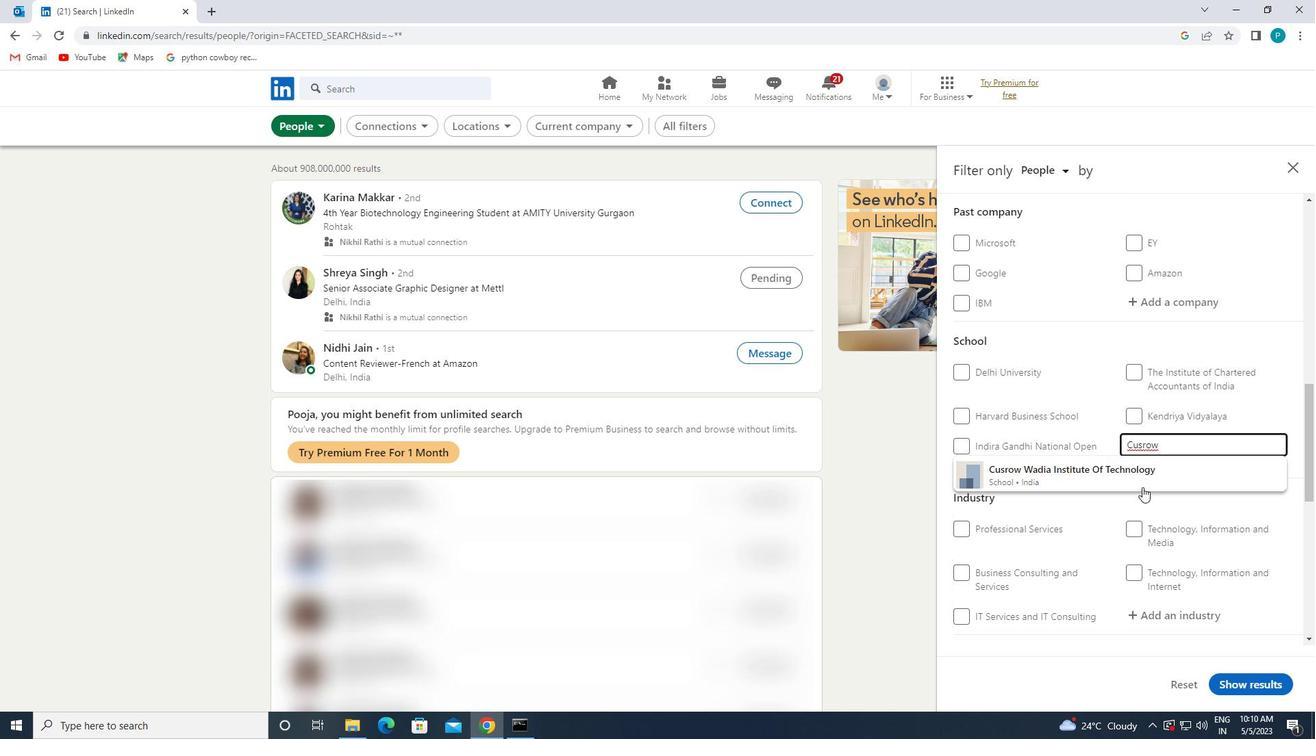 
Action: Mouse pressed left at (1139, 481)
Screenshot: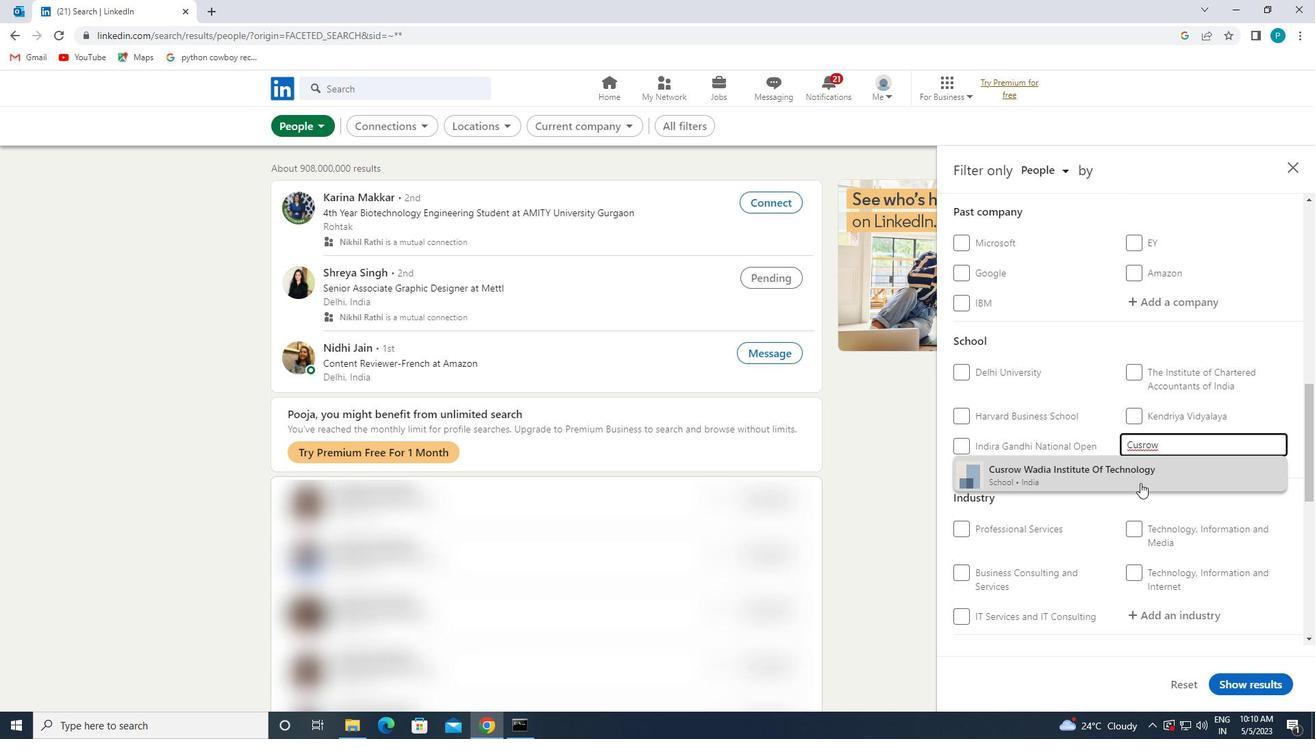 
Action: Mouse scrolled (1139, 480) with delta (0, 0)
Screenshot: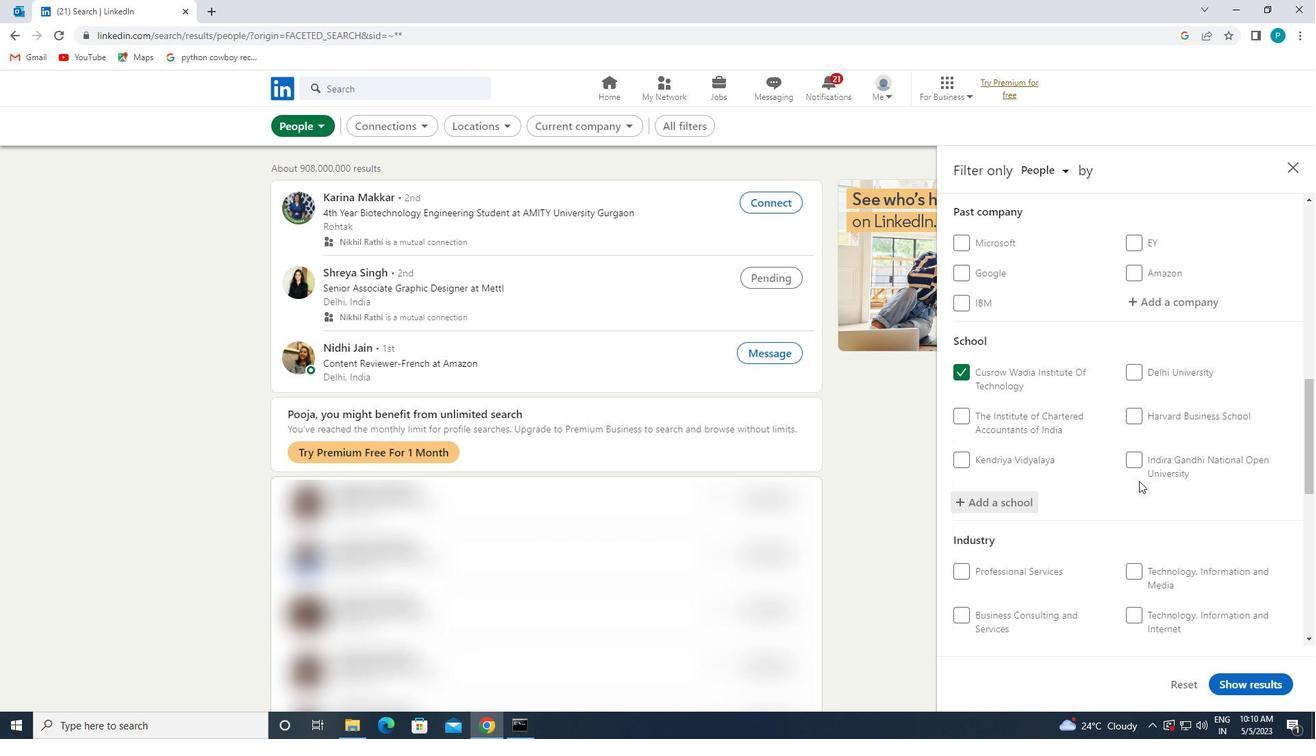 
Action: Mouse scrolled (1139, 480) with delta (0, 0)
Screenshot: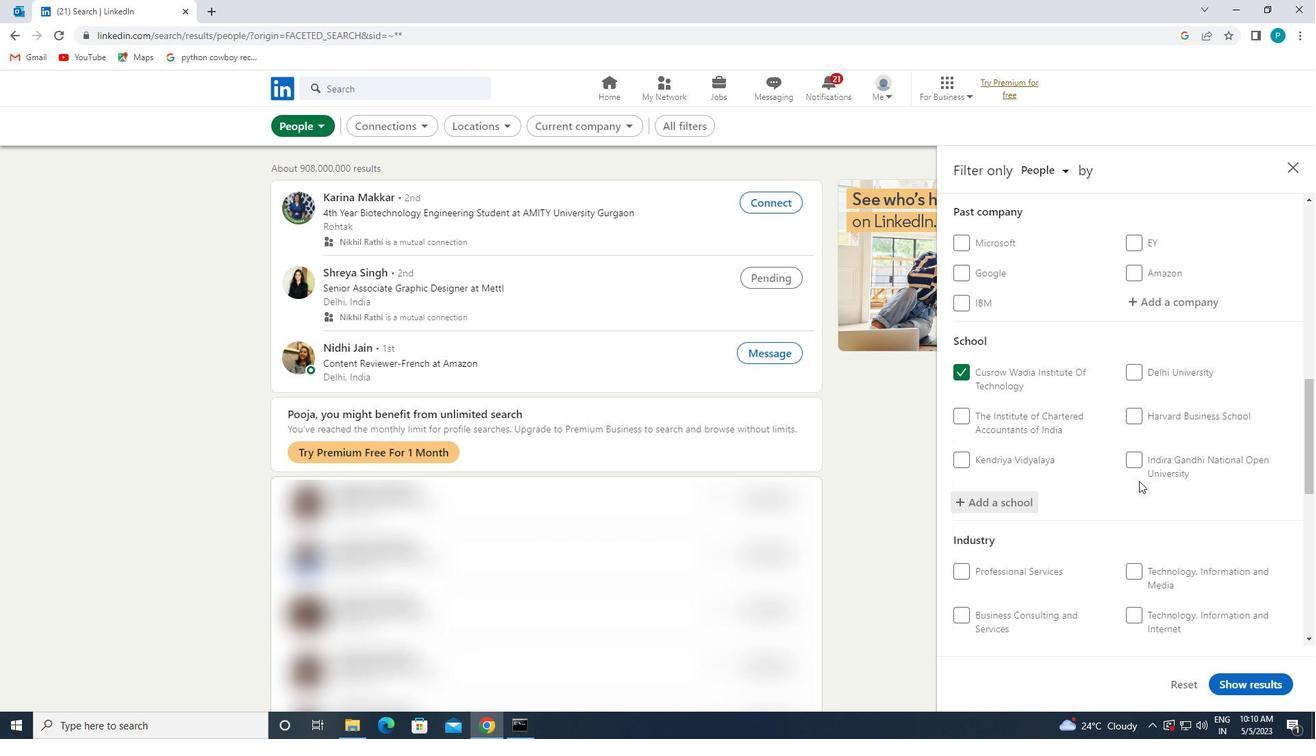 
Action: Mouse scrolled (1139, 480) with delta (0, 0)
Screenshot: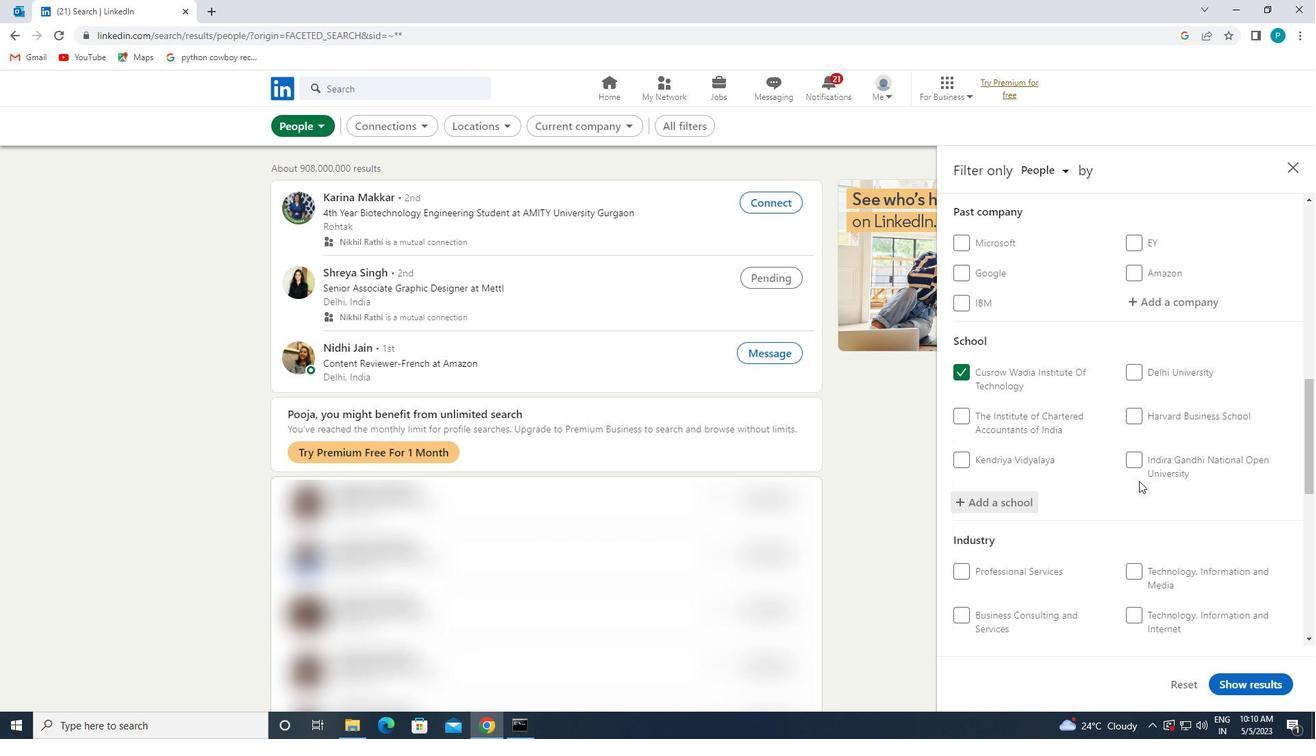 
Action: Mouse moved to (1150, 458)
Screenshot: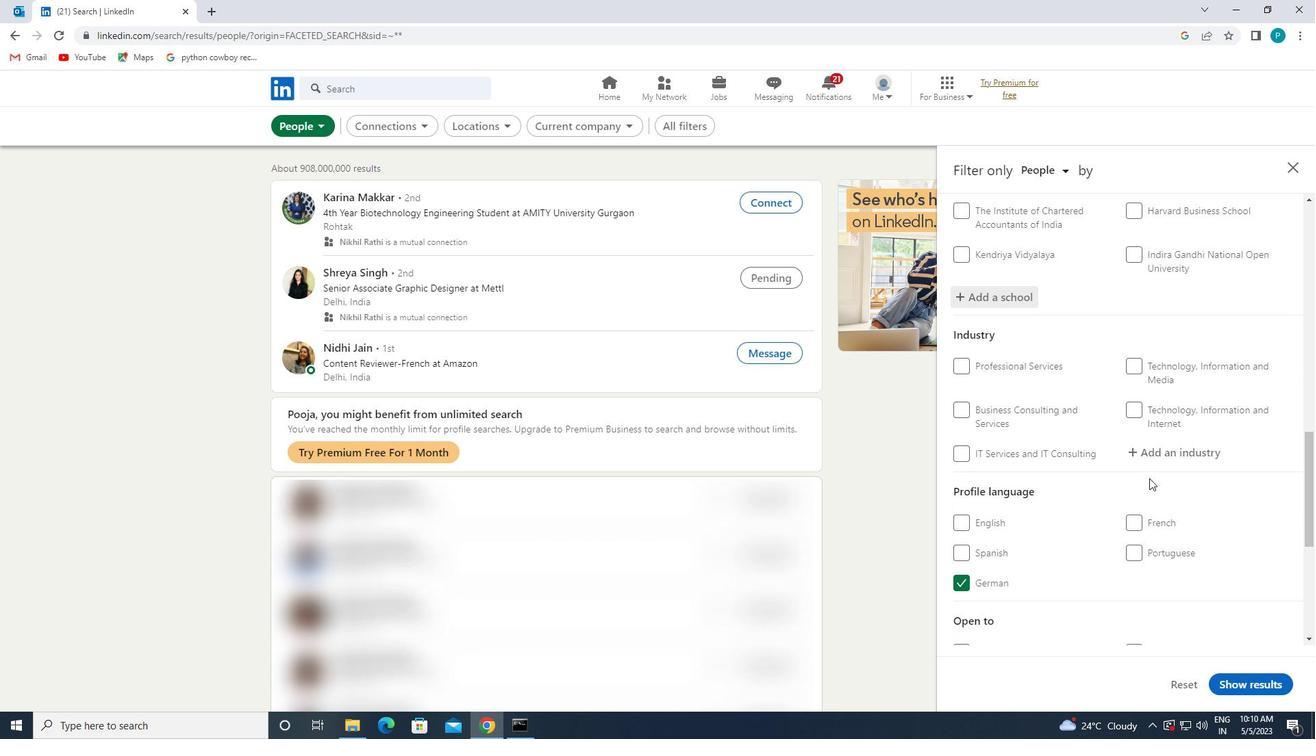 
Action: Mouse pressed left at (1150, 458)
Screenshot: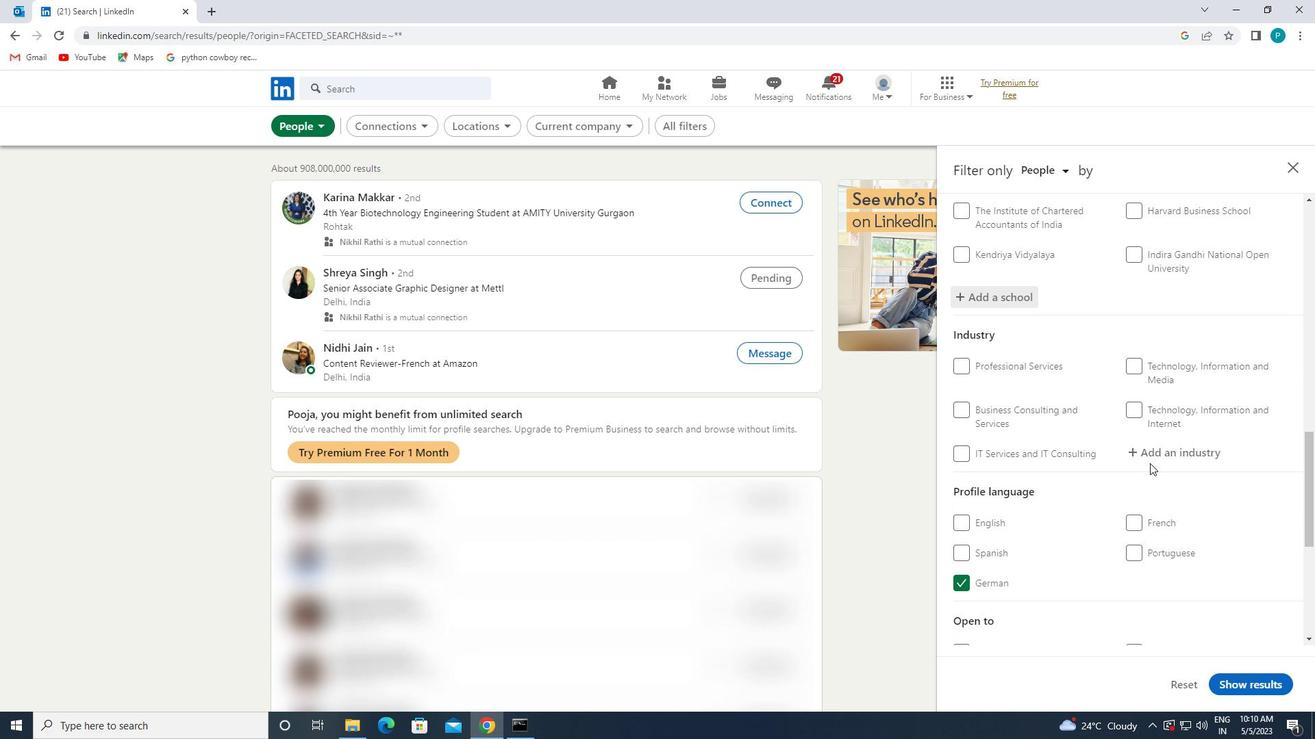 
Action: Key pressed <Key.caps_lock>F<Key.caps_lock>OOTWE
Screenshot: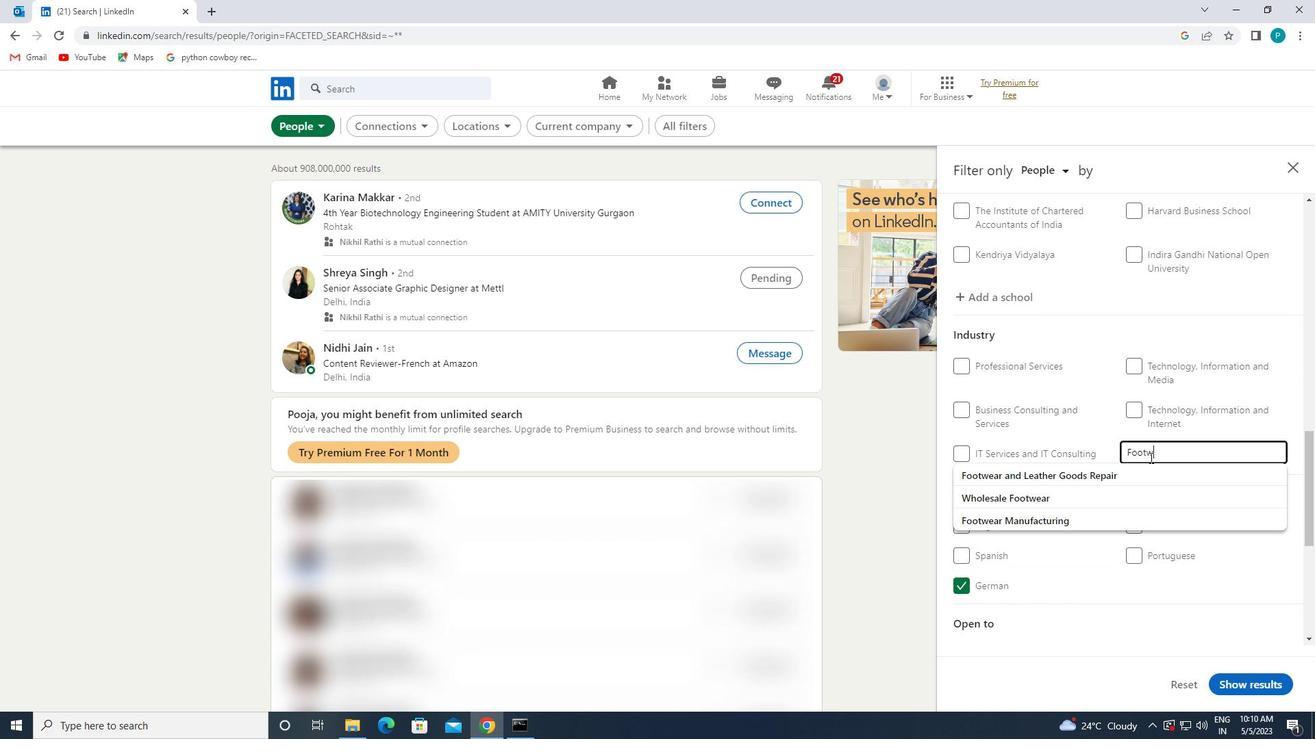 
Action: Mouse moved to (1123, 520)
Screenshot: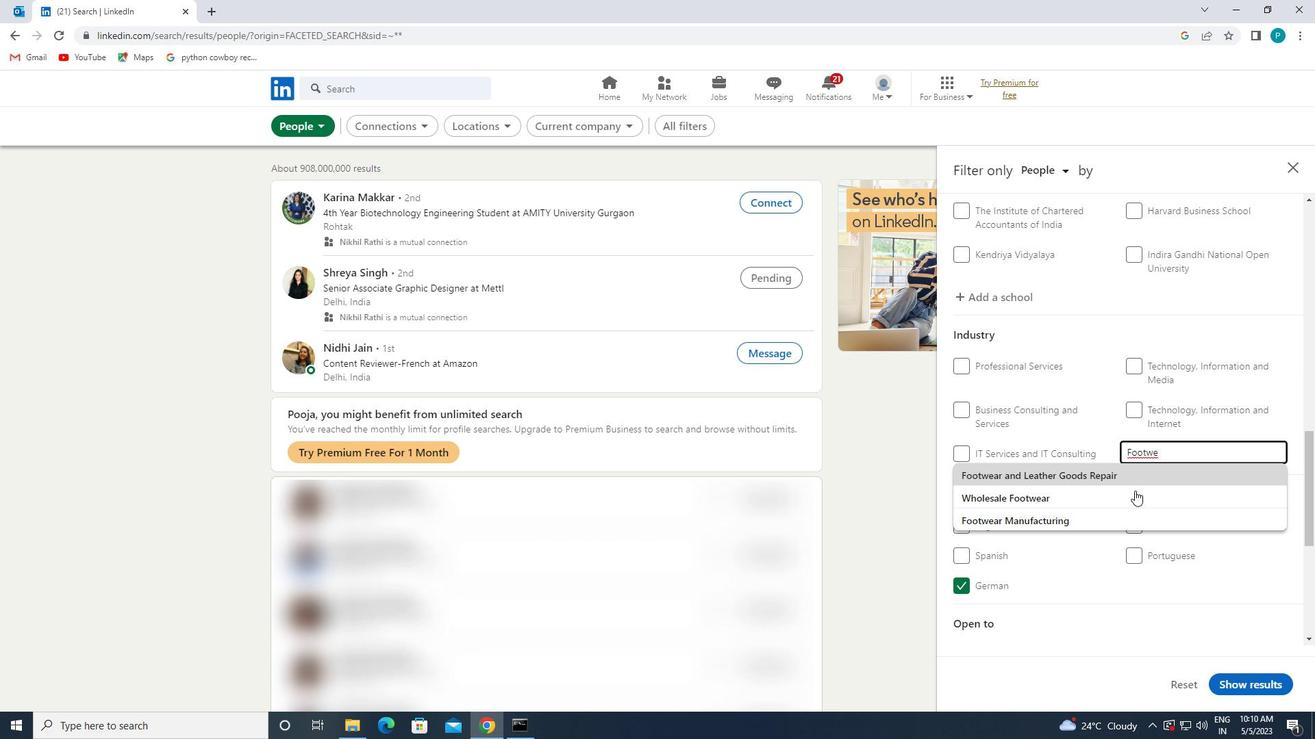 
Action: Mouse pressed left at (1123, 520)
Screenshot: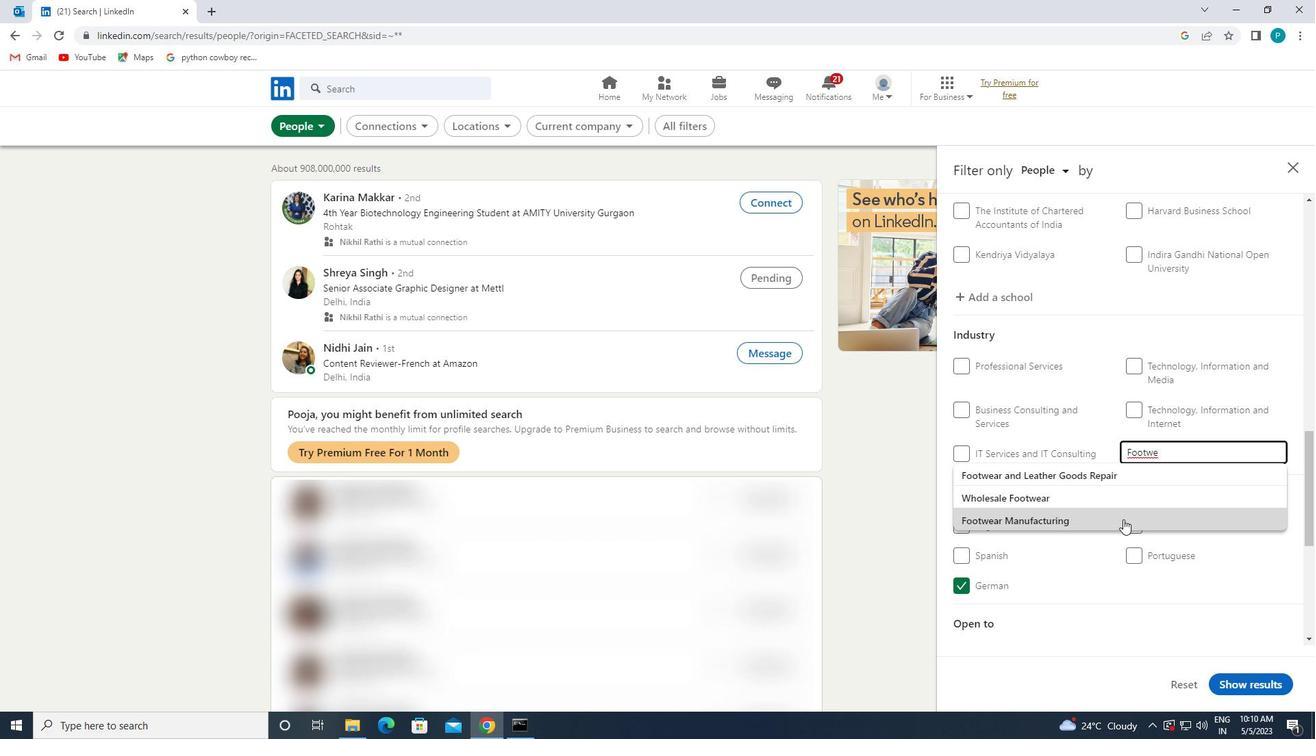 
Action: Mouse scrolled (1123, 519) with delta (0, 0)
Screenshot: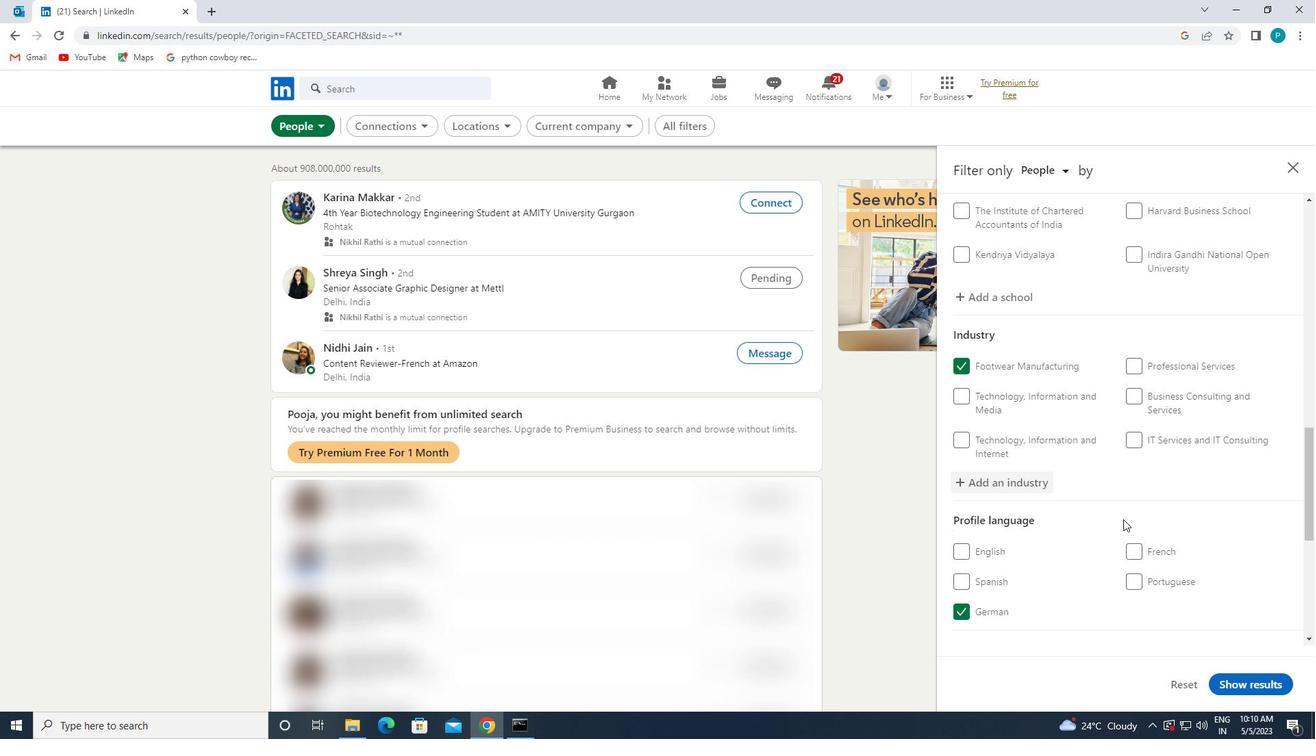 
Action: Mouse scrolled (1123, 519) with delta (0, 0)
Screenshot: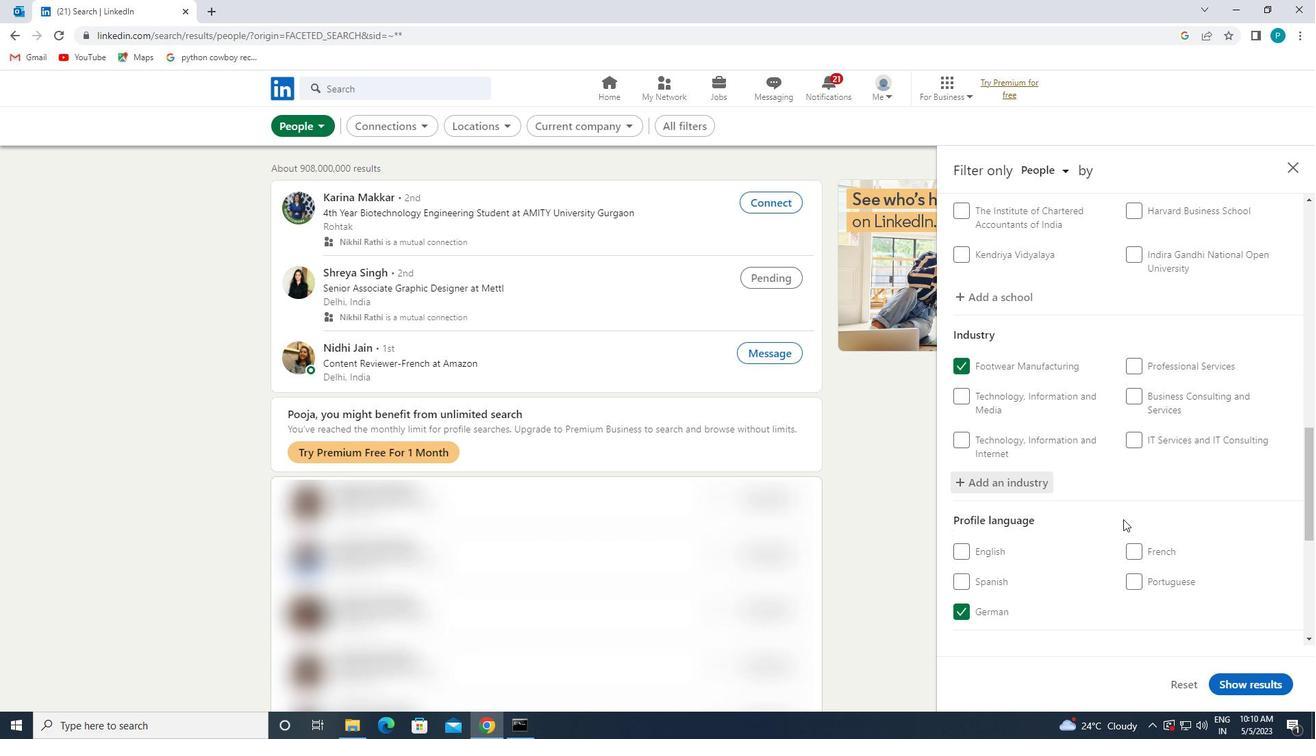 
Action: Mouse scrolled (1123, 519) with delta (0, 0)
Screenshot: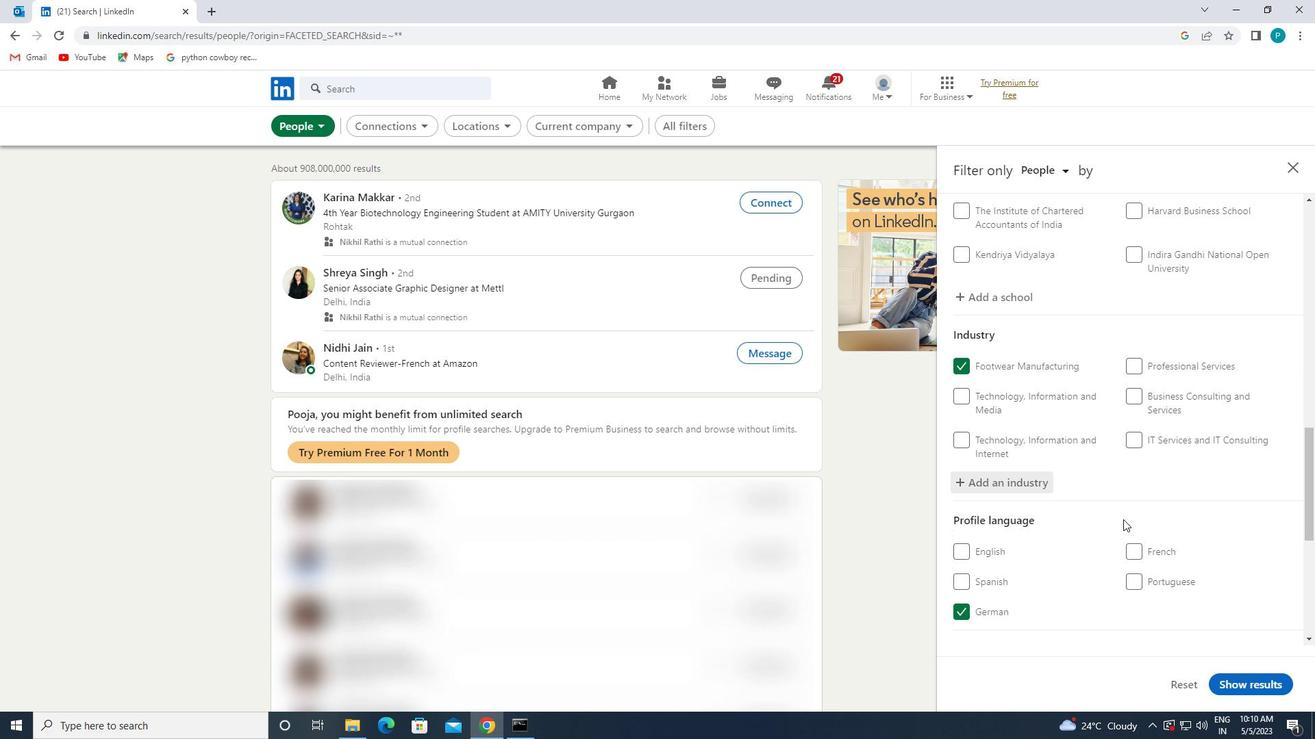 
Action: Mouse moved to (1161, 558)
Screenshot: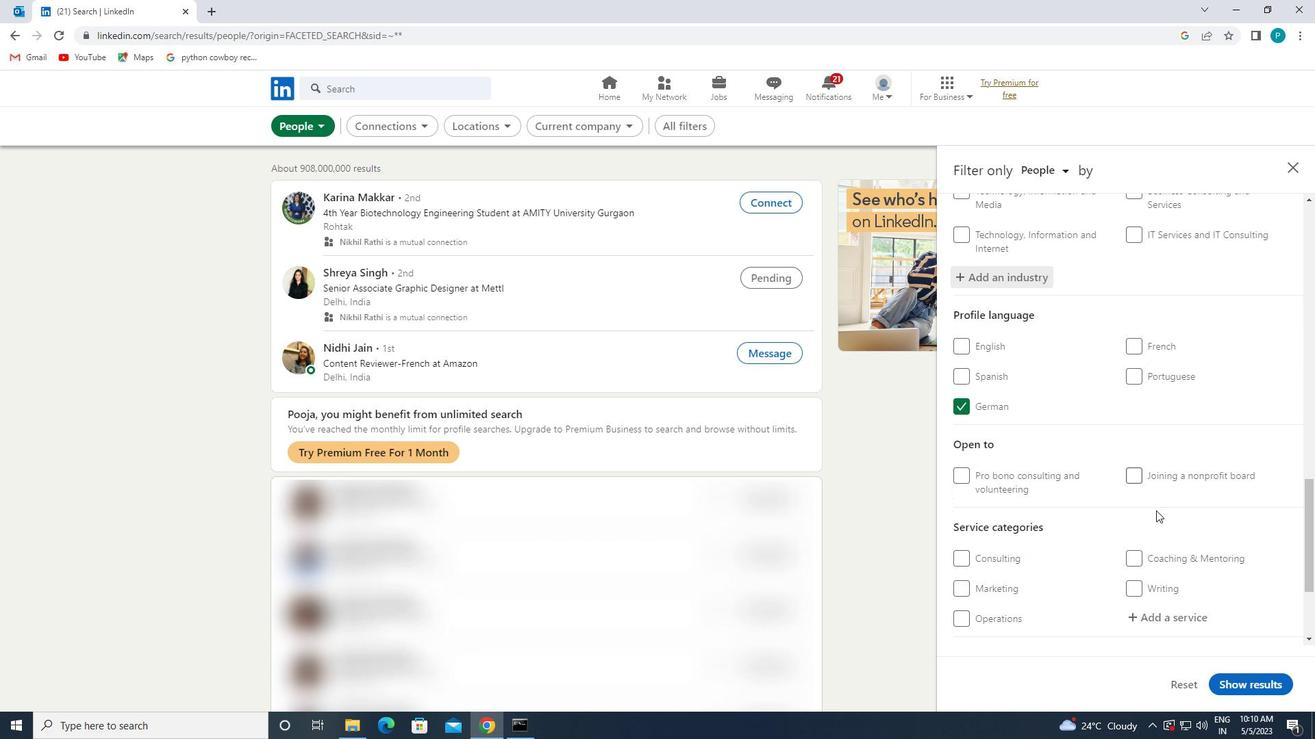 
Action: Mouse scrolled (1161, 557) with delta (0, 0)
Screenshot: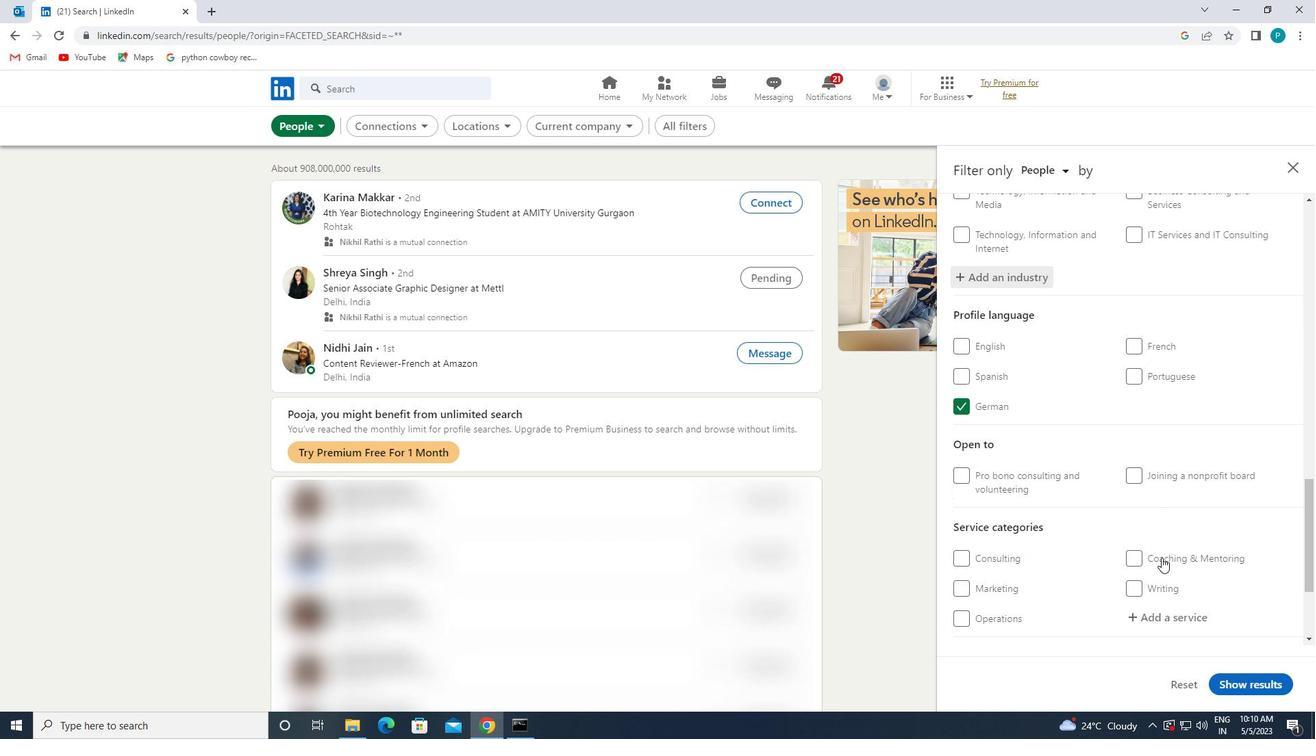 
Action: Mouse moved to (1161, 550)
Screenshot: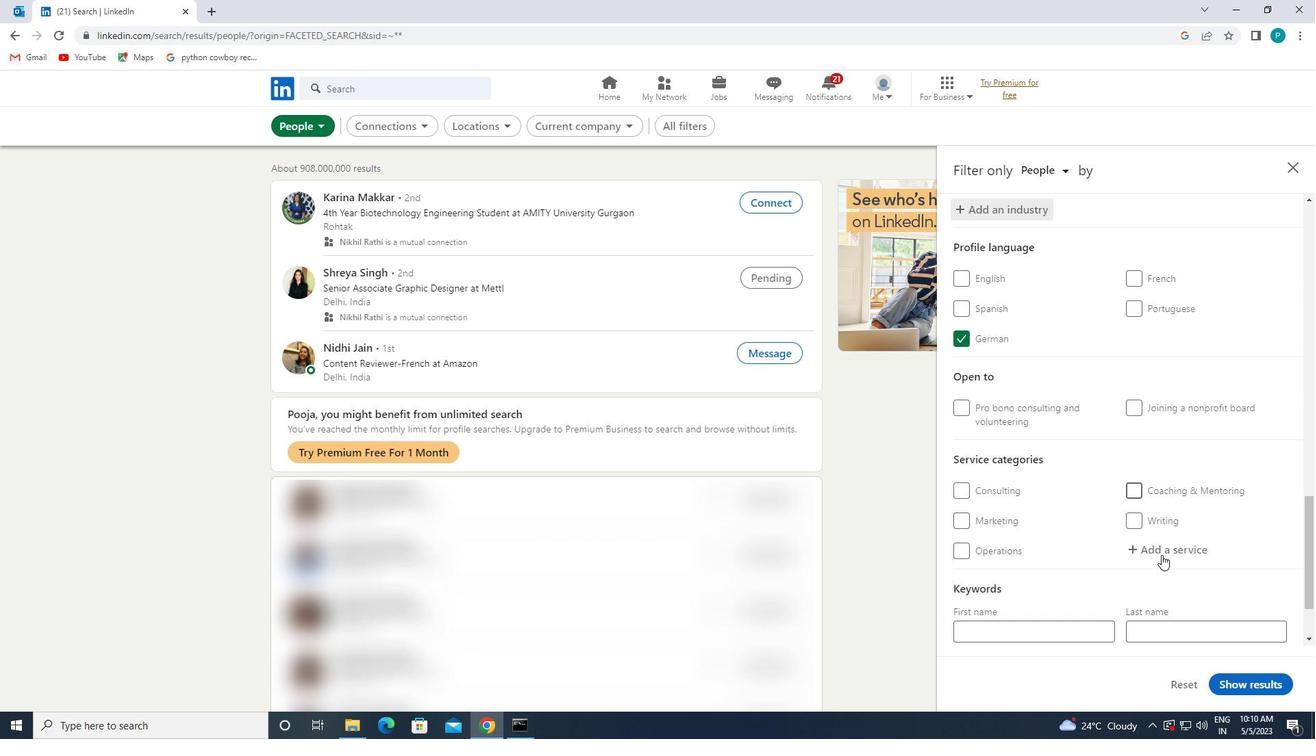 
Action: Mouse pressed left at (1161, 550)
Screenshot: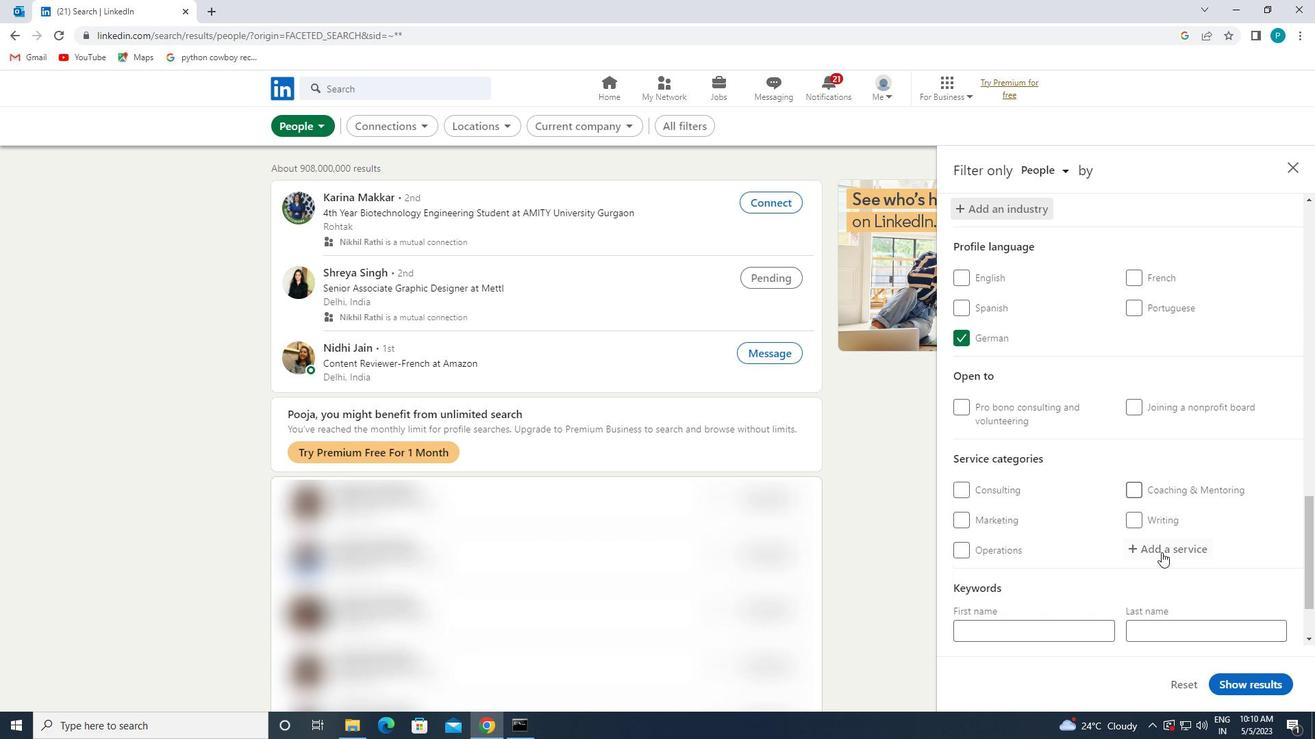 
Action: Mouse moved to (1161, 549)
Screenshot: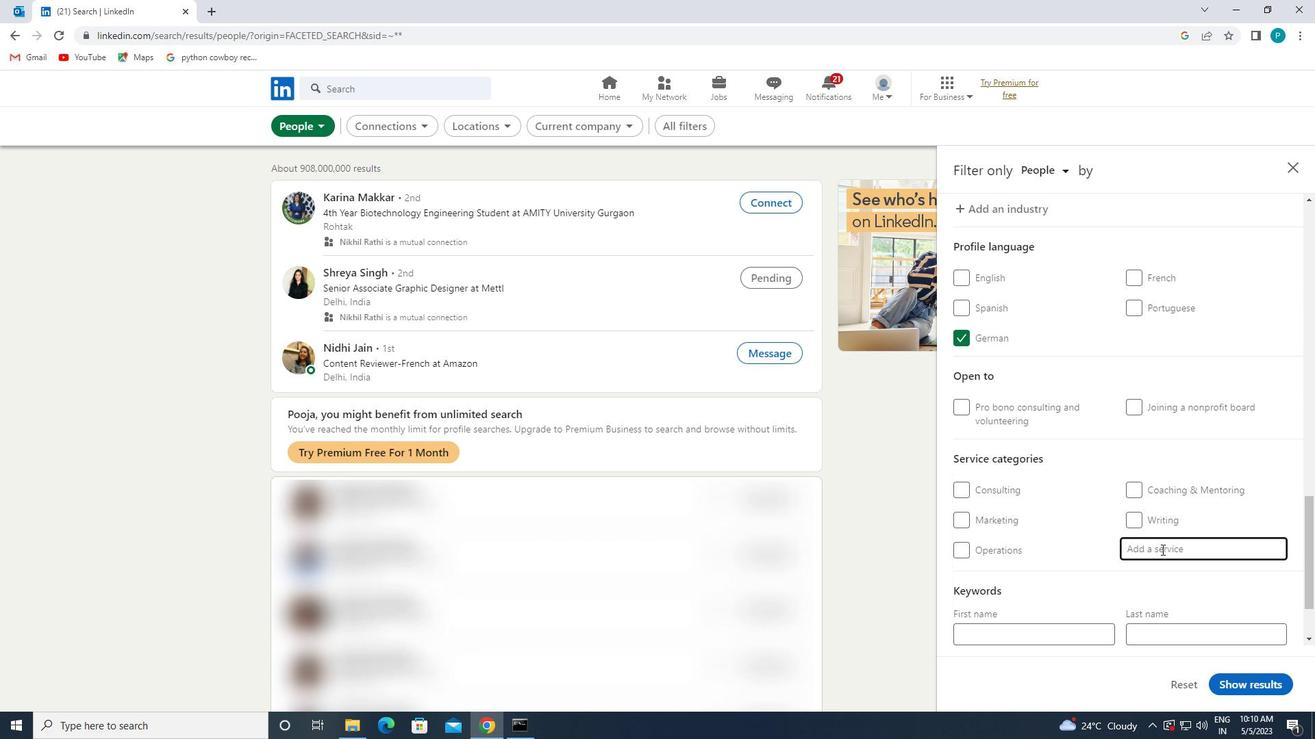 
Action: Key pressed <Key.caps_lock>W<Key.caps_lock>EALTH
Screenshot: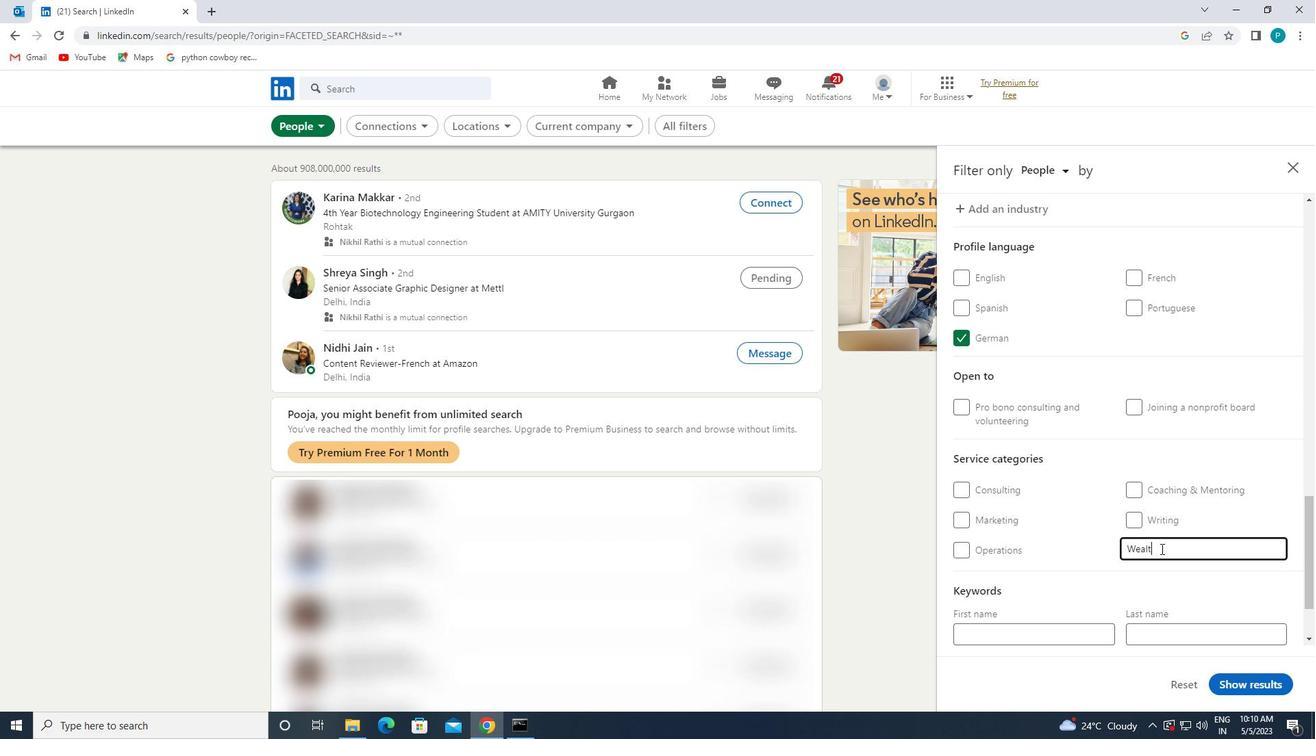 
Action: Mouse moved to (1168, 553)
Screenshot: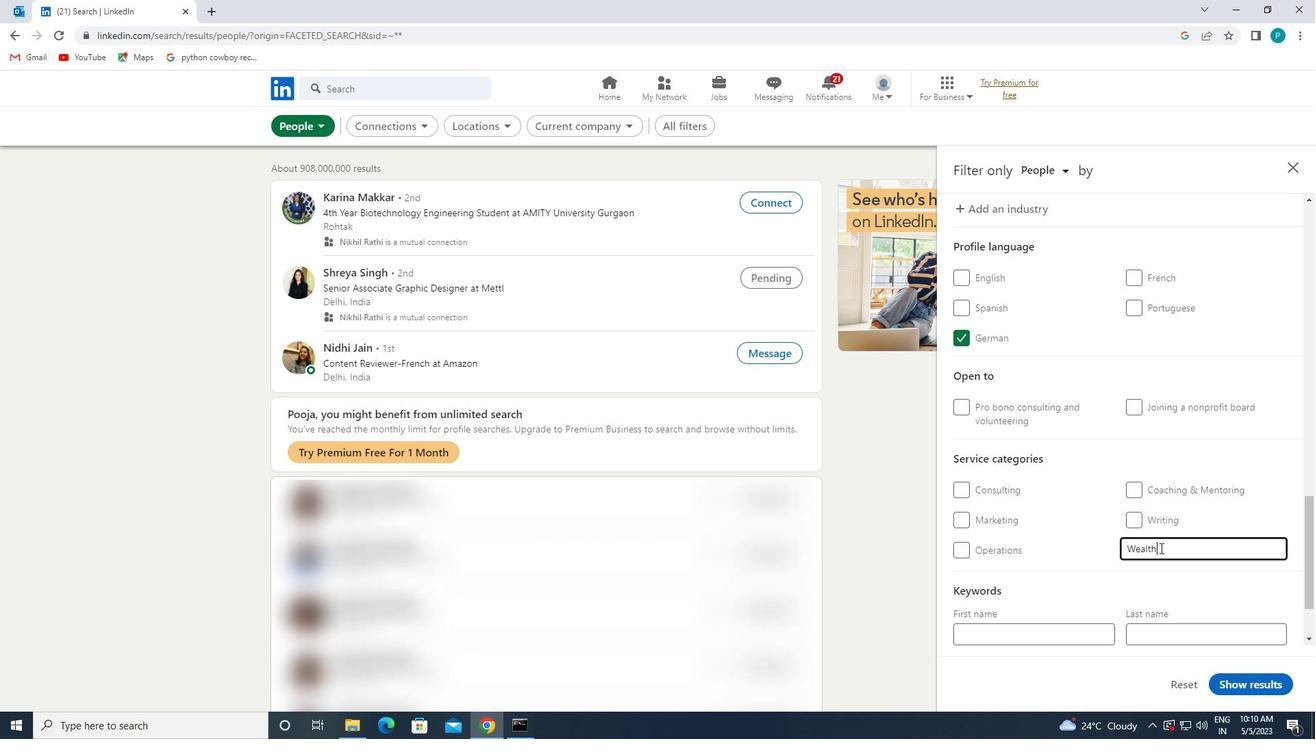 
Action: Key pressed <Key.space><Key.caps_lock>M<Key.caps_lock>ANAGHEM<Key.backspace><Key.backspace><Key.backspace>EMENT
Screenshot: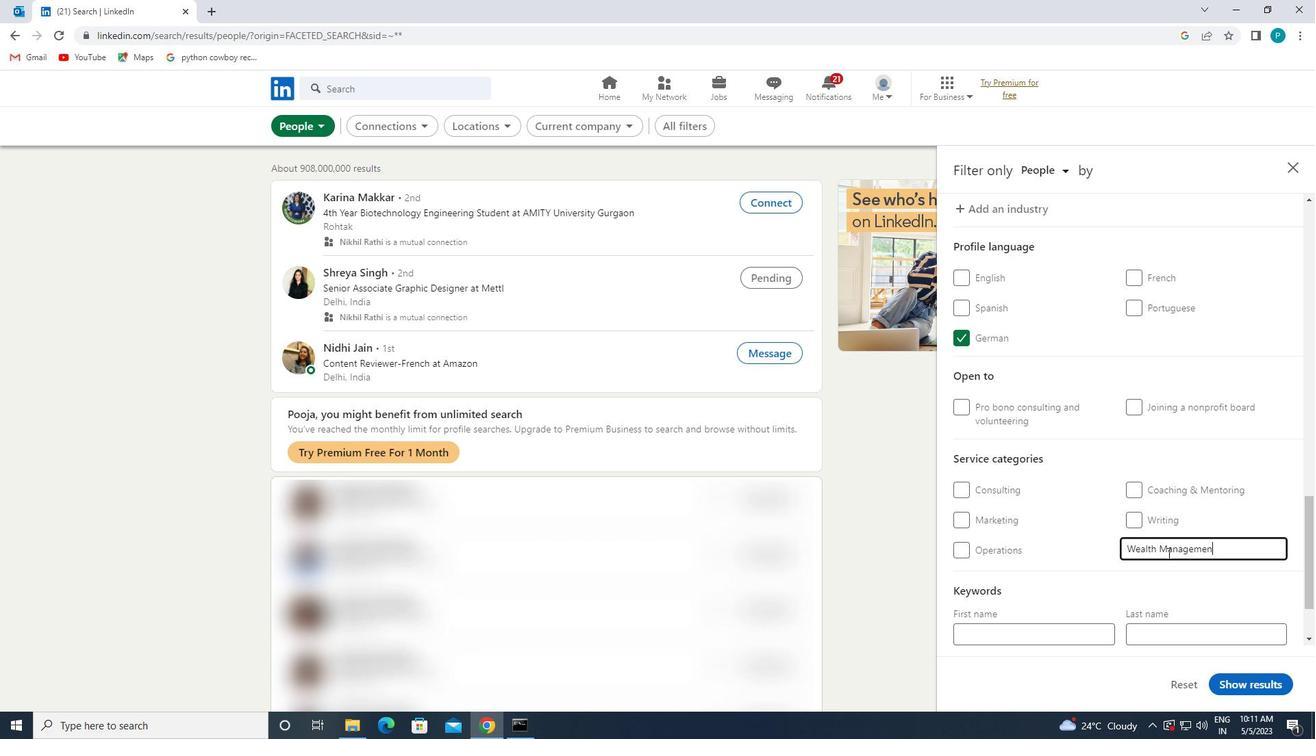 
Action: Mouse moved to (1014, 612)
Screenshot: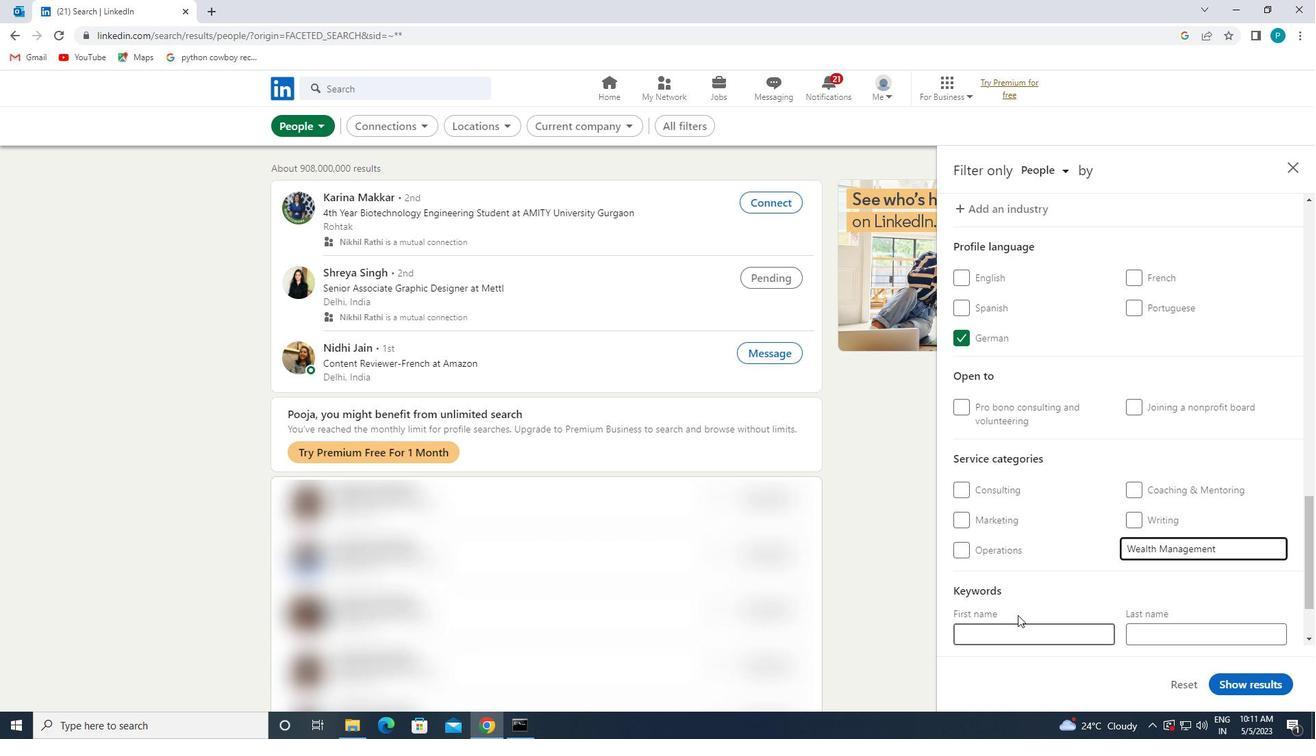 
Action: Mouse scrolled (1014, 611) with delta (0, 0)
Screenshot: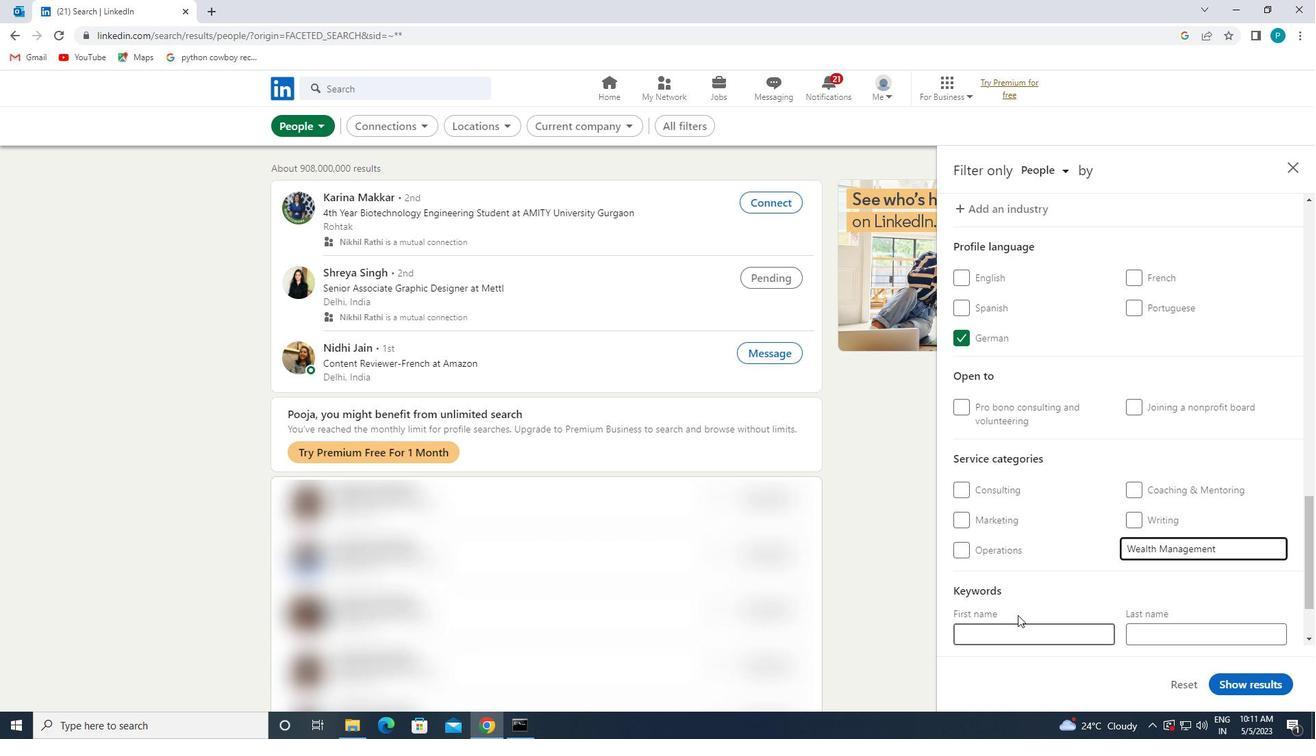 
Action: Mouse moved to (1013, 611)
Screenshot: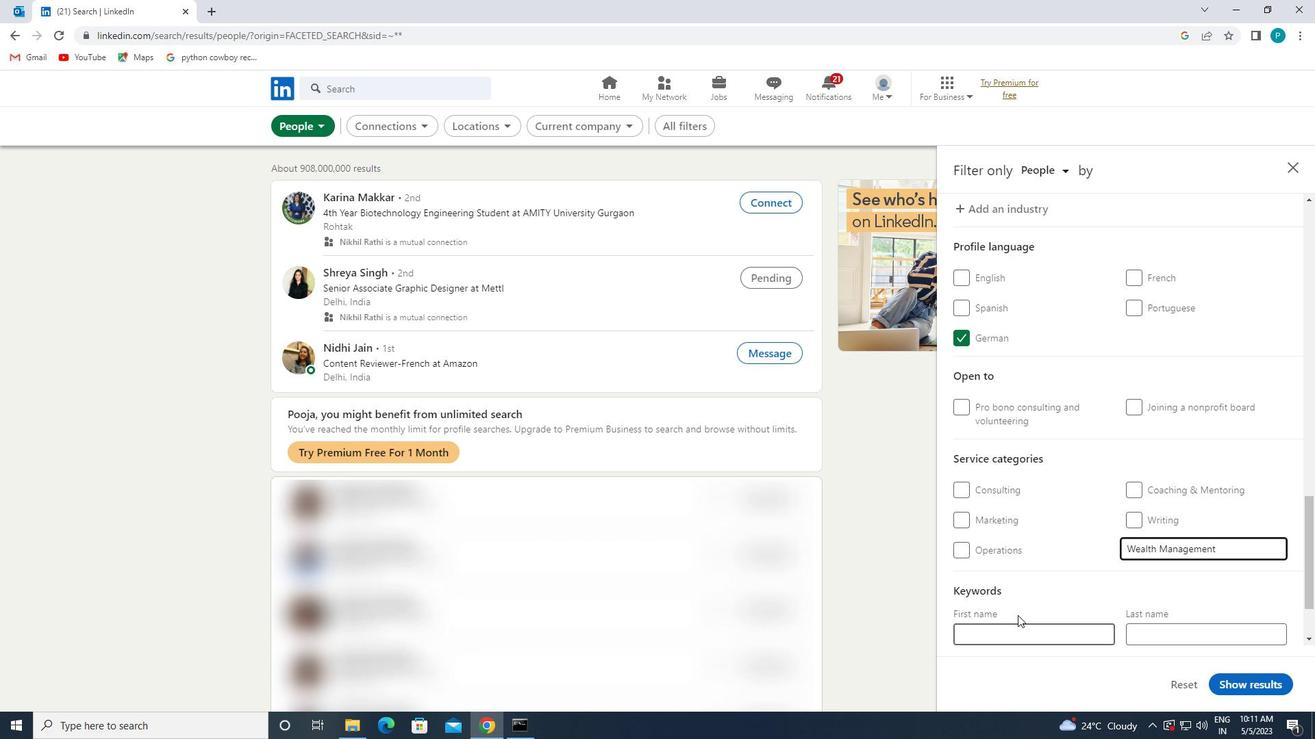 
Action: Mouse scrolled (1013, 610) with delta (0, 0)
Screenshot: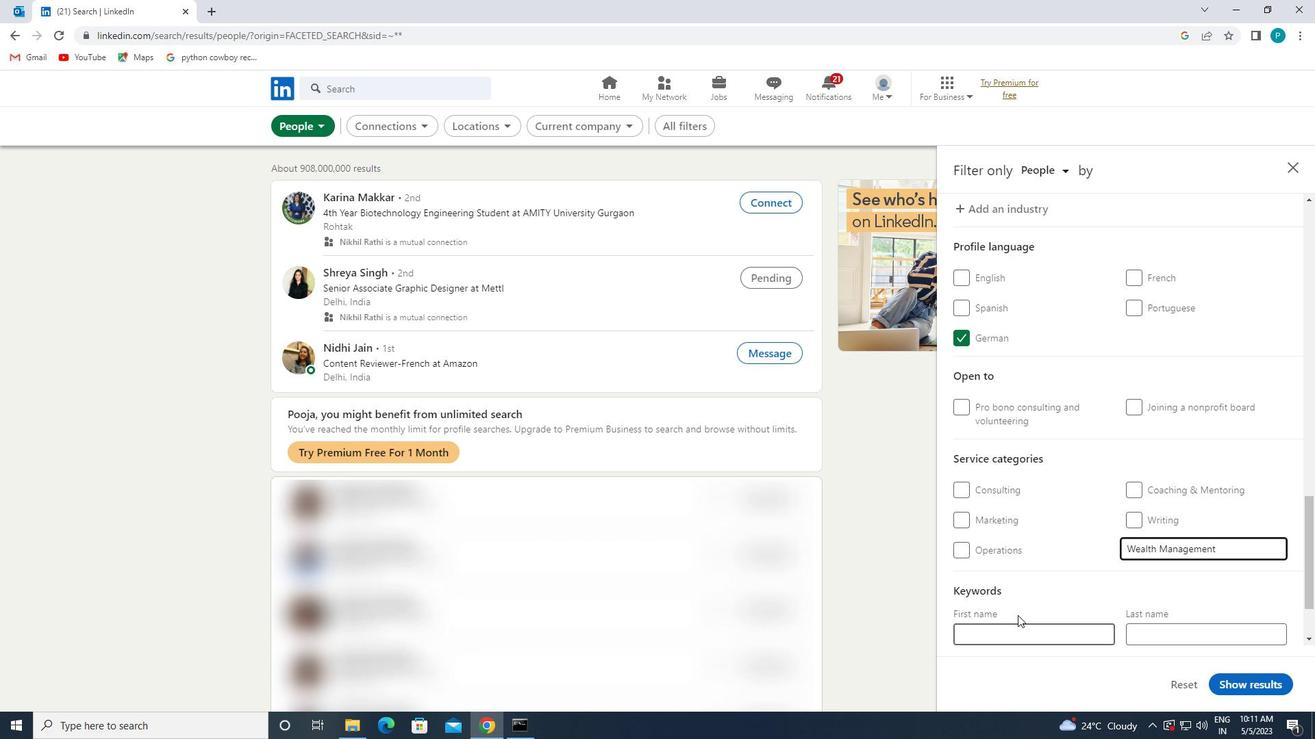 
Action: Mouse moved to (990, 580)
Screenshot: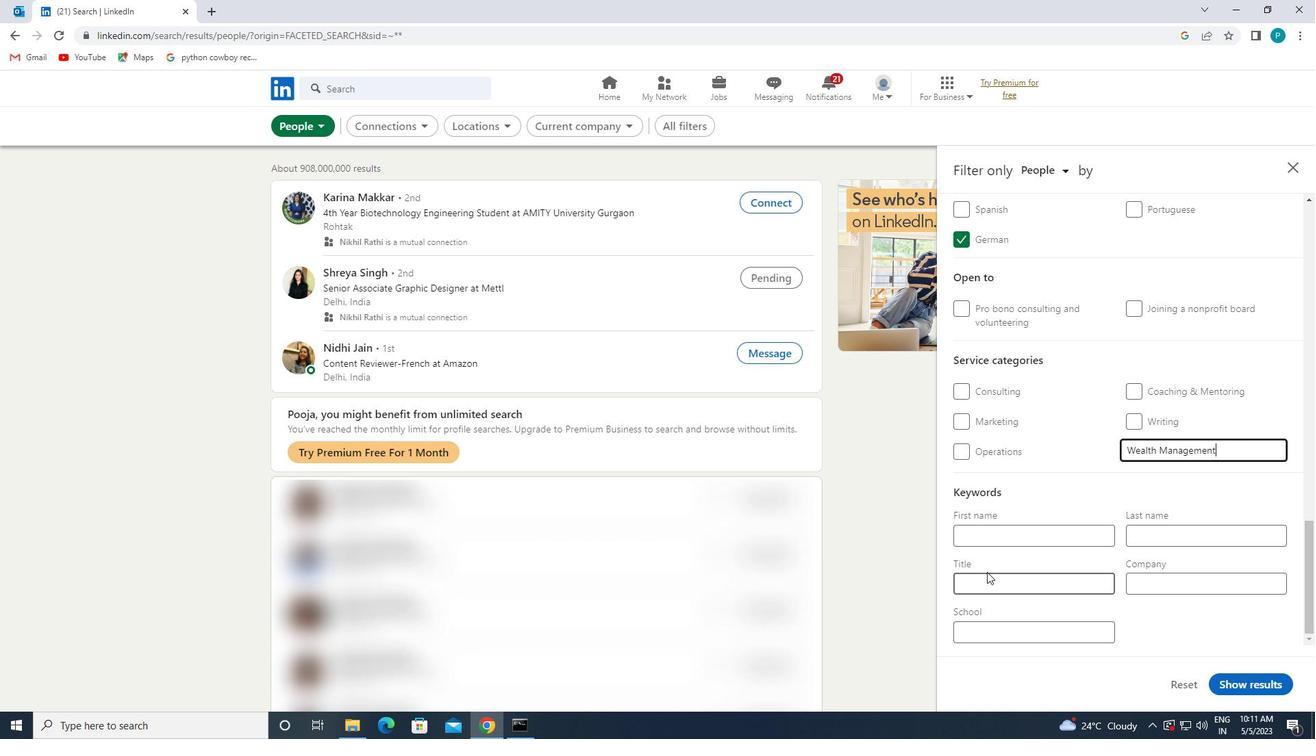 
Action: Mouse pressed left at (990, 580)
Screenshot: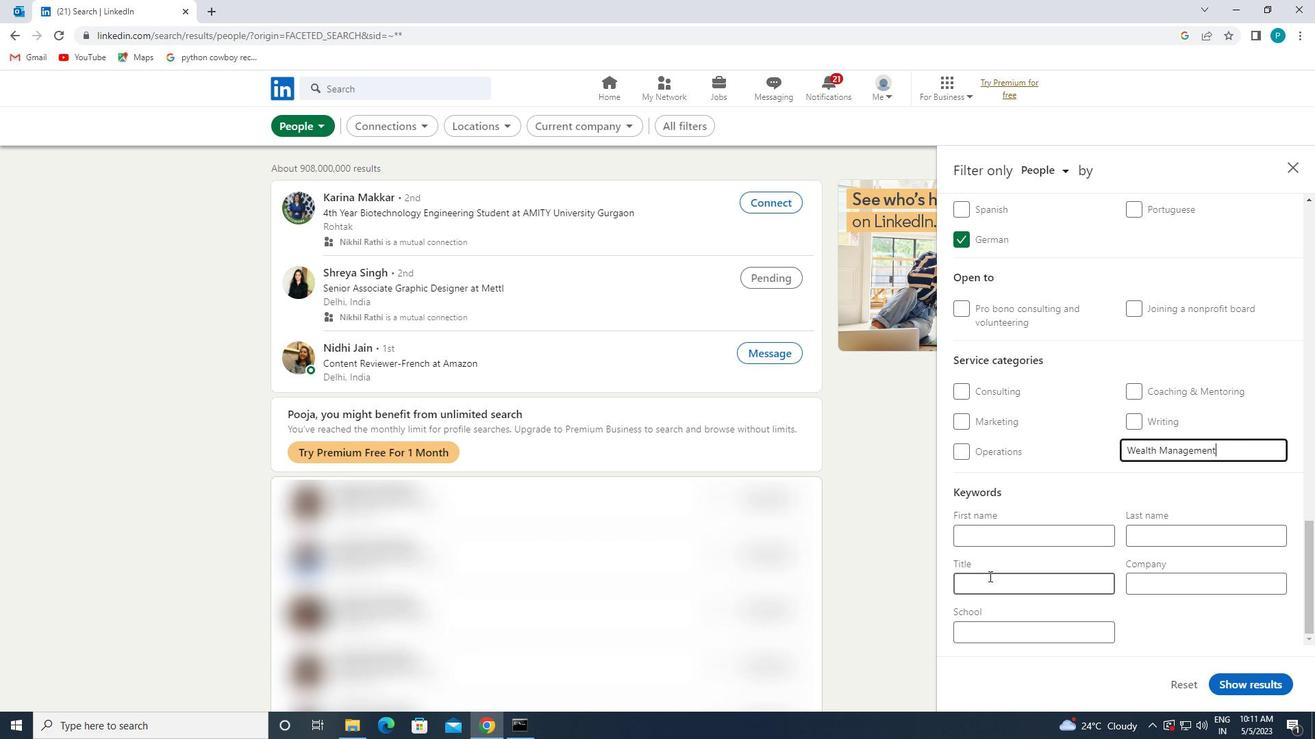 
Action: Key pressed <Key.caps_lock>H<Key.caps_lock>U<Key.backspace>OUSEKEEPER
Screenshot: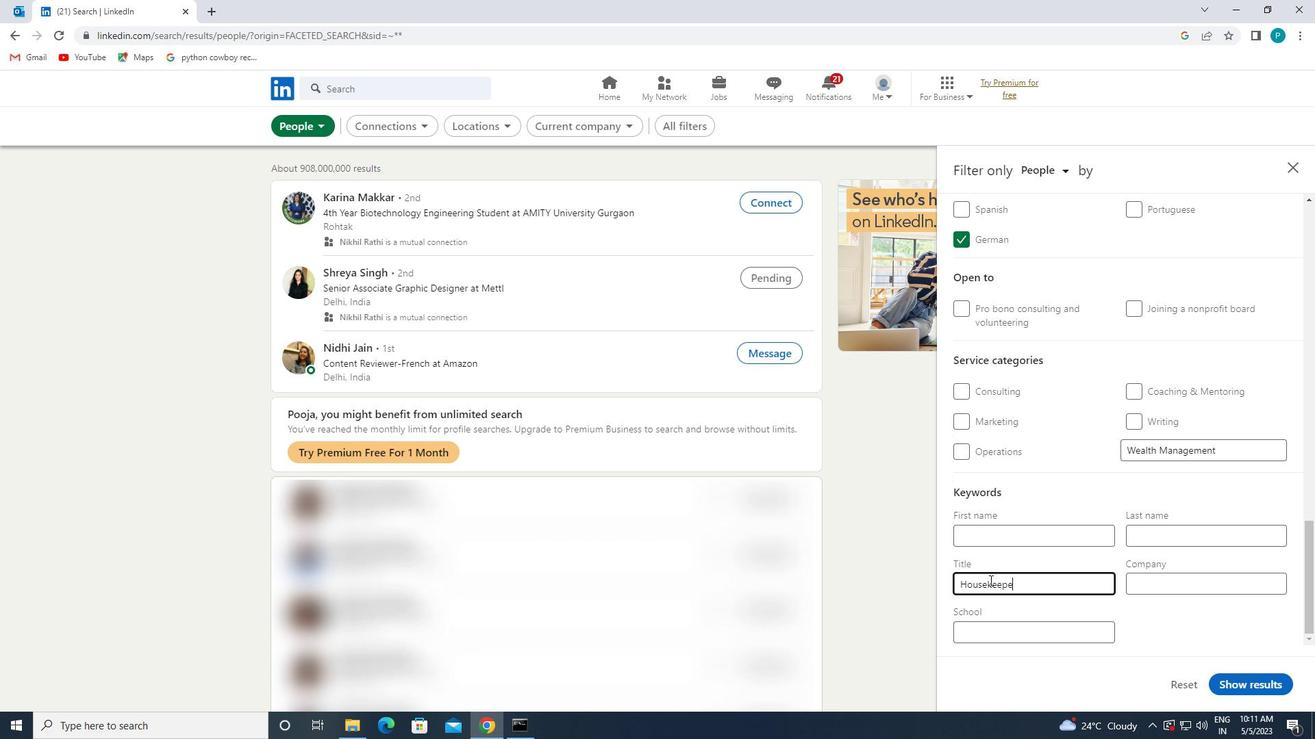 
Action: Mouse moved to (1274, 684)
Screenshot: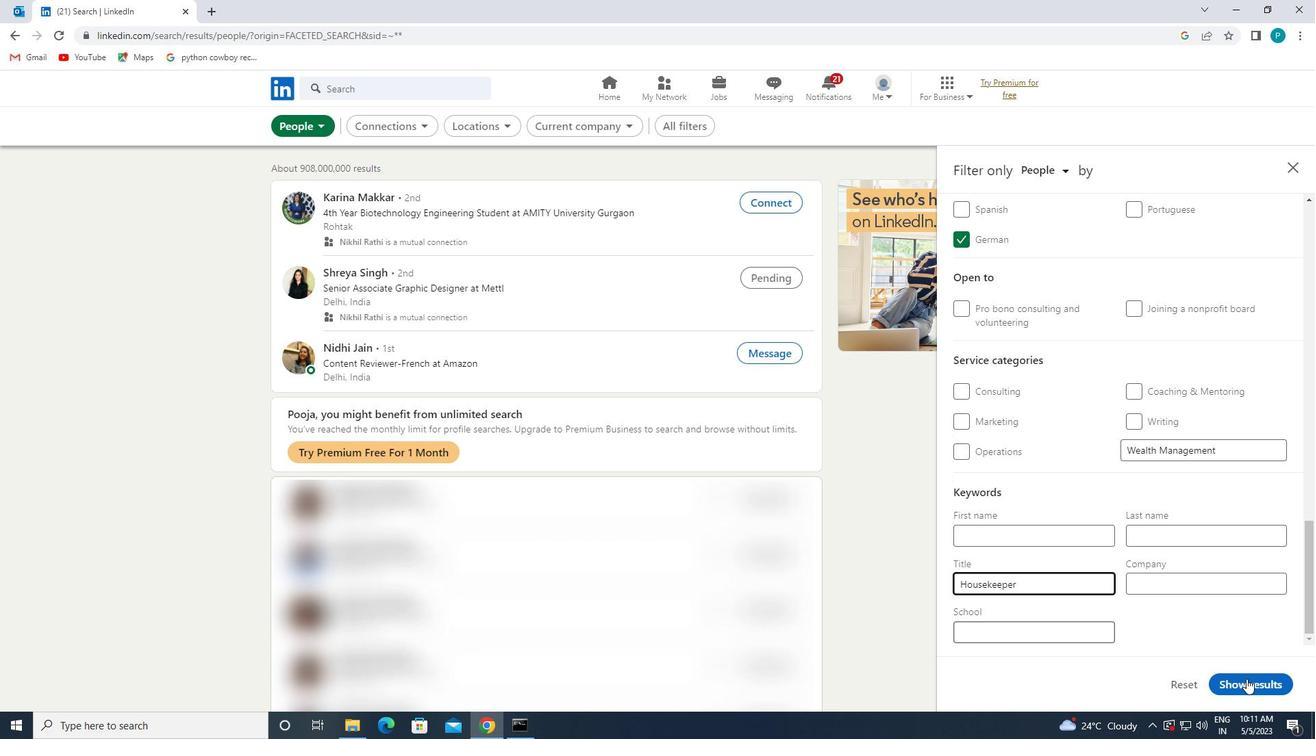 
Action: Mouse pressed left at (1274, 684)
Screenshot: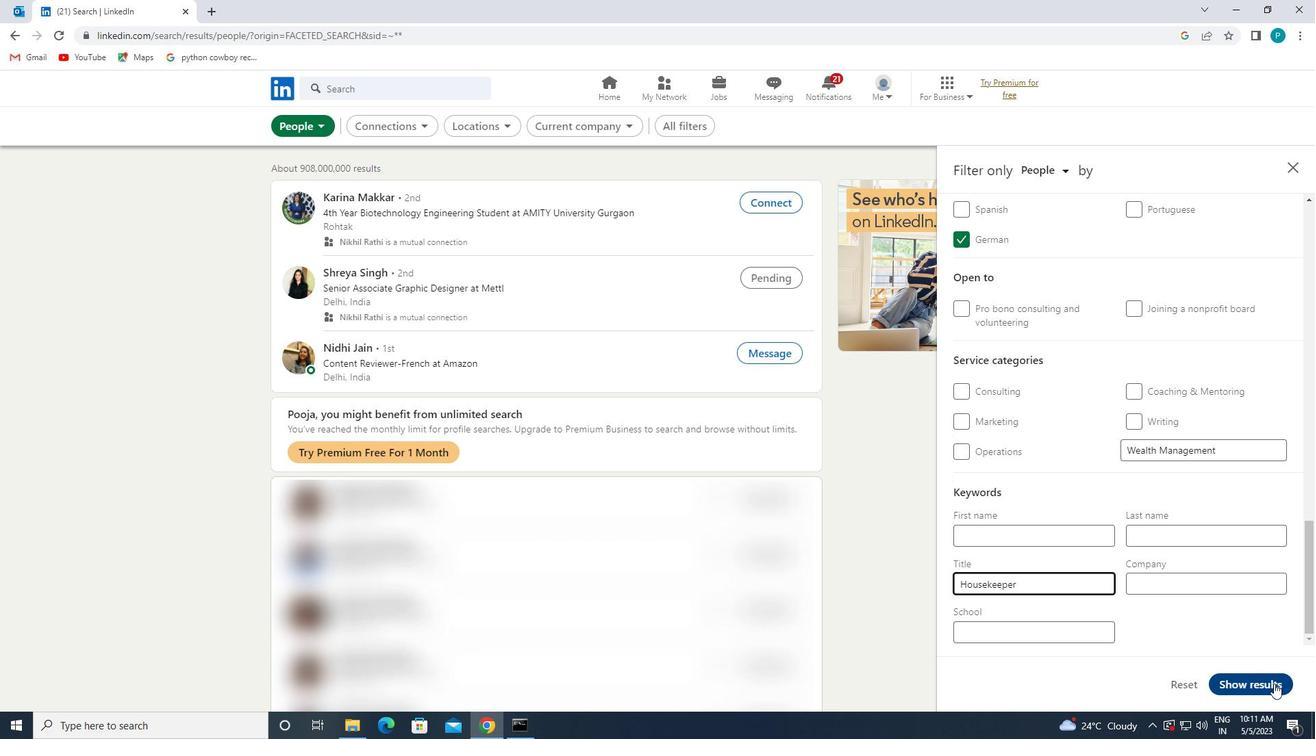 
